 Task: Find connections with filter location Vancouver with filter topic #Healthwith filter profile language Potuguese with filter current company Himalaya Wellness Company with filter school Raghu Engineering College with filter industry Wholesale Chemical and Allied Products with filter service category Event Photography with filter keywords title Barista
Action: Mouse moved to (533, 191)
Screenshot: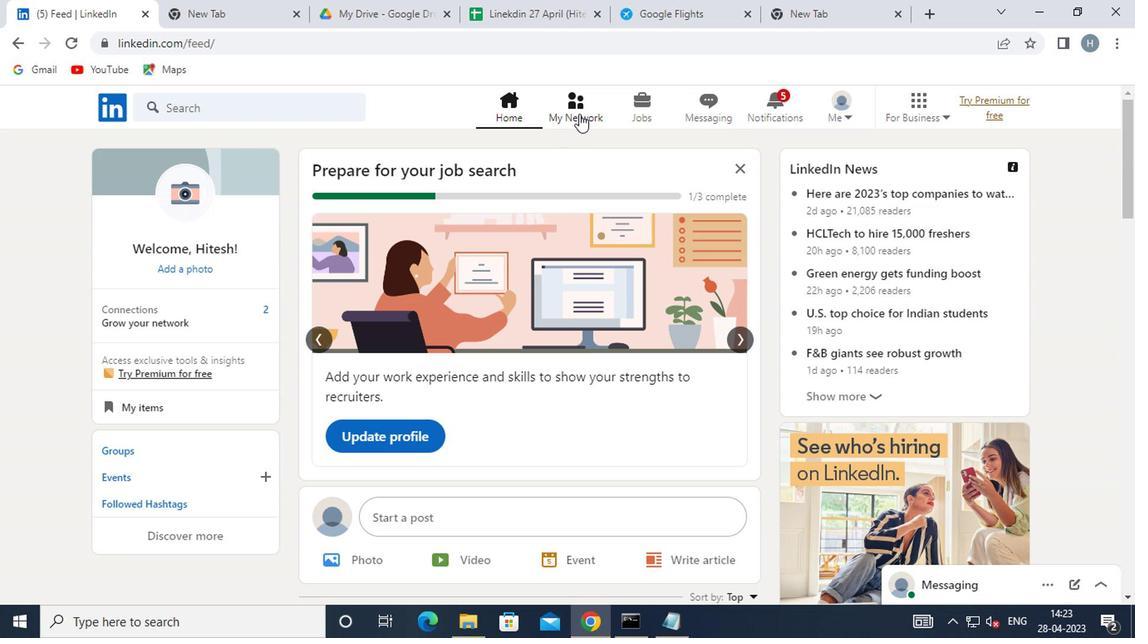 
Action: Mouse pressed left at (533, 191)
Screenshot: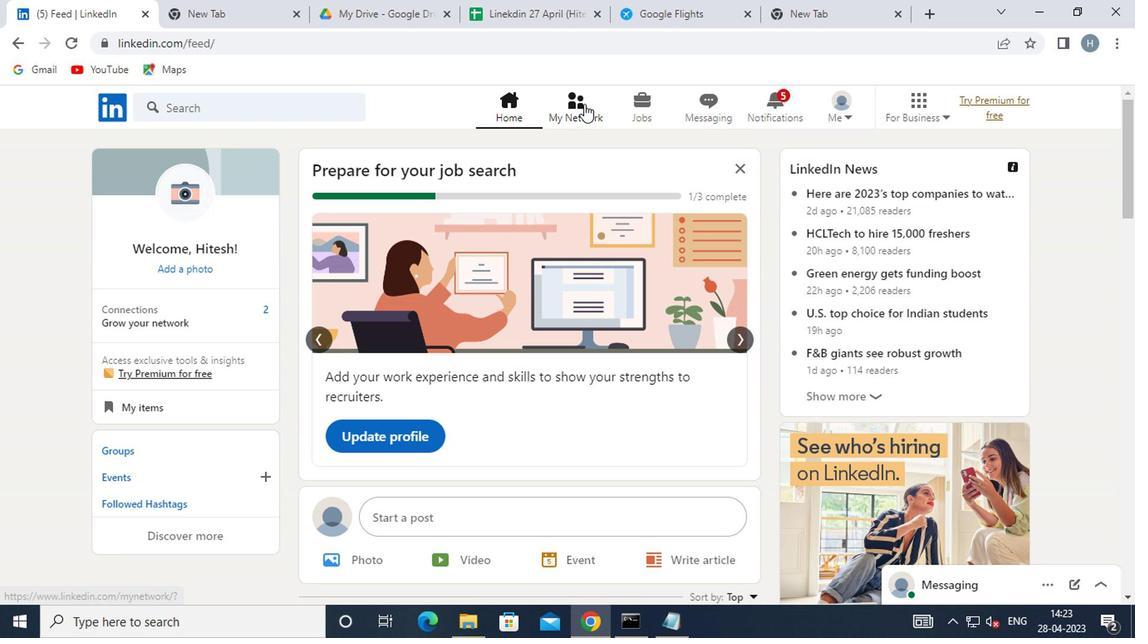 
Action: Mouse moved to (315, 257)
Screenshot: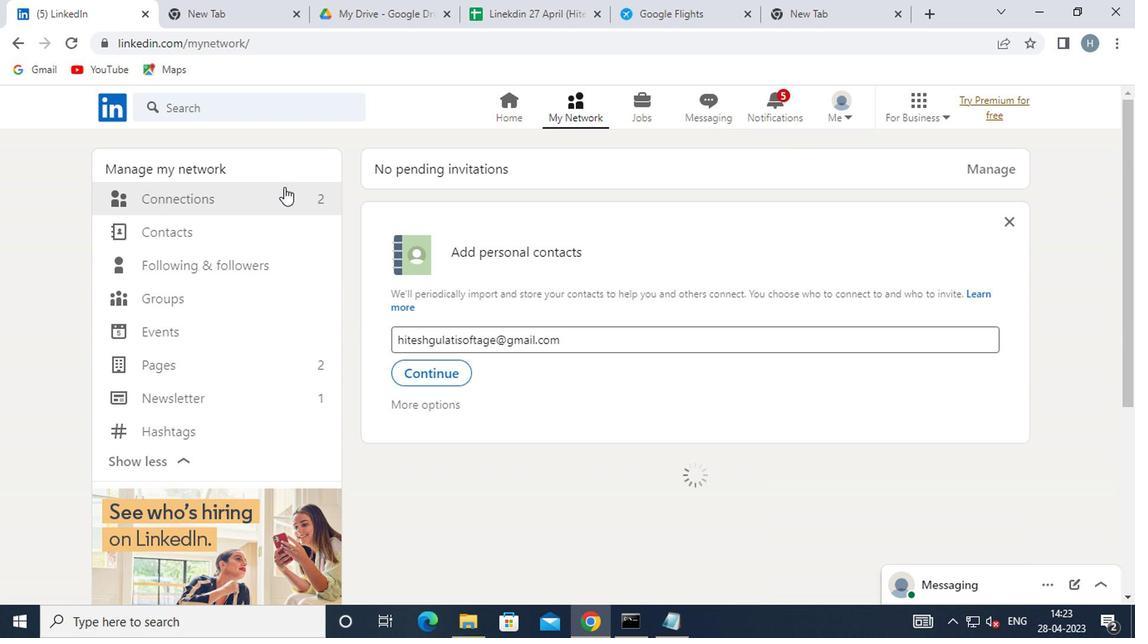 
Action: Mouse pressed left at (315, 257)
Screenshot: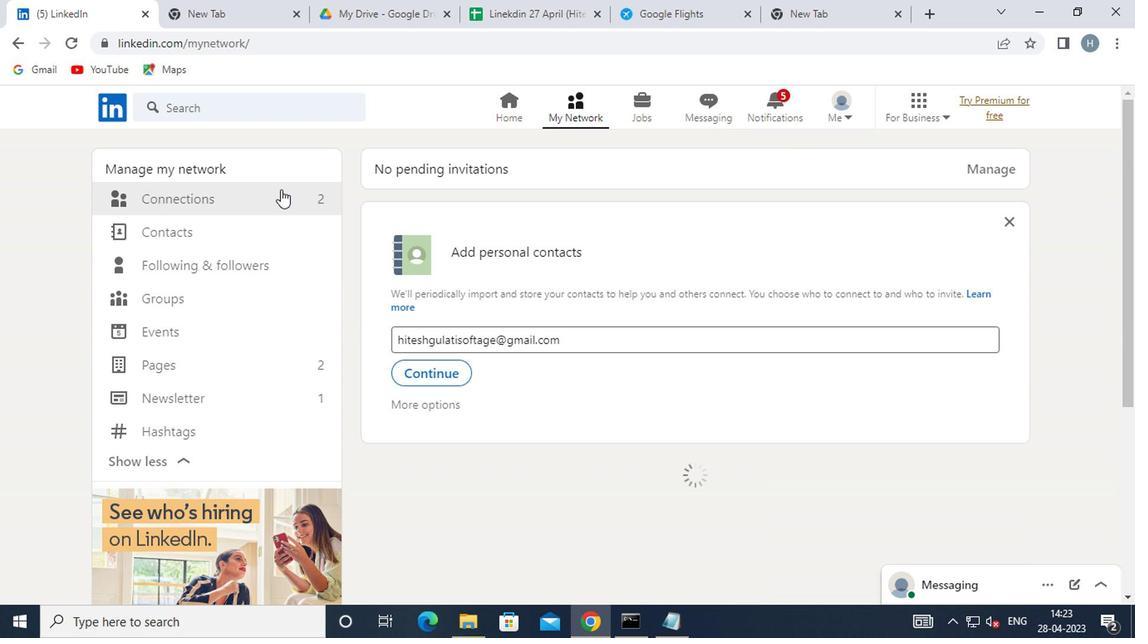 
Action: Mouse moved to (597, 257)
Screenshot: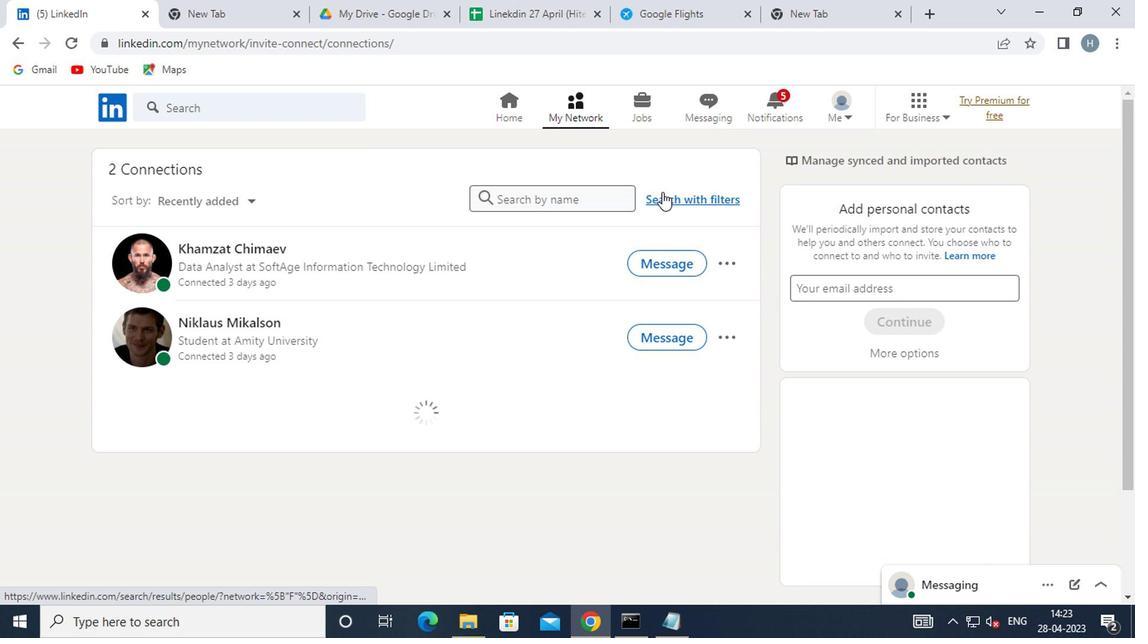 
Action: Mouse pressed left at (597, 257)
Screenshot: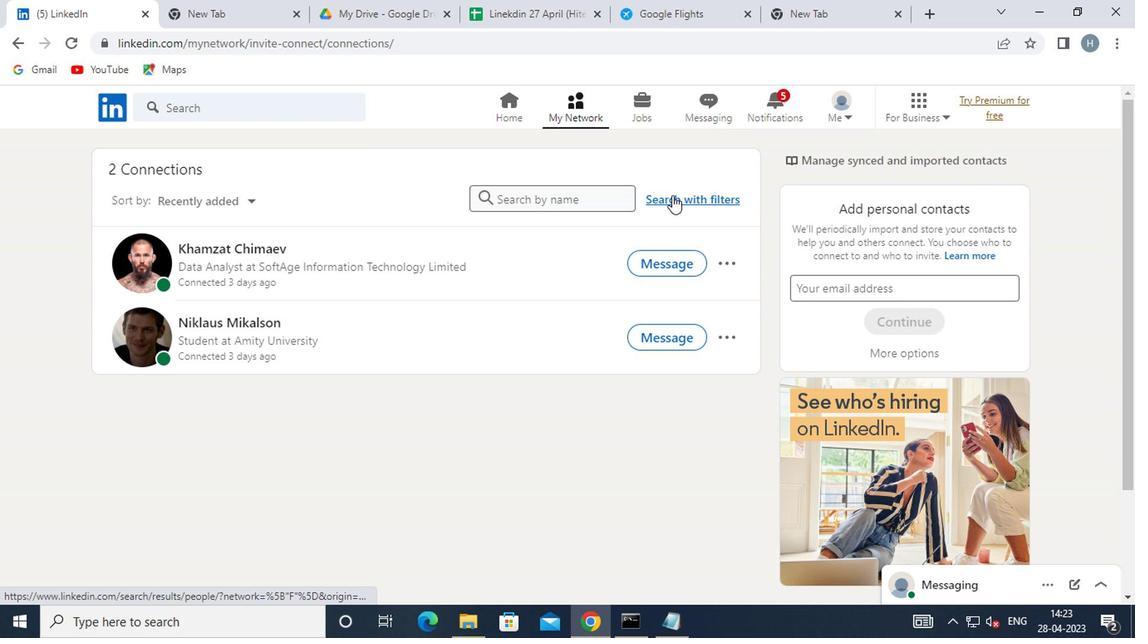 
Action: Mouse moved to (558, 223)
Screenshot: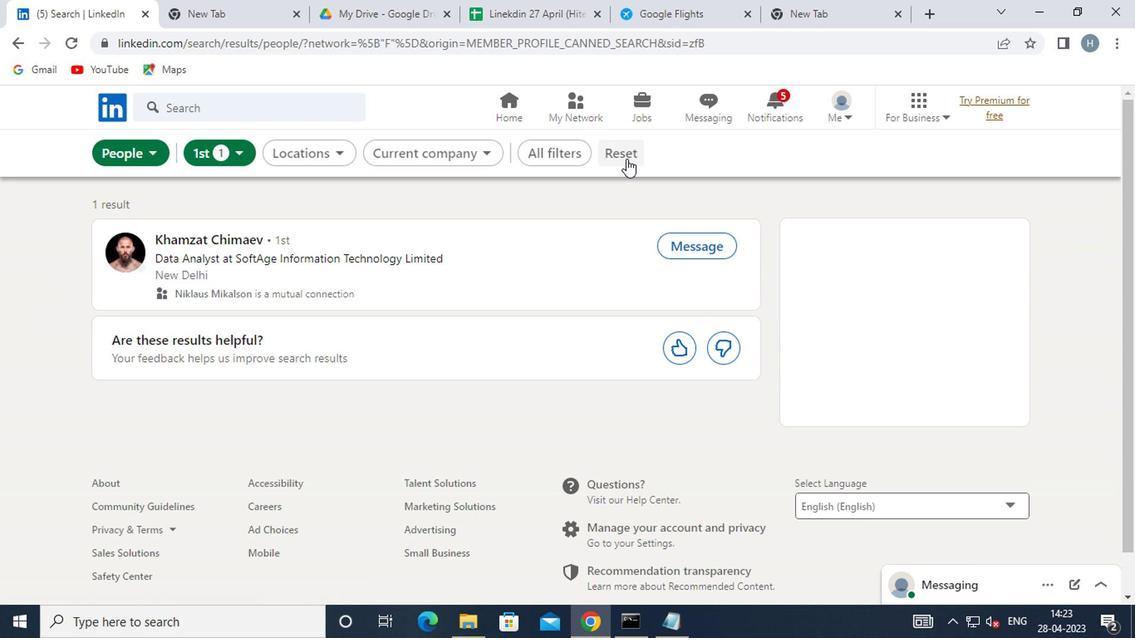 
Action: Mouse pressed left at (558, 223)
Screenshot: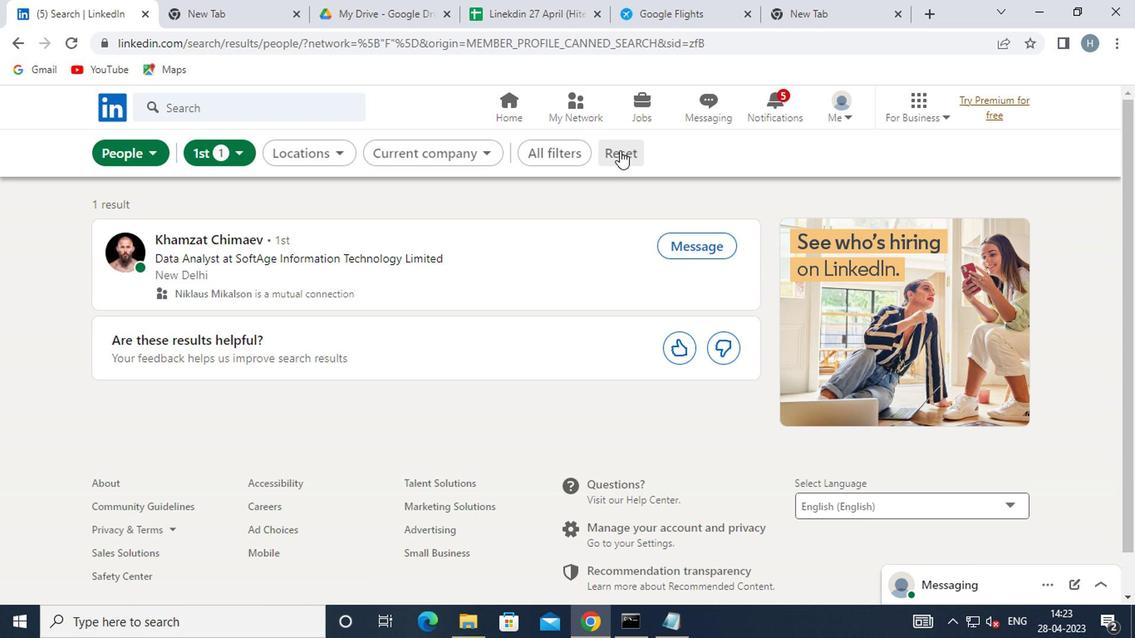 
Action: Mouse moved to (540, 226)
Screenshot: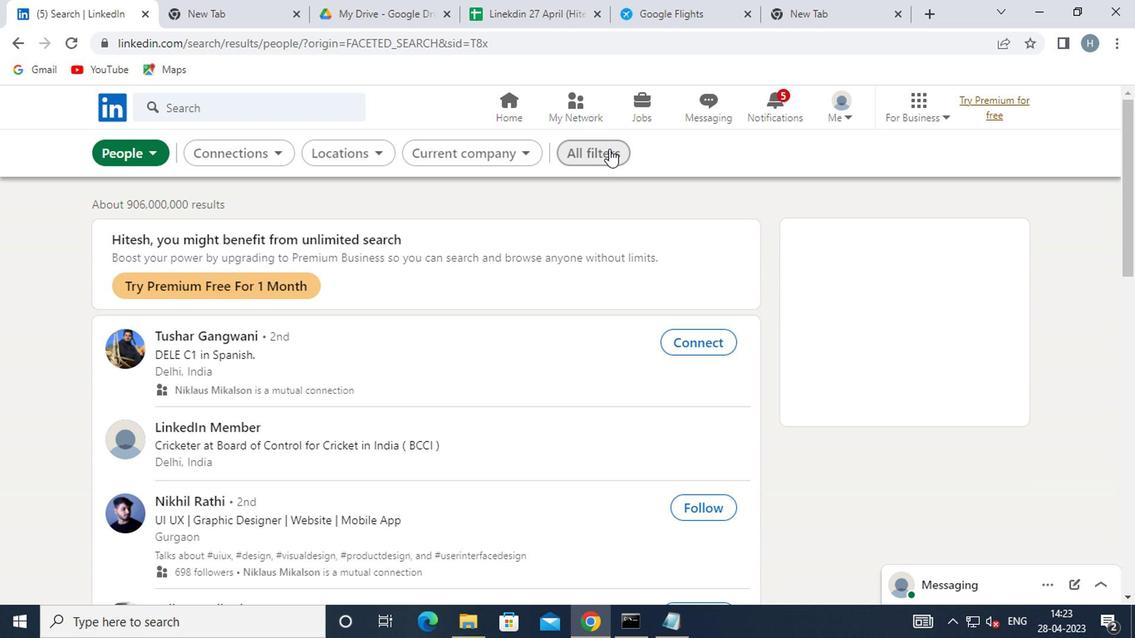 
Action: Mouse pressed left at (540, 226)
Screenshot: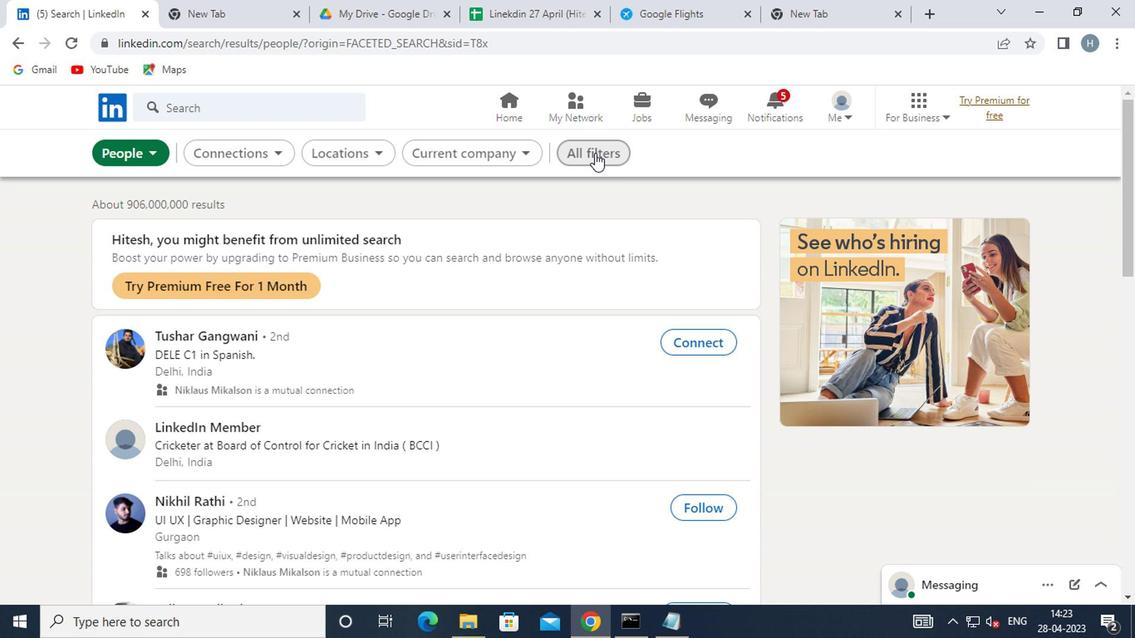 
Action: Mouse moved to (683, 328)
Screenshot: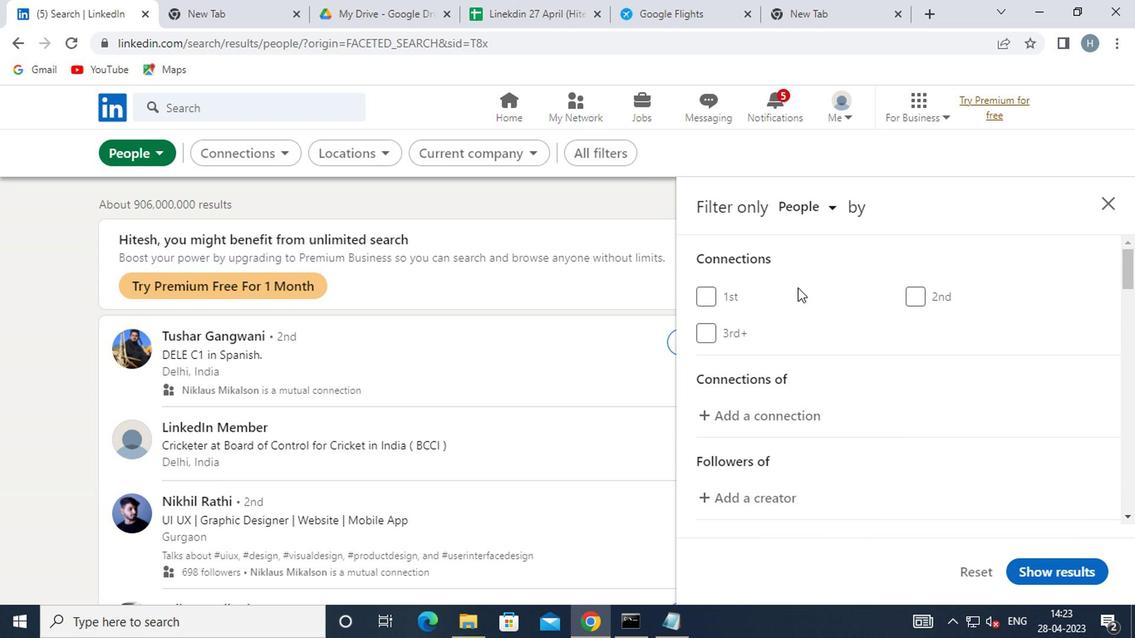 
Action: Mouse scrolled (683, 328) with delta (0, 0)
Screenshot: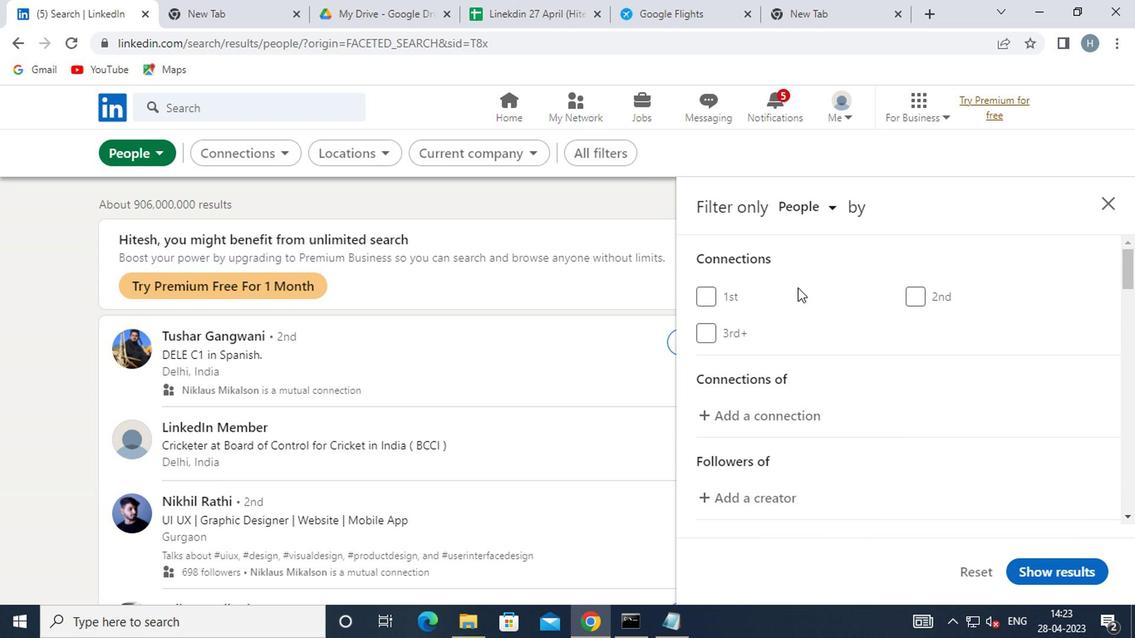 
Action: Mouse moved to (683, 329)
Screenshot: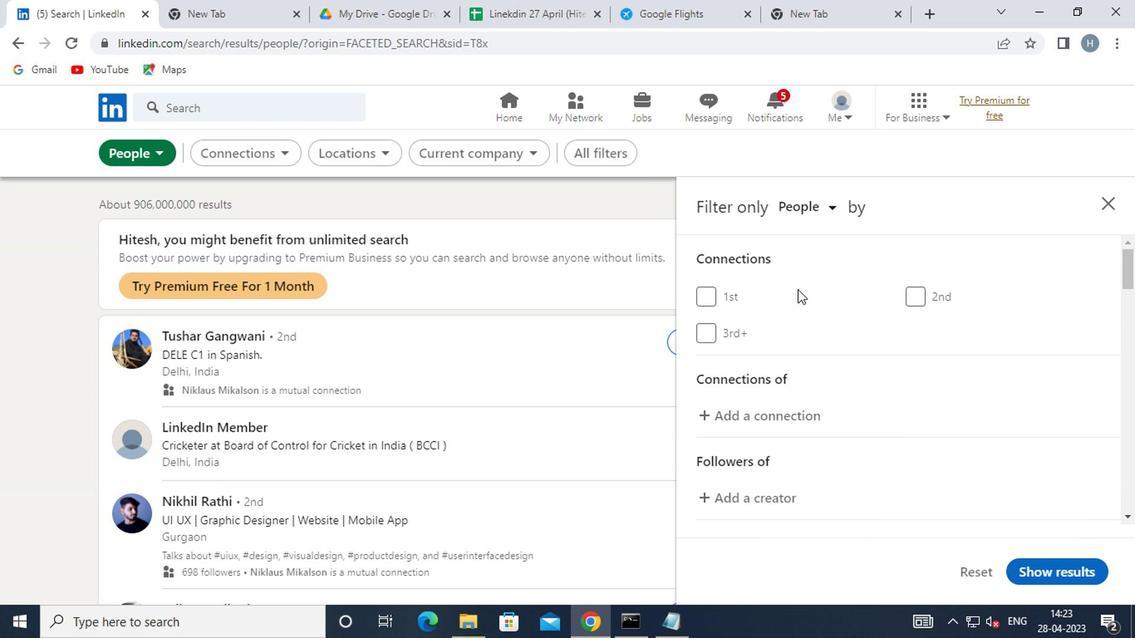 
Action: Mouse scrolled (683, 328) with delta (0, 0)
Screenshot: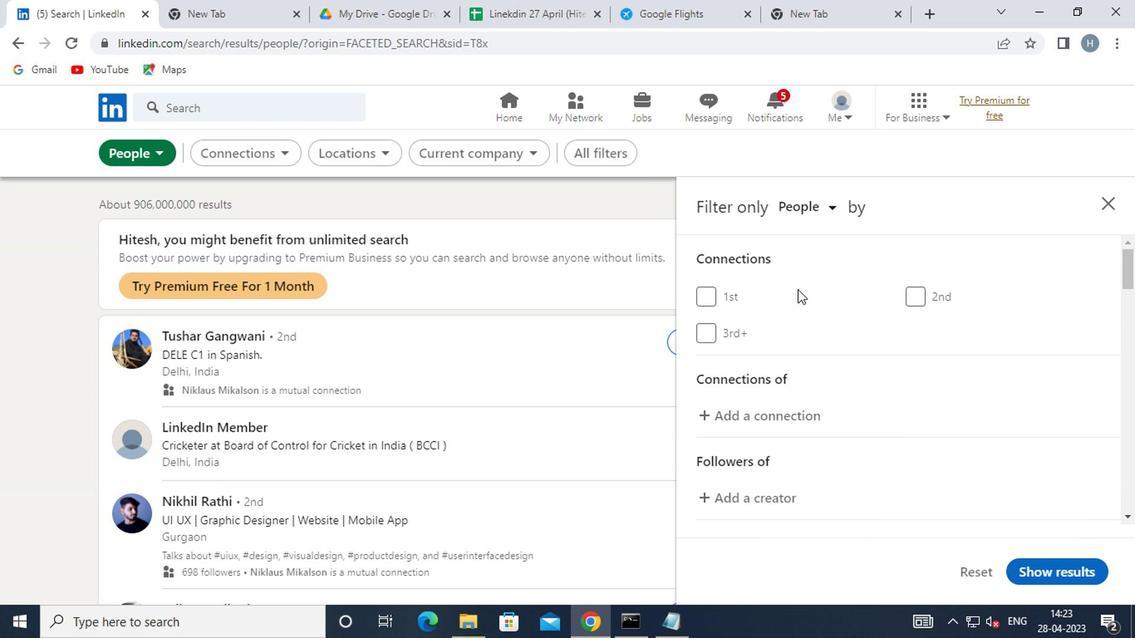 
Action: Mouse scrolled (683, 328) with delta (0, 0)
Screenshot: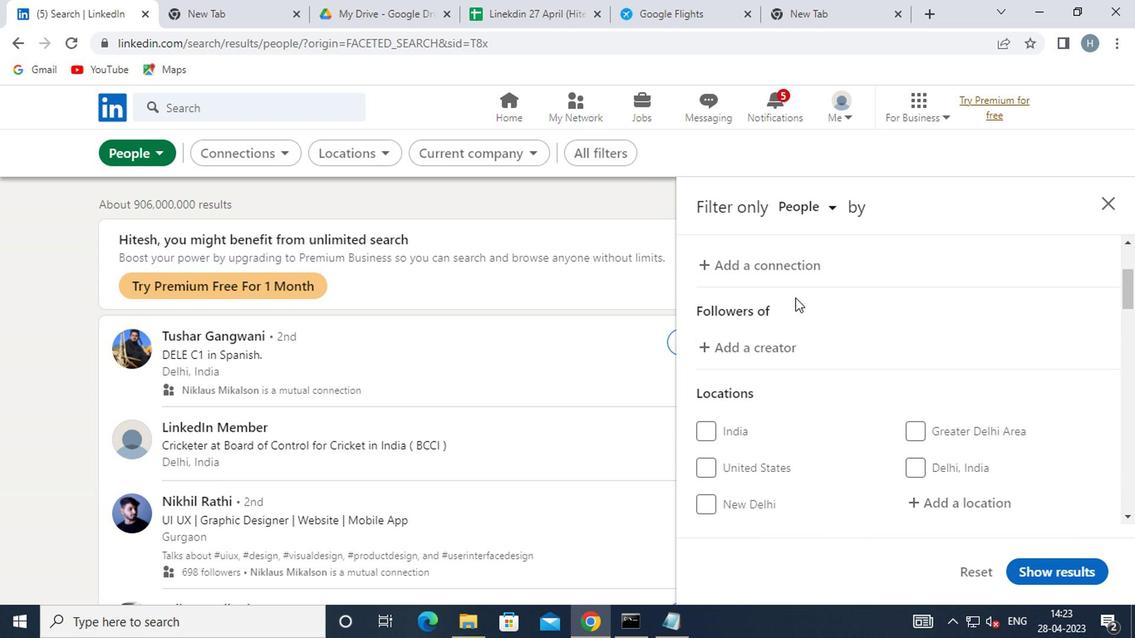 
Action: Mouse scrolled (683, 328) with delta (0, 0)
Screenshot: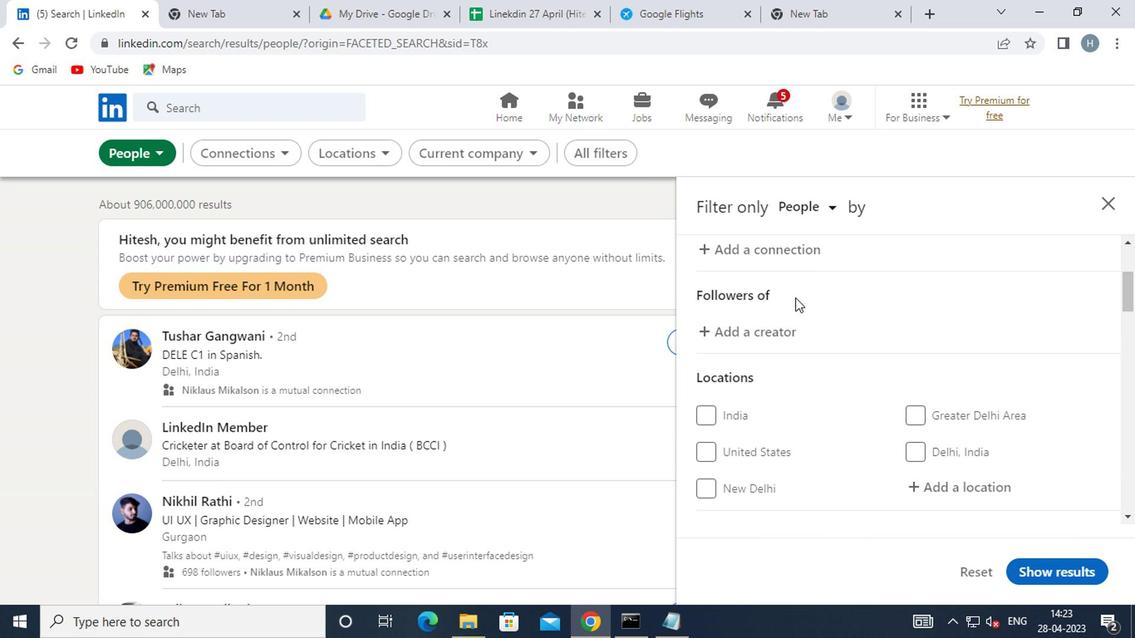 
Action: Mouse moved to (798, 342)
Screenshot: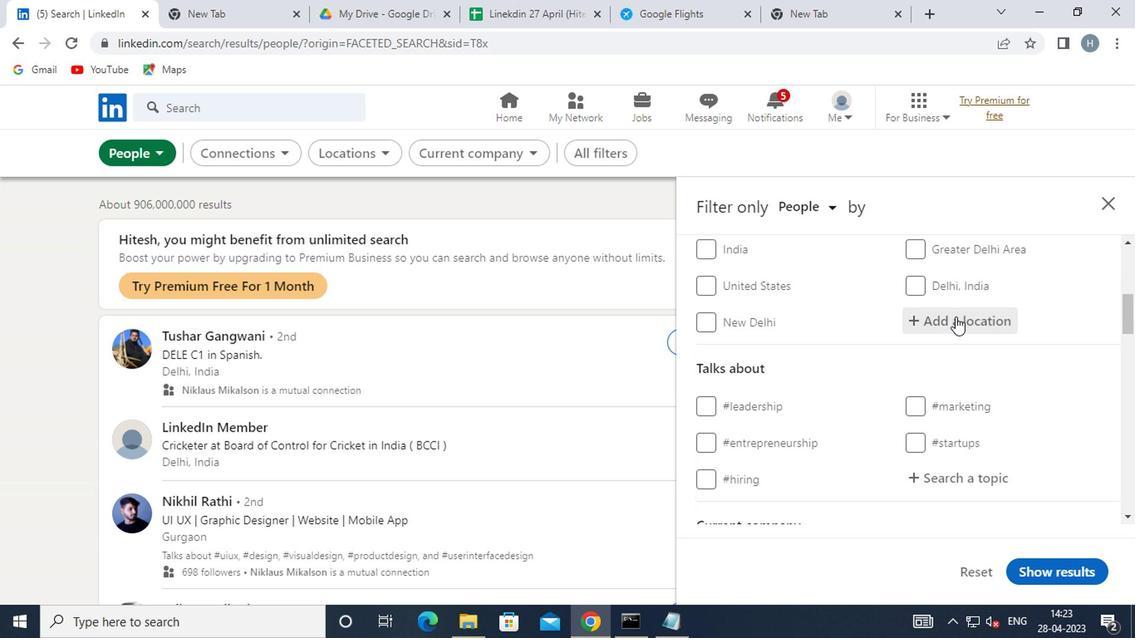 
Action: Mouse pressed left at (798, 342)
Screenshot: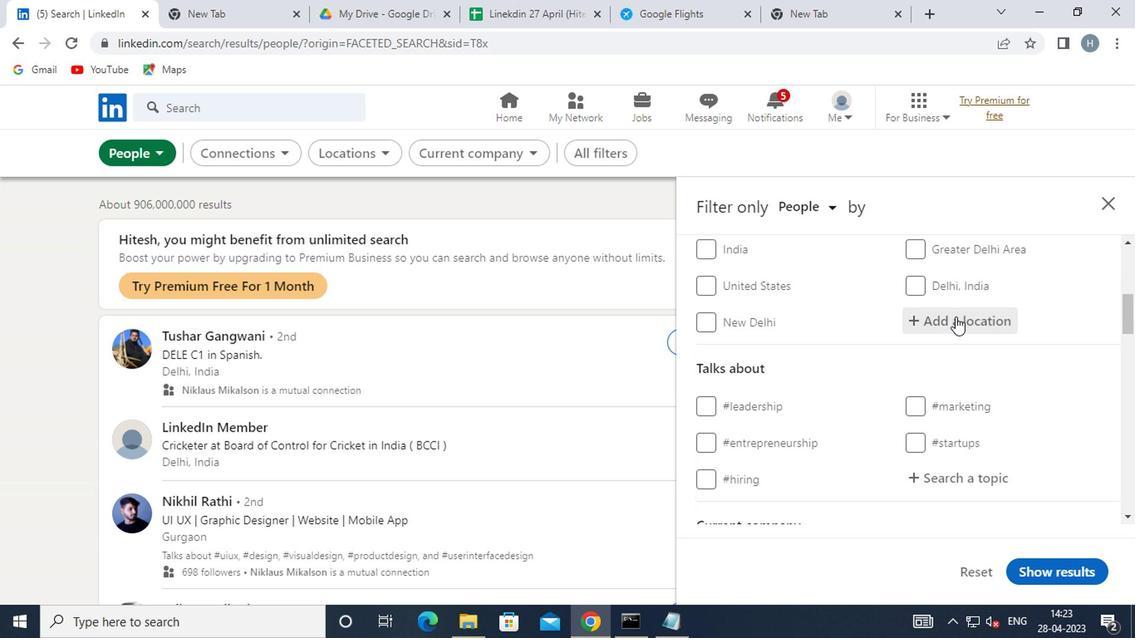 
Action: Mouse moved to (798, 338)
Screenshot: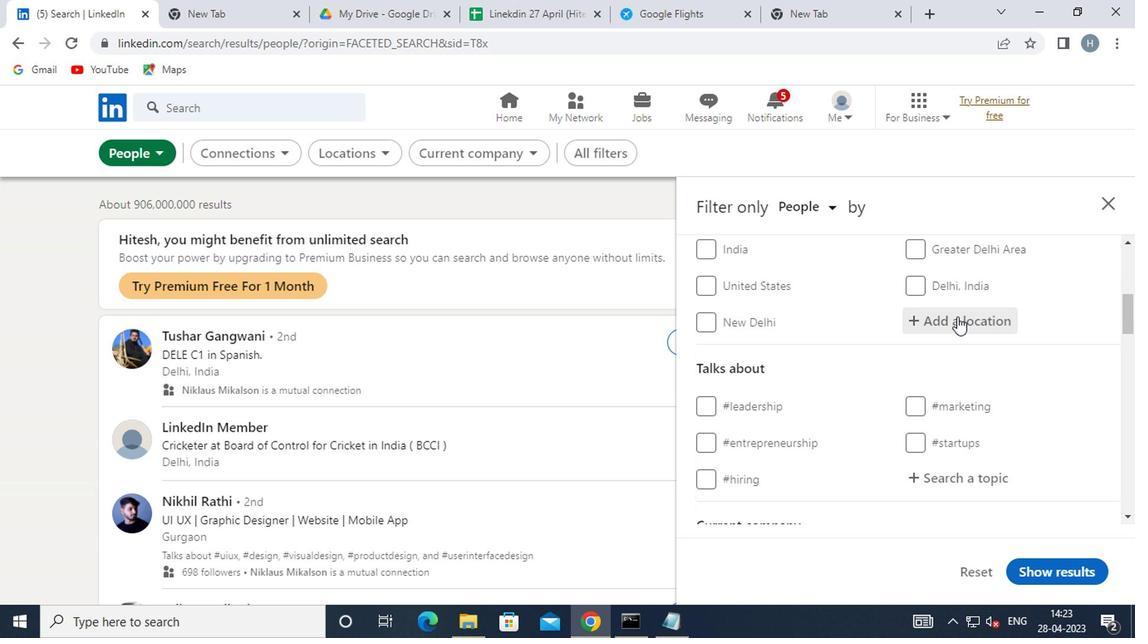 
Action: Key pressed <Key.shift>VANCOUVER
Screenshot: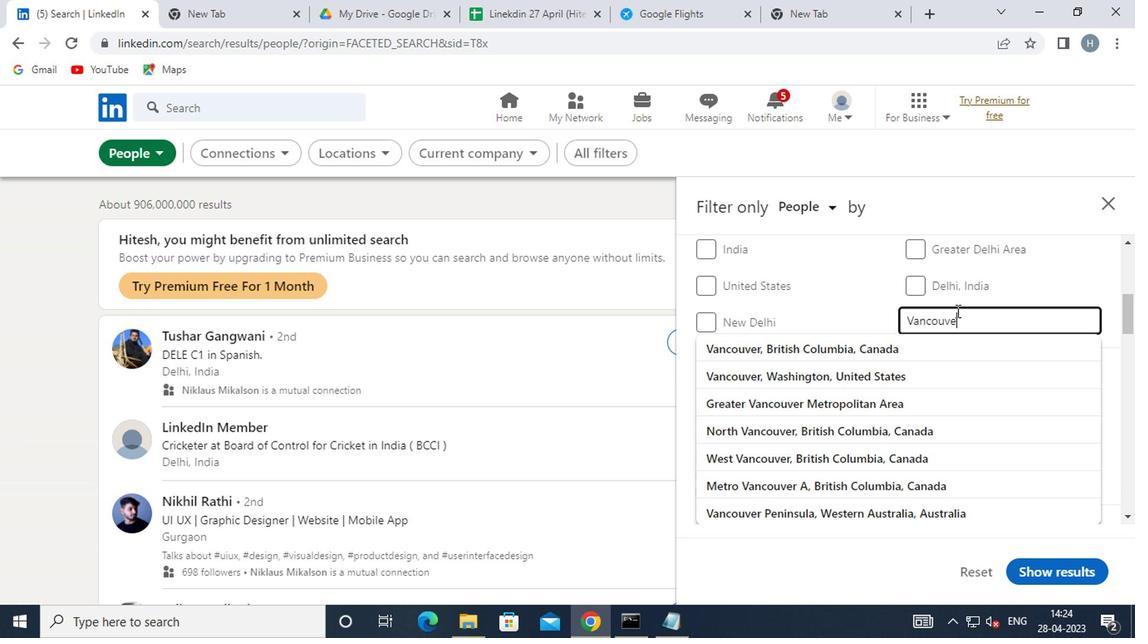 
Action: Mouse moved to (842, 335)
Screenshot: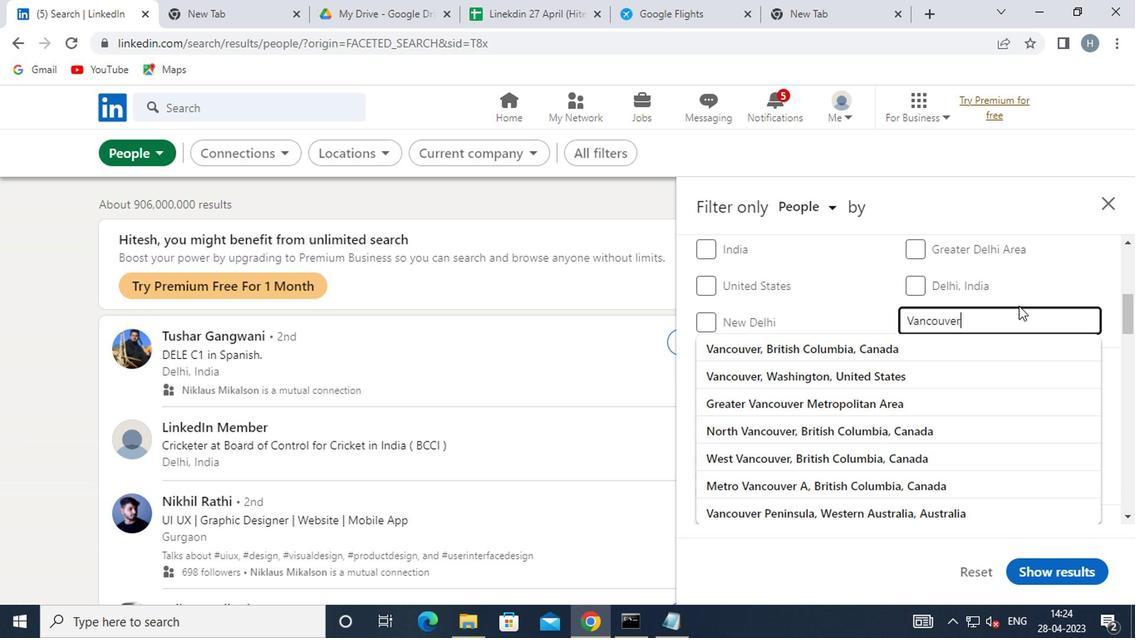 
Action: Key pressed <Key.enter>
Screenshot: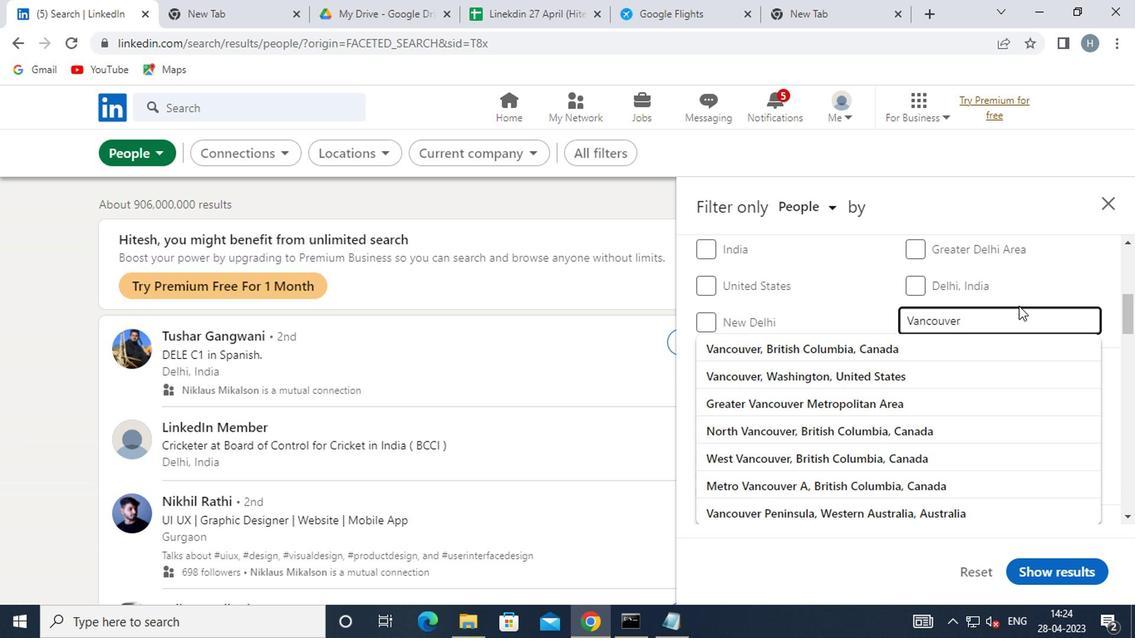 
Action: Mouse moved to (822, 374)
Screenshot: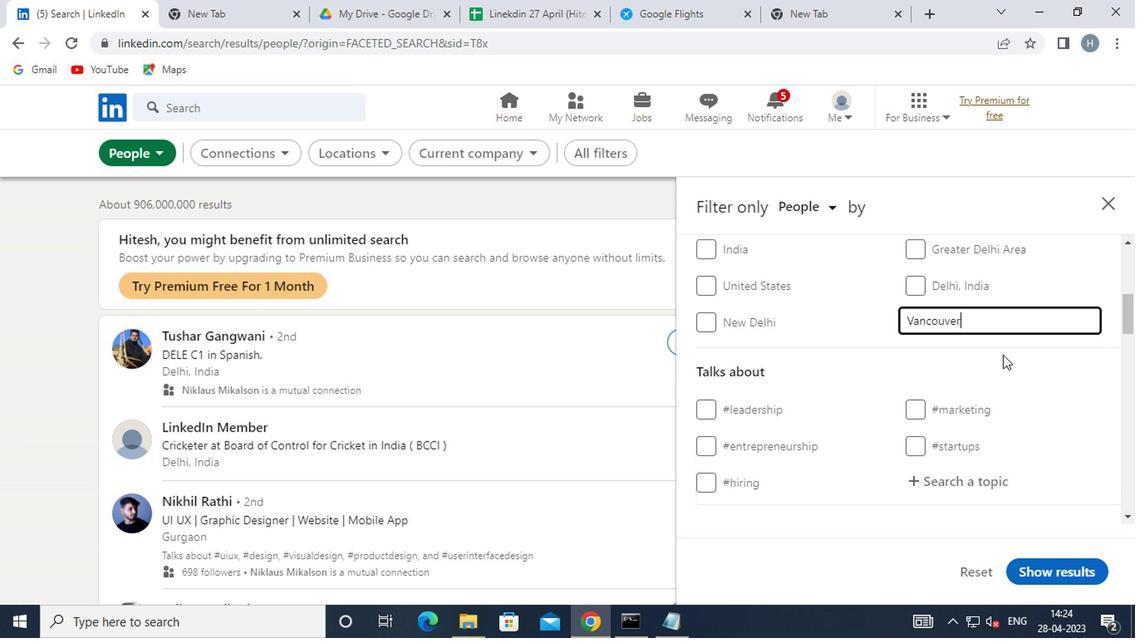 
Action: Mouse scrolled (822, 374) with delta (0, 0)
Screenshot: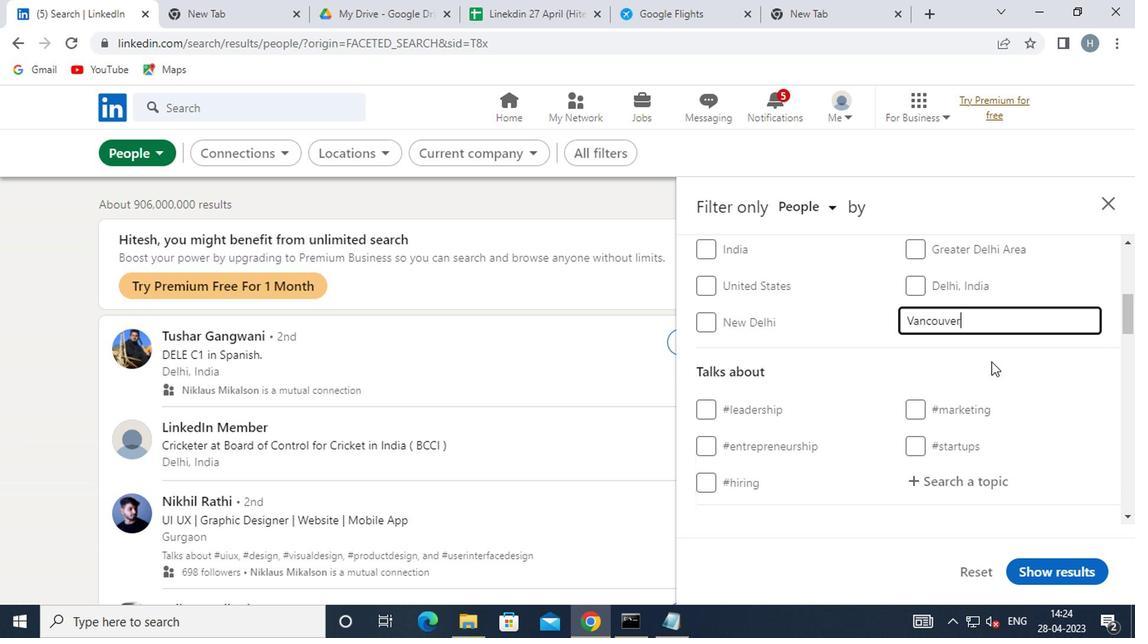 
Action: Mouse moved to (810, 399)
Screenshot: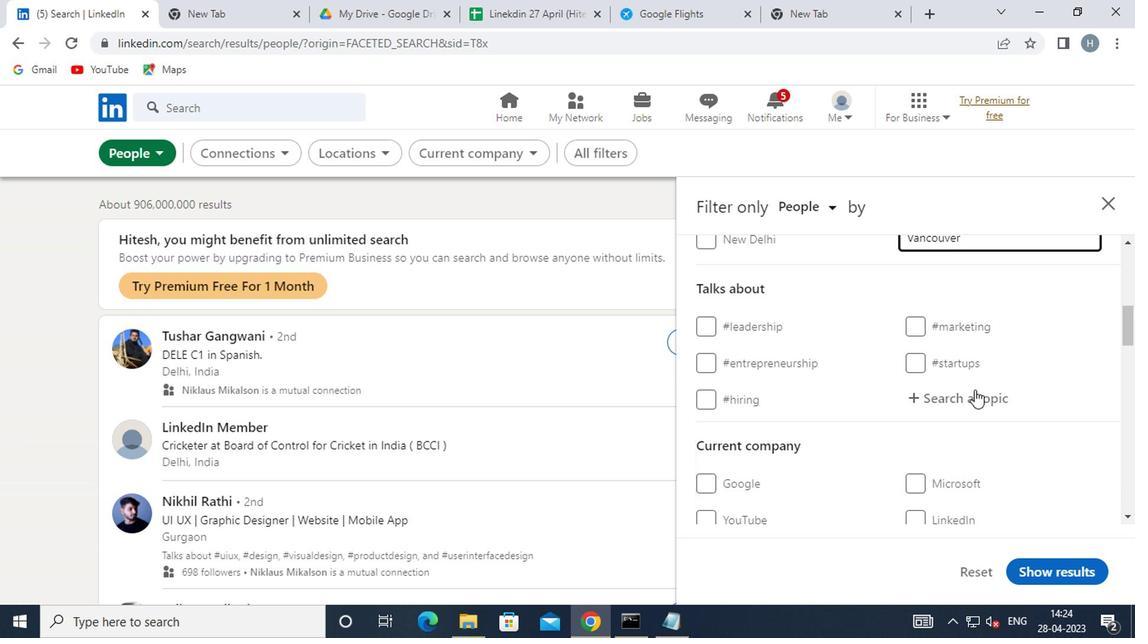 
Action: Mouse pressed left at (810, 399)
Screenshot: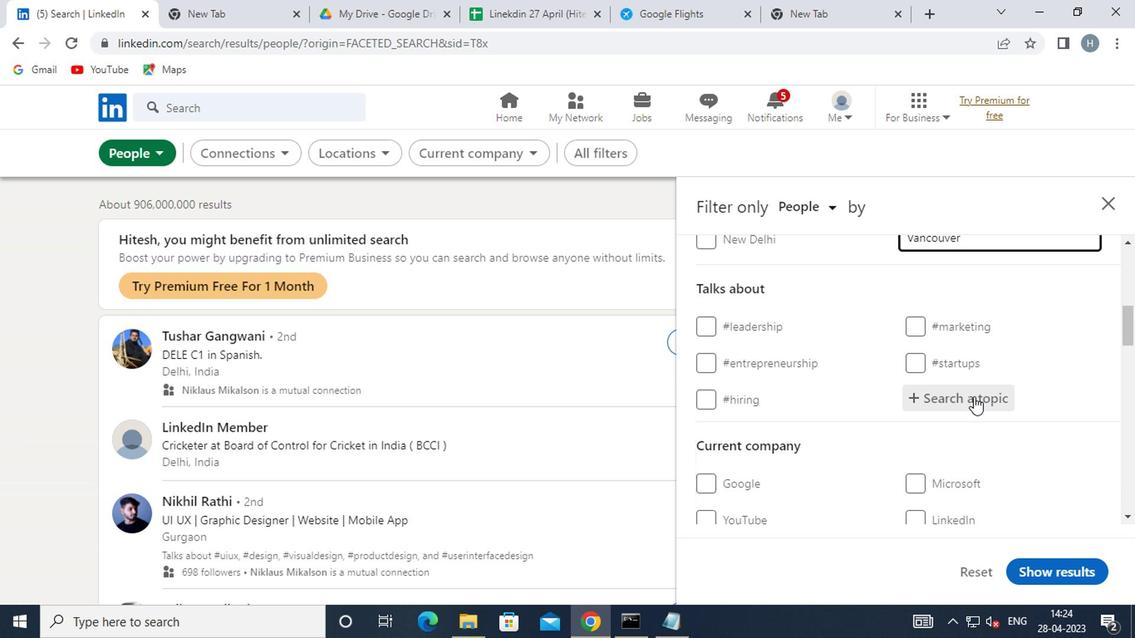 
Action: Mouse moved to (805, 395)
Screenshot: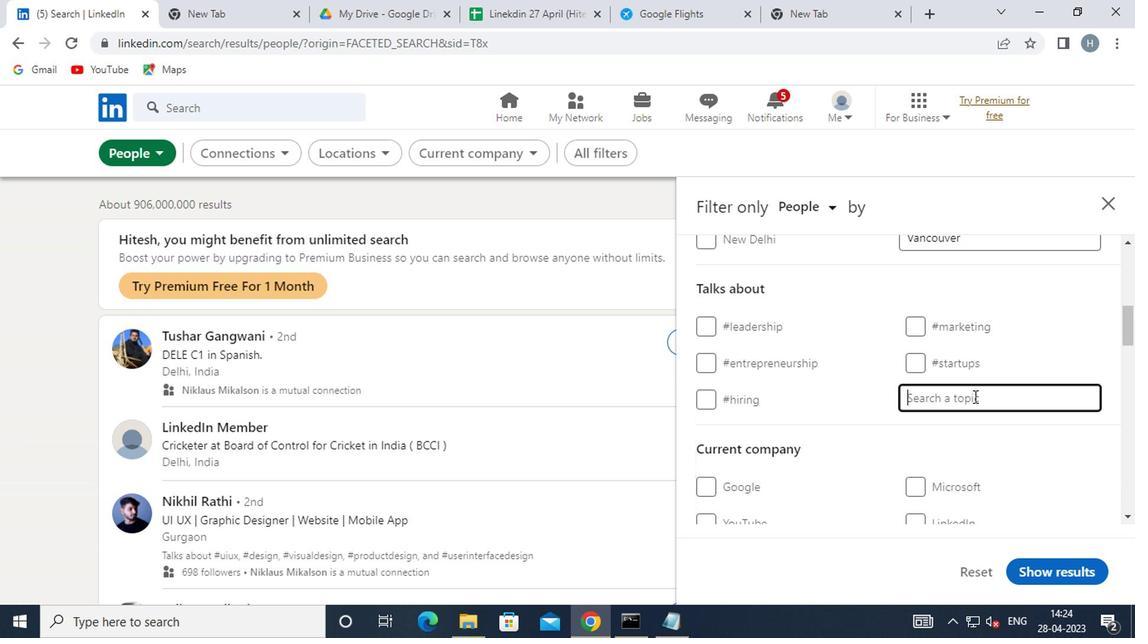
Action: Key pressed <Key.shift>HEAL
Screenshot: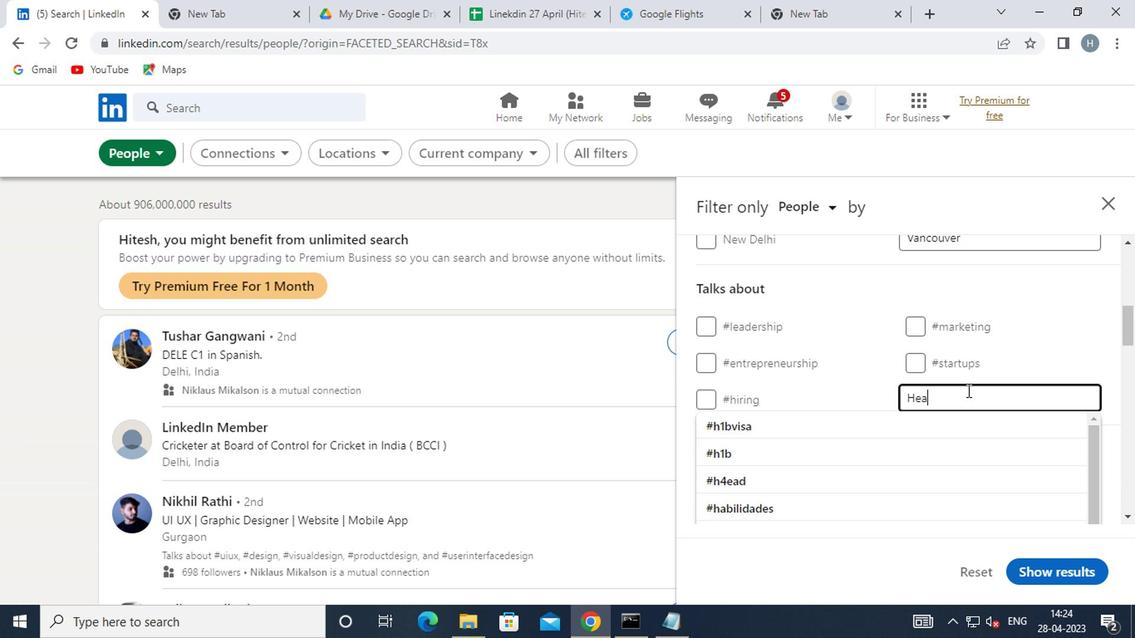 
Action: Mouse moved to (746, 426)
Screenshot: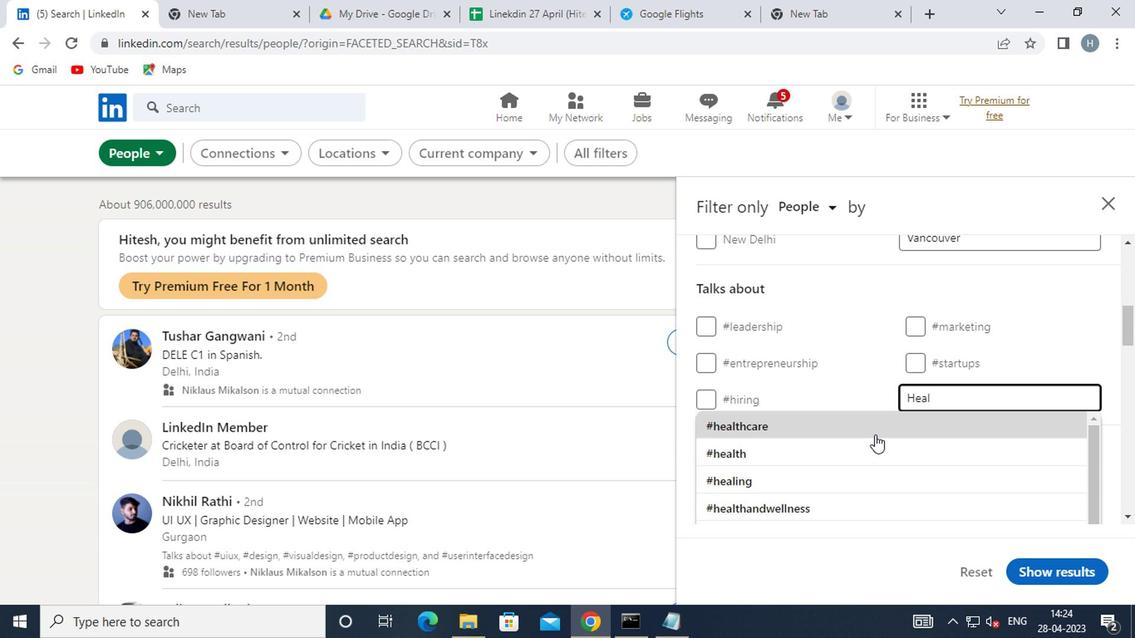
Action: Key pressed TH
Screenshot: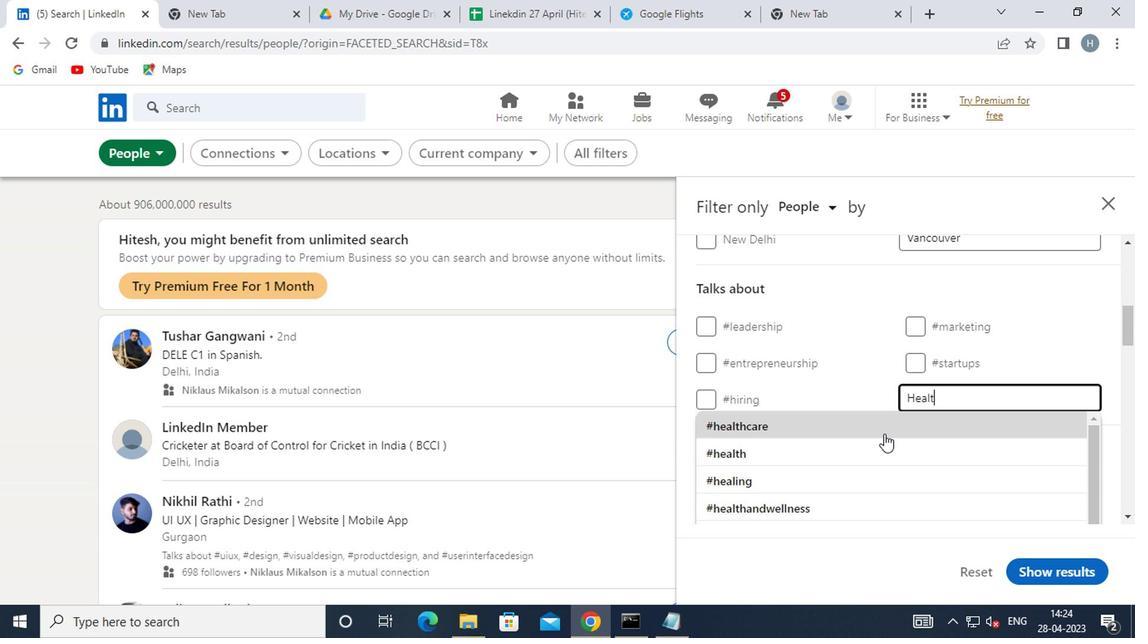 
Action: Mouse moved to (731, 435)
Screenshot: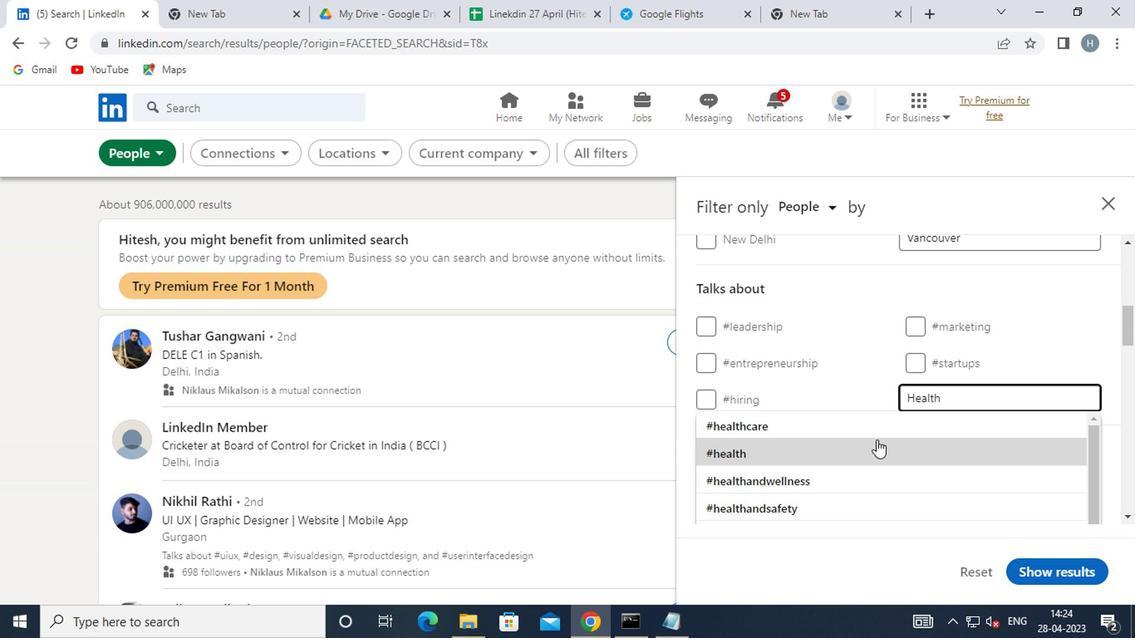 
Action: Mouse pressed left at (731, 435)
Screenshot: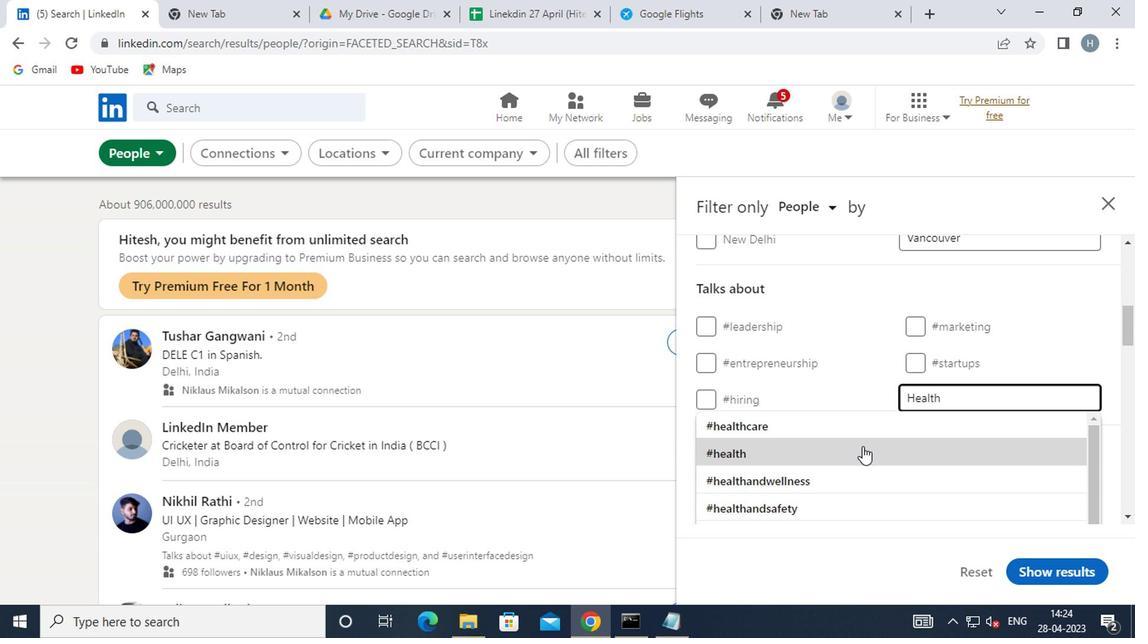 
Action: Mouse moved to (750, 406)
Screenshot: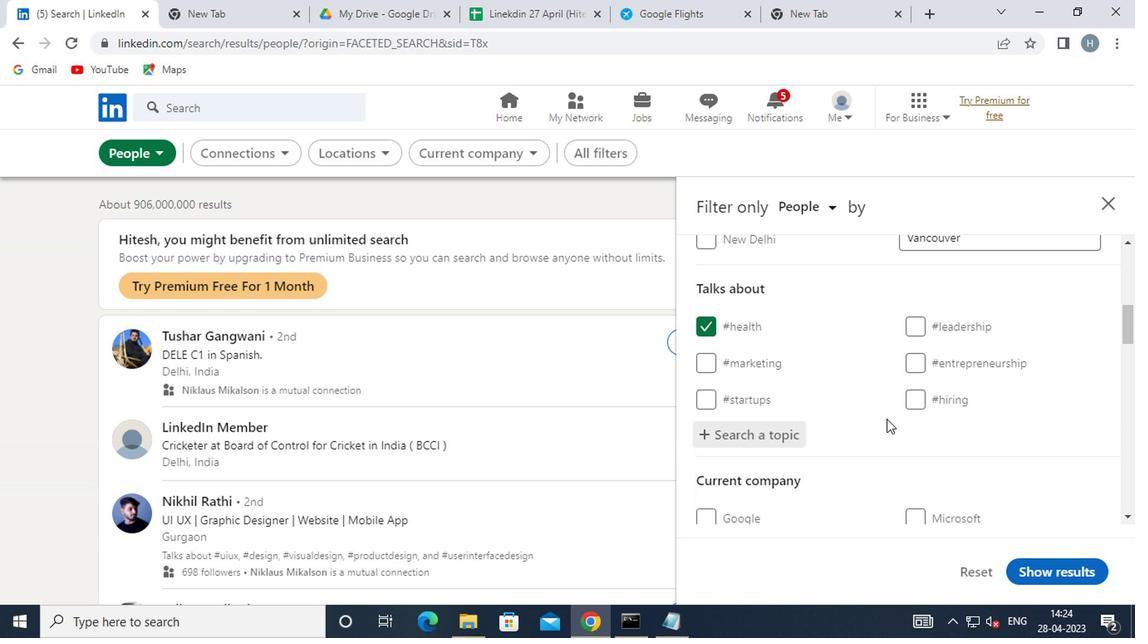 
Action: Mouse scrolled (750, 405) with delta (0, 0)
Screenshot: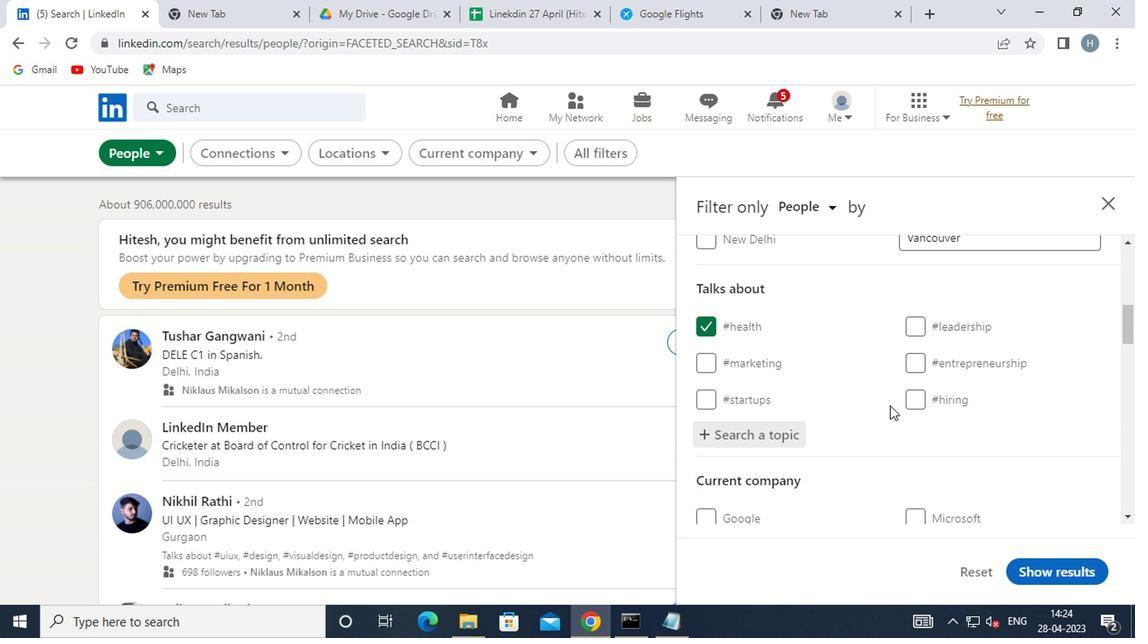 
Action: Mouse moved to (770, 401)
Screenshot: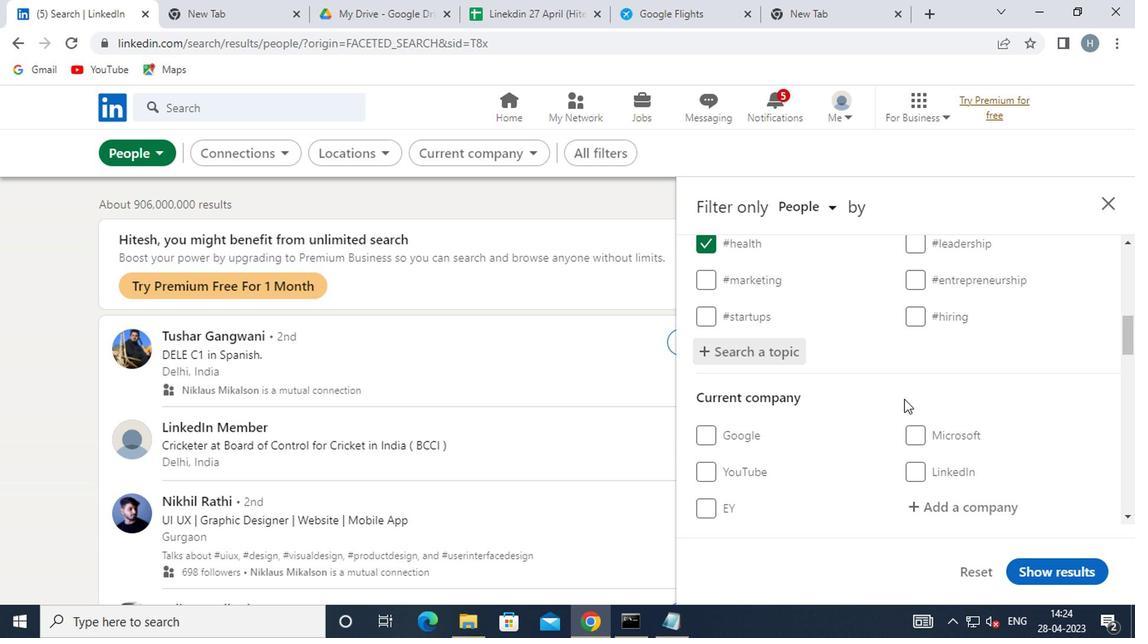 
Action: Mouse scrolled (770, 400) with delta (0, 0)
Screenshot: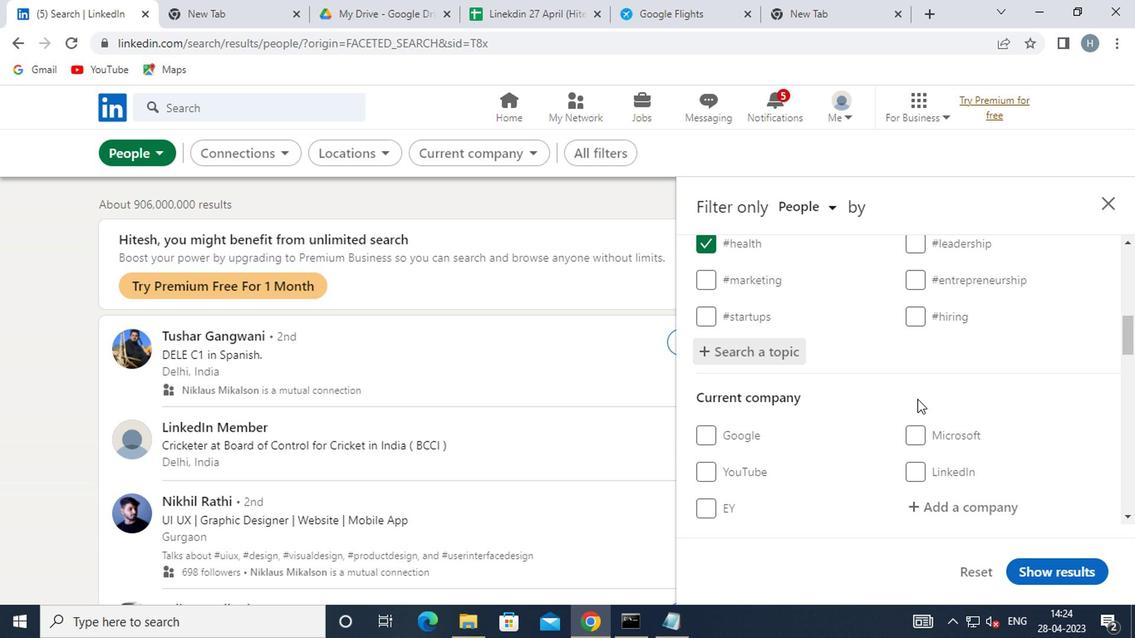 
Action: Mouse moved to (792, 400)
Screenshot: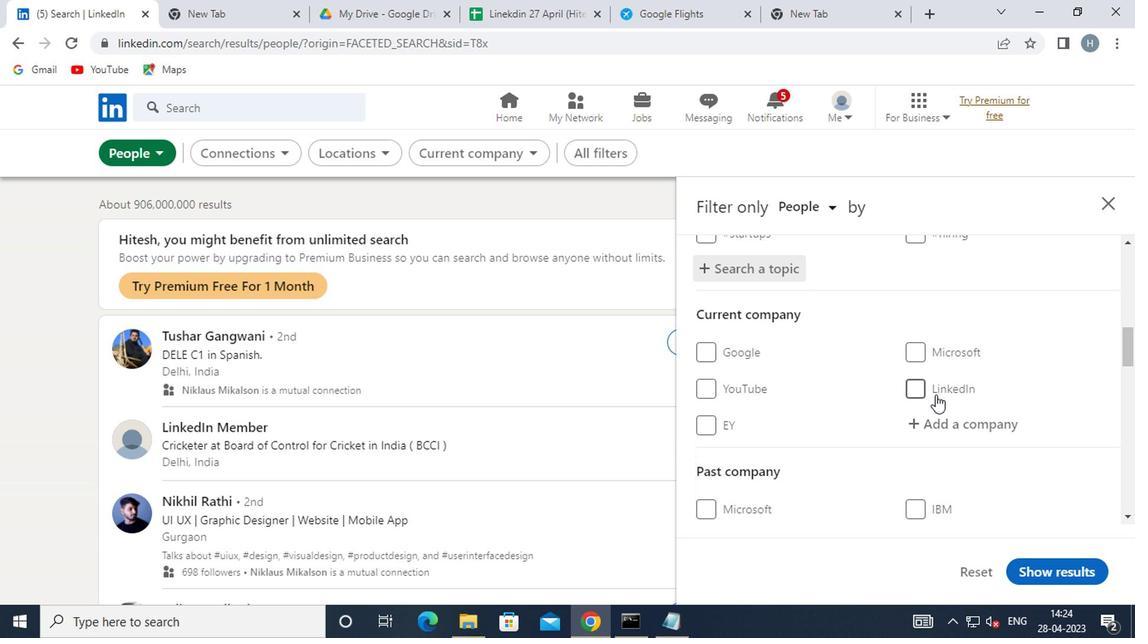 
Action: Mouse scrolled (792, 399) with delta (0, 0)
Screenshot: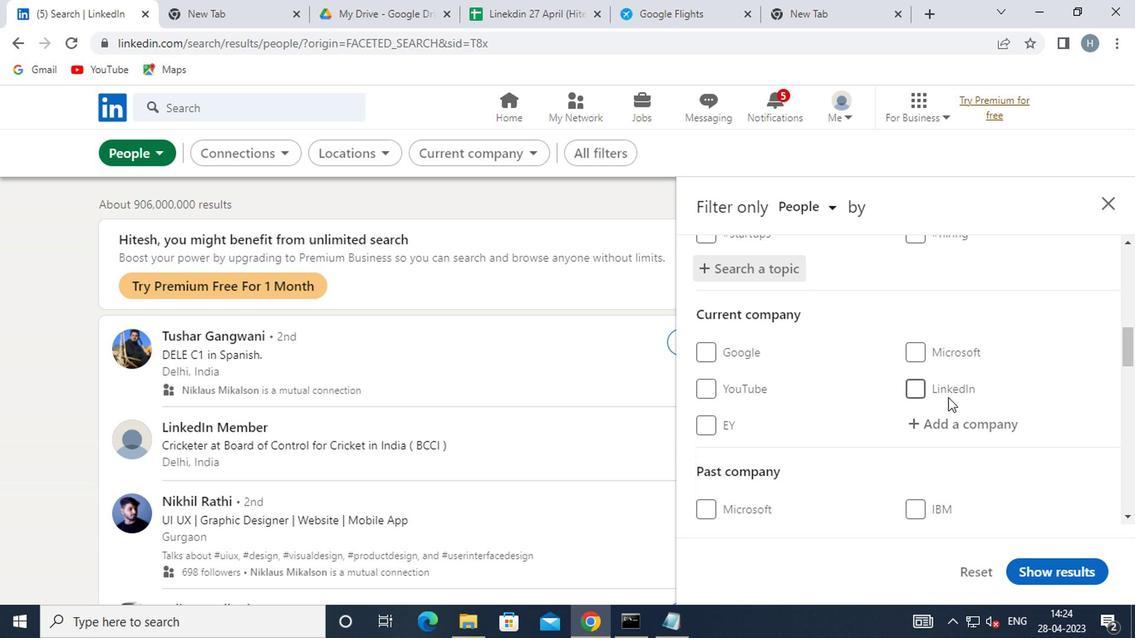 
Action: Mouse moved to (789, 401)
Screenshot: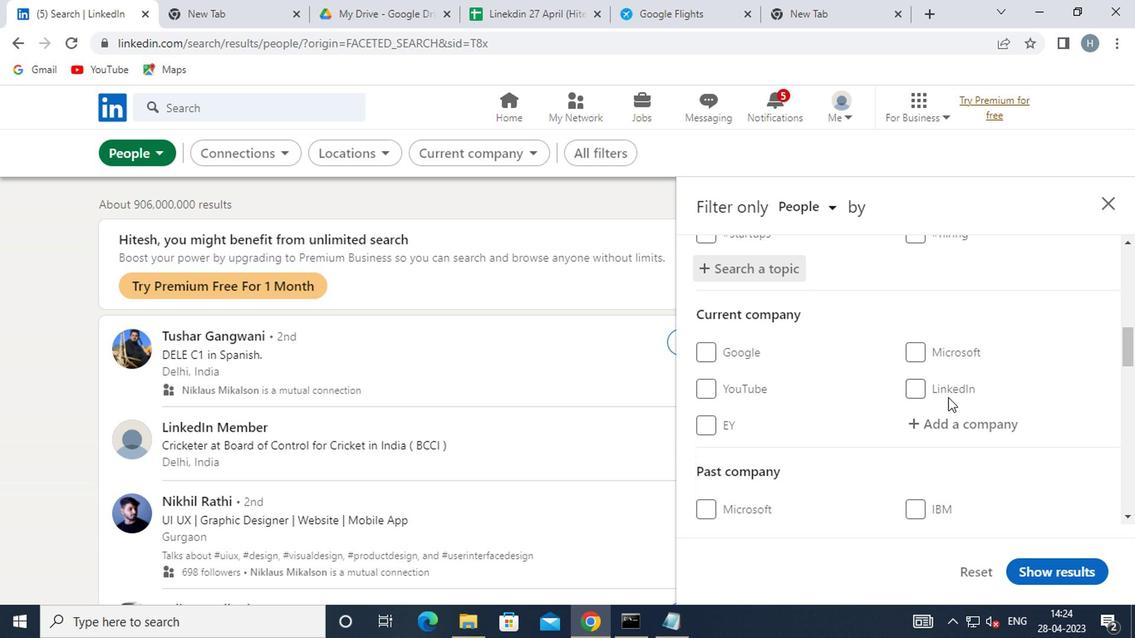 
Action: Mouse scrolled (789, 401) with delta (0, 0)
Screenshot: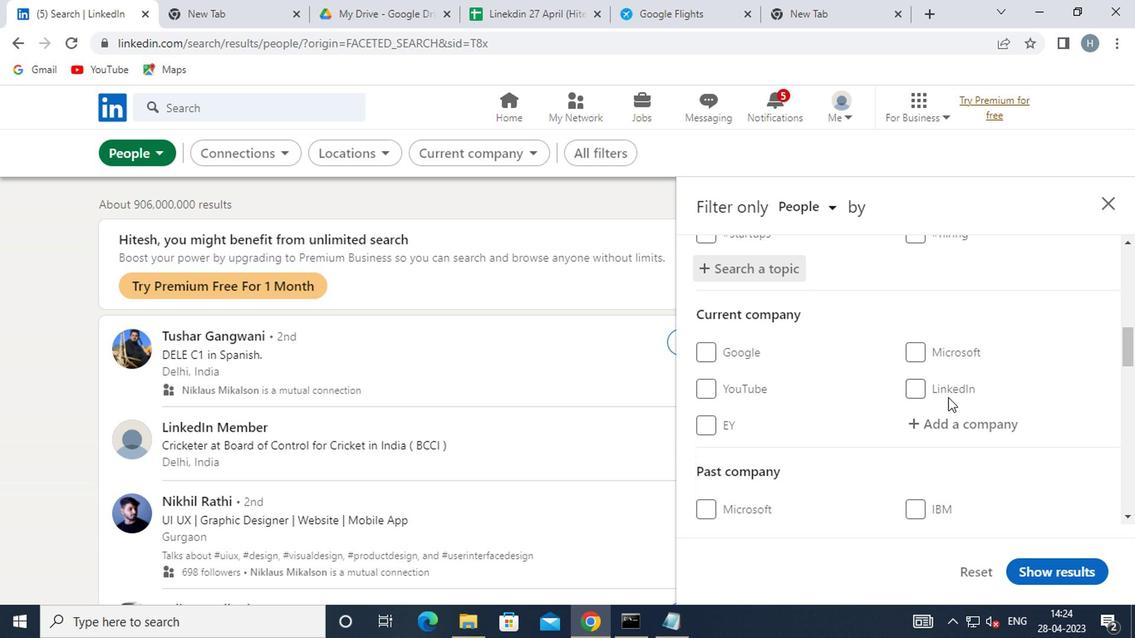 
Action: Mouse moved to (782, 401)
Screenshot: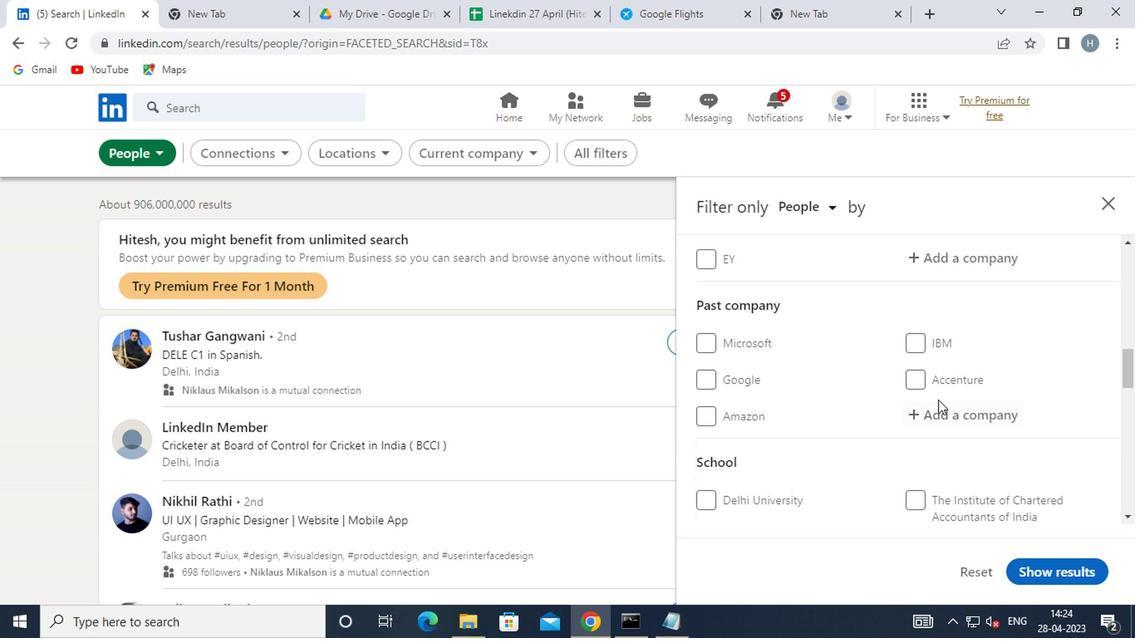 
Action: Mouse scrolled (782, 401) with delta (0, 0)
Screenshot: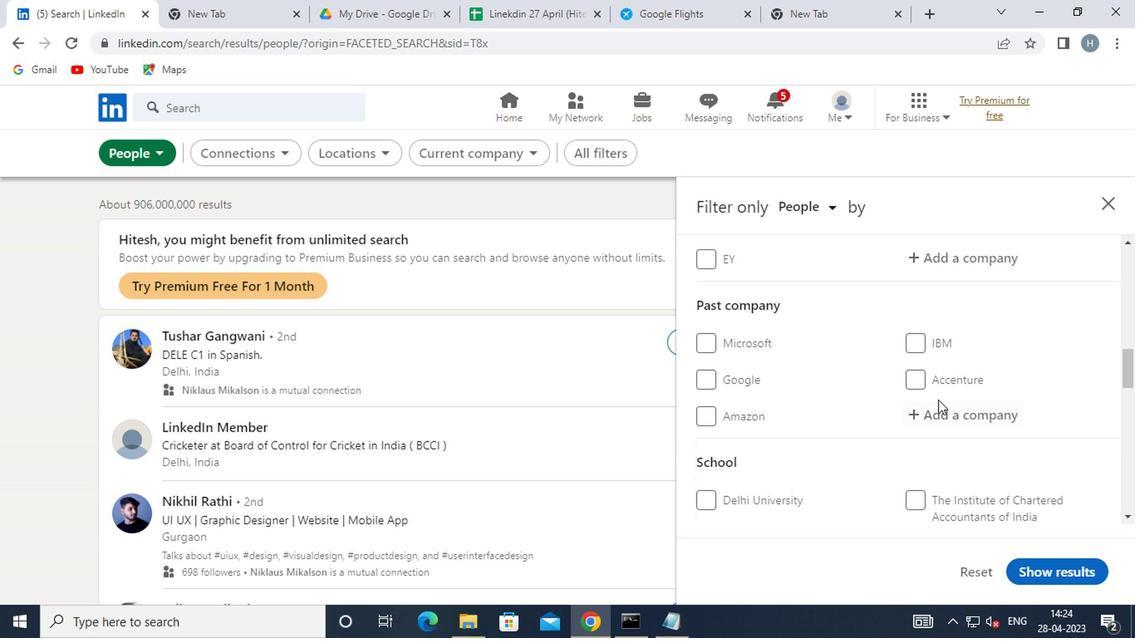 
Action: Mouse moved to (785, 400)
Screenshot: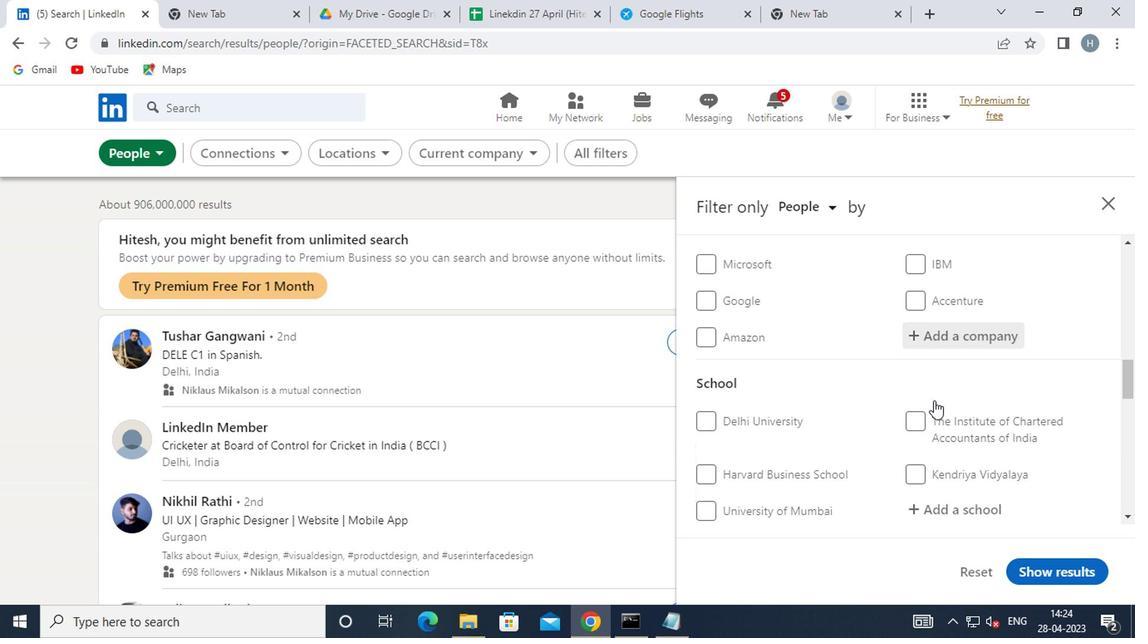 
Action: Mouse scrolled (785, 399) with delta (0, 0)
Screenshot: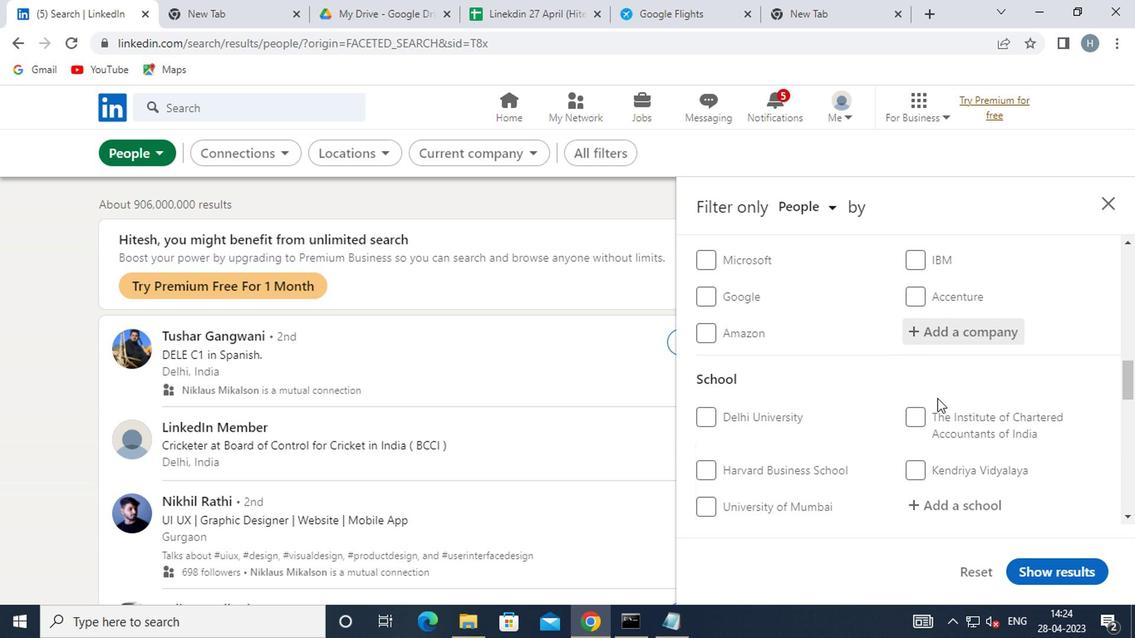 
Action: Mouse scrolled (785, 399) with delta (0, 0)
Screenshot: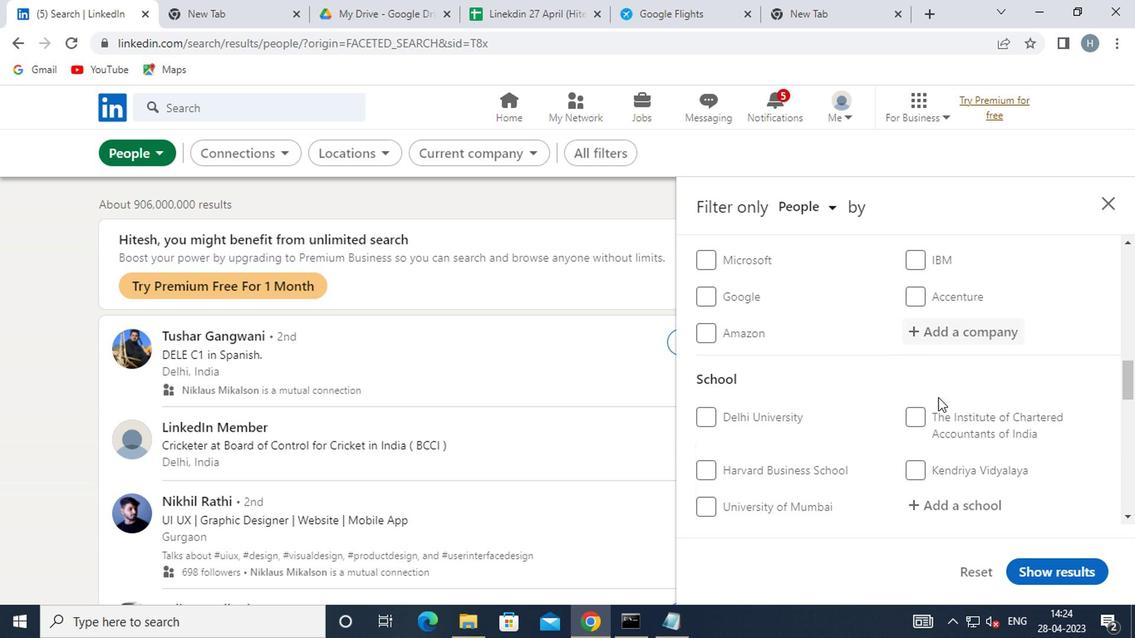 
Action: Mouse scrolled (785, 399) with delta (0, 0)
Screenshot: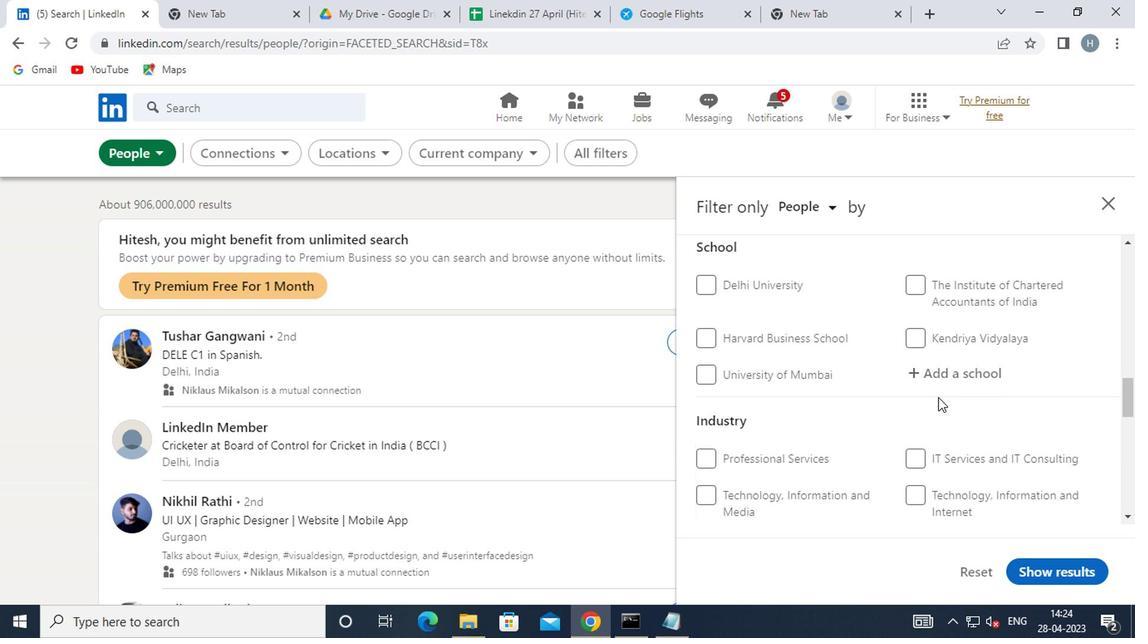 
Action: Mouse scrolled (785, 399) with delta (0, 0)
Screenshot: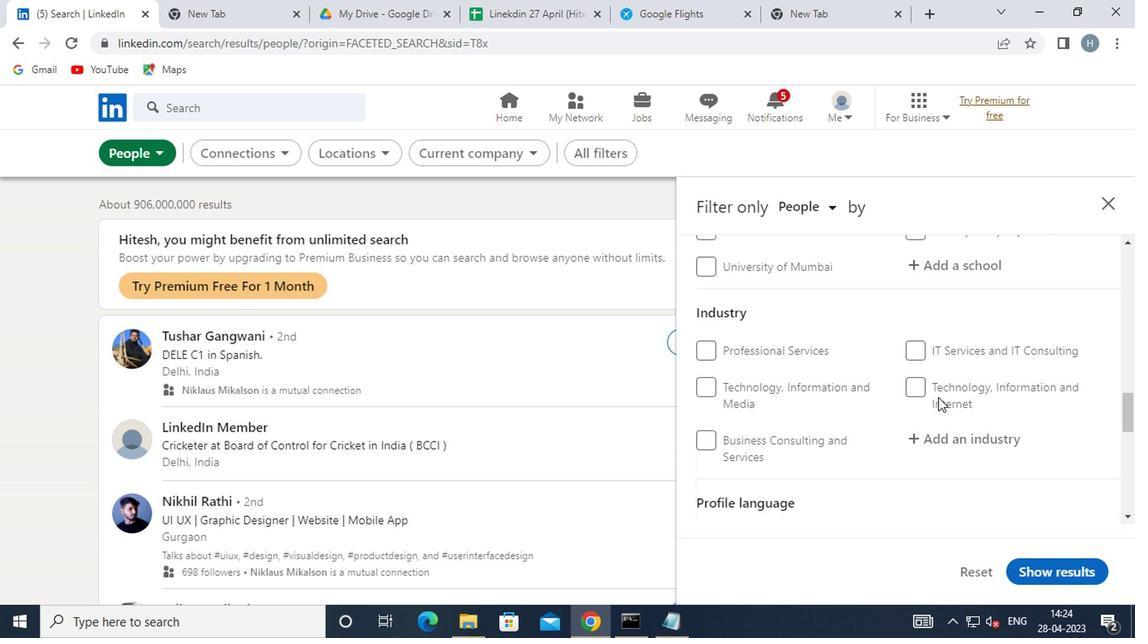 
Action: Mouse scrolled (785, 399) with delta (0, 0)
Screenshot: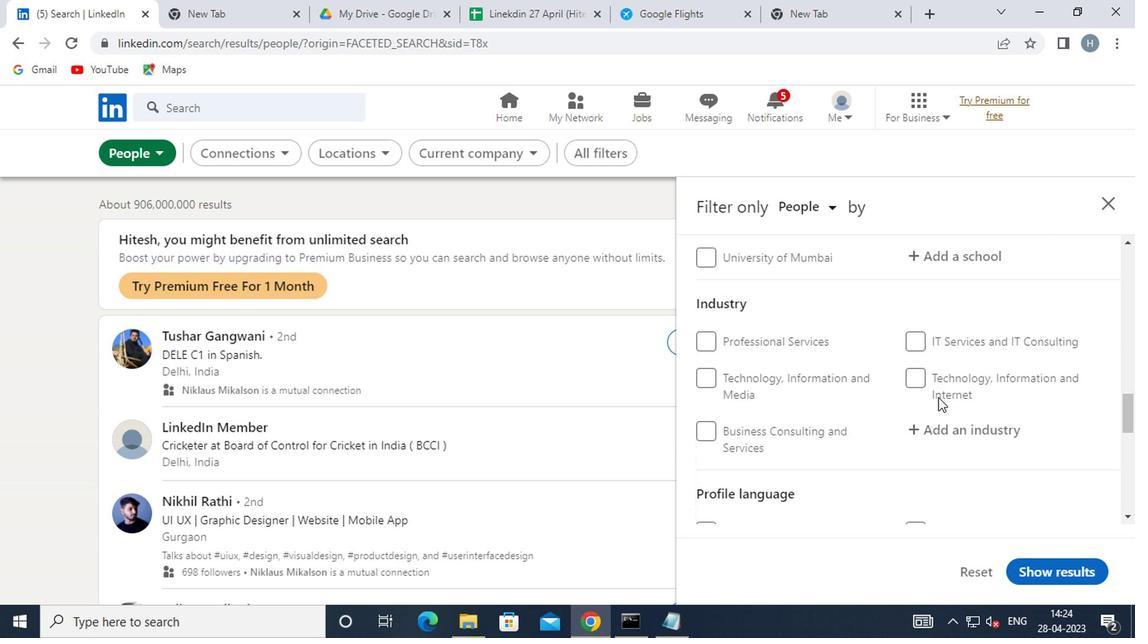 
Action: Mouse pressed left at (785, 400)
Screenshot: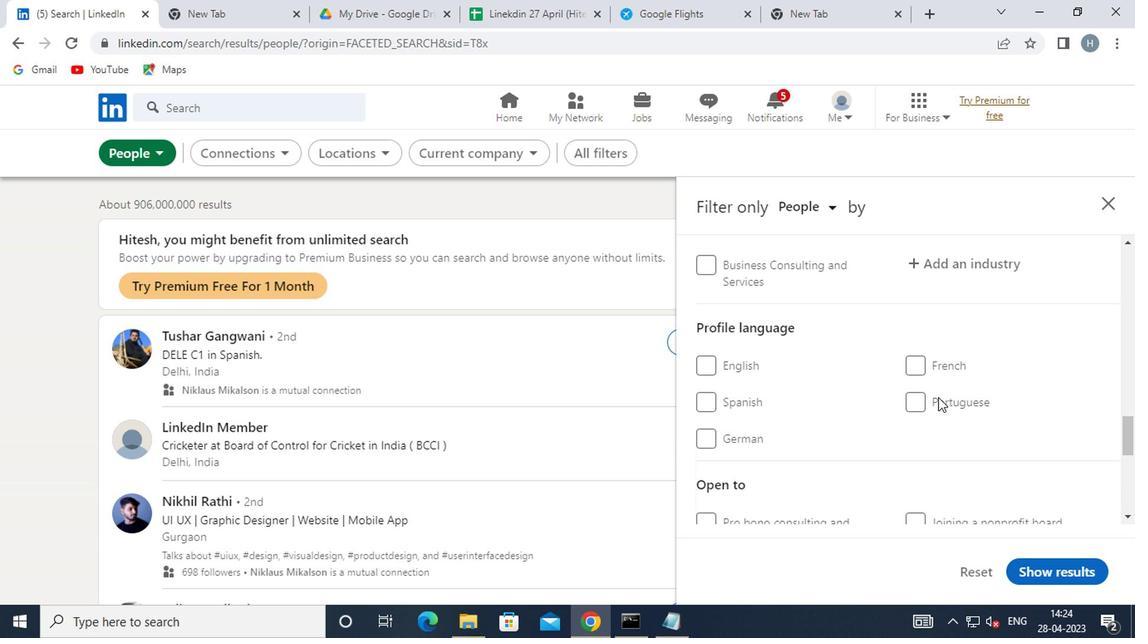 
Action: Mouse moved to (801, 391)
Screenshot: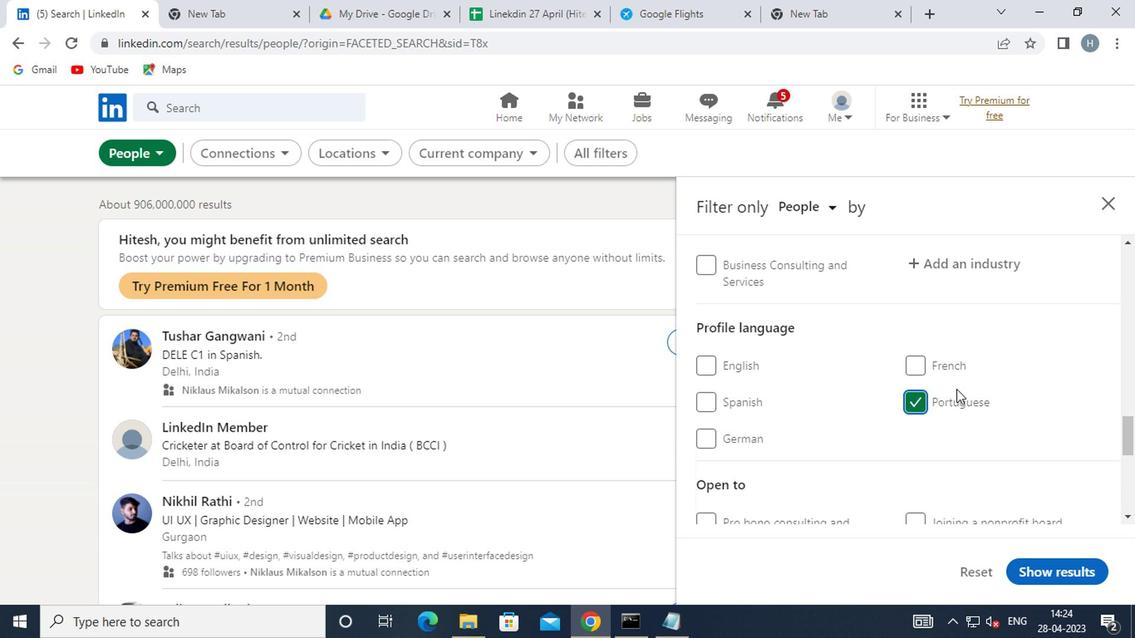
Action: Mouse scrolled (801, 391) with delta (0, 0)
Screenshot: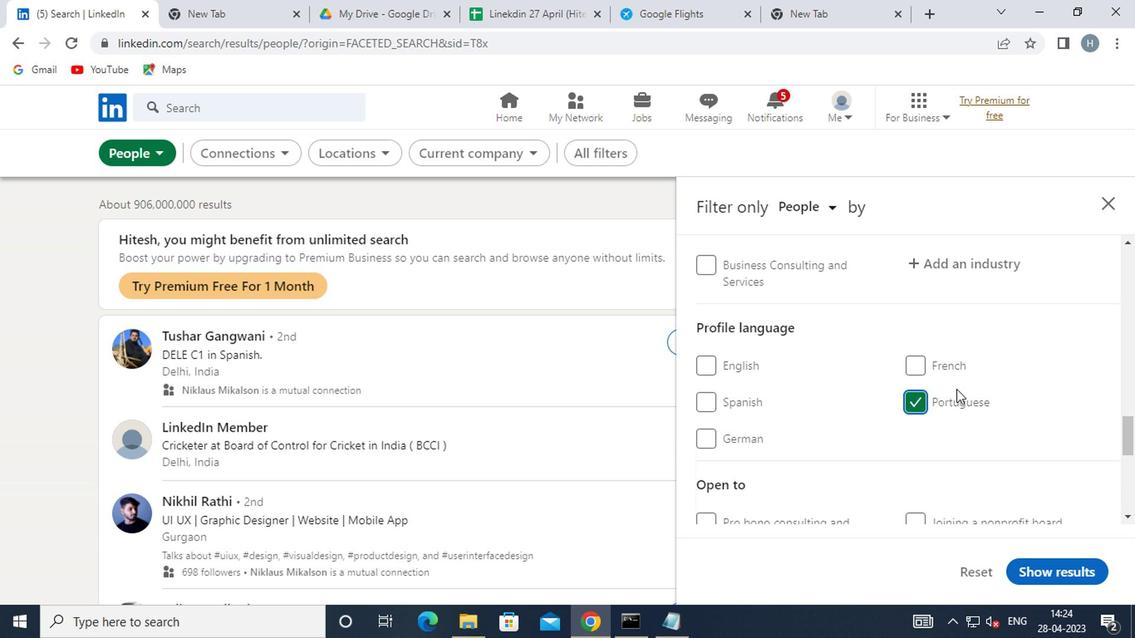 
Action: Mouse scrolled (801, 391) with delta (0, 0)
Screenshot: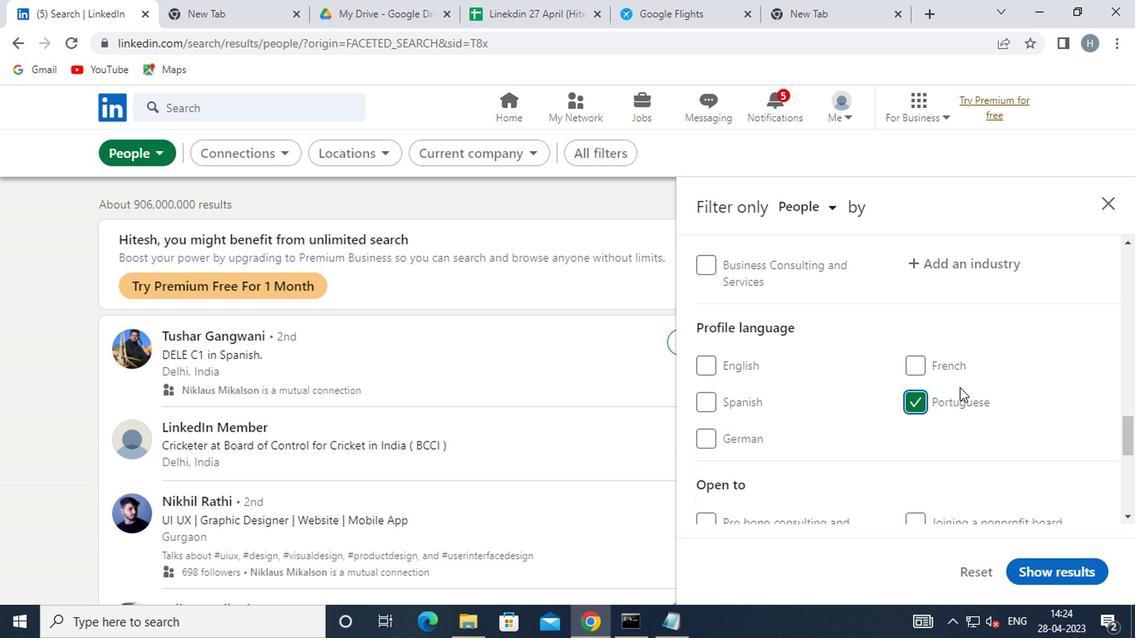 
Action: Mouse scrolled (801, 391) with delta (0, 0)
Screenshot: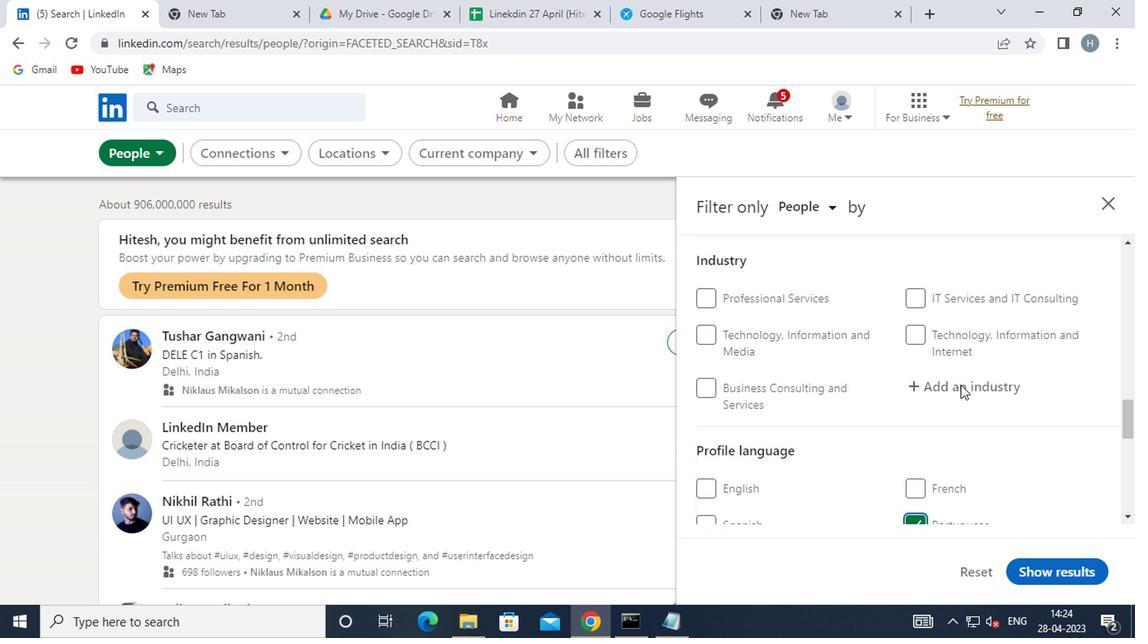 
Action: Mouse scrolled (801, 391) with delta (0, 0)
Screenshot: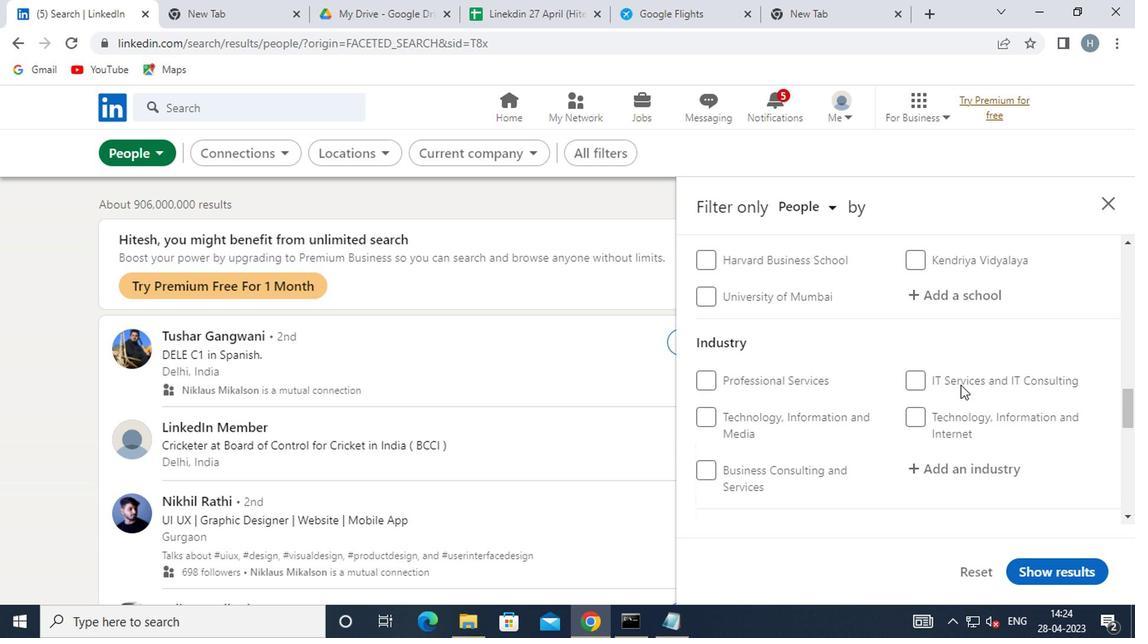 
Action: Mouse scrolled (801, 391) with delta (0, 0)
Screenshot: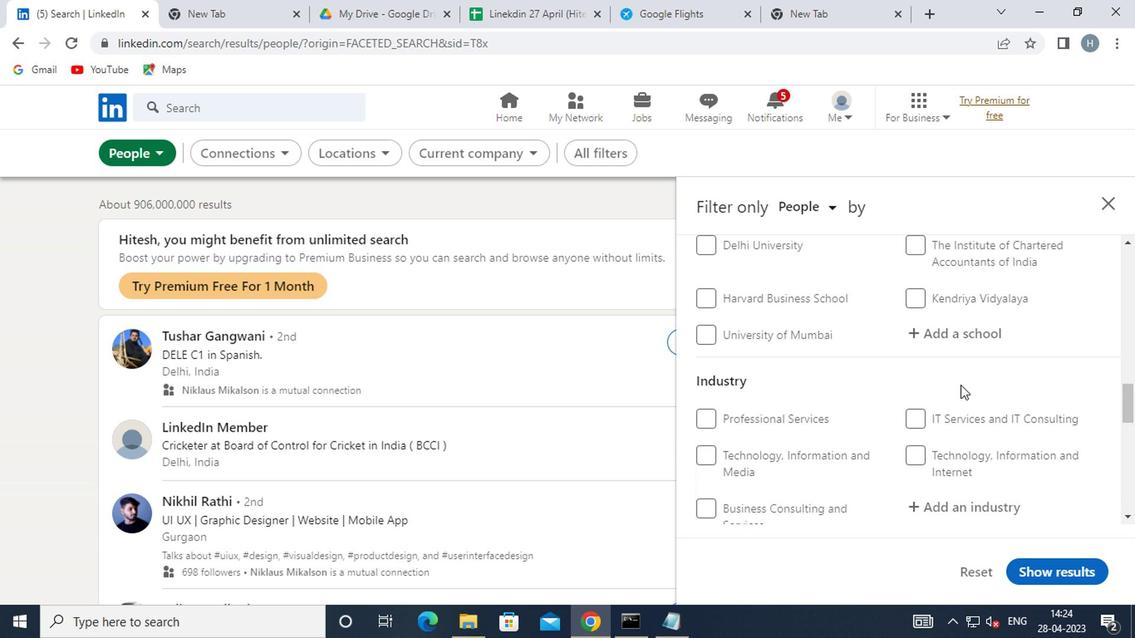 
Action: Mouse scrolled (801, 391) with delta (0, 0)
Screenshot: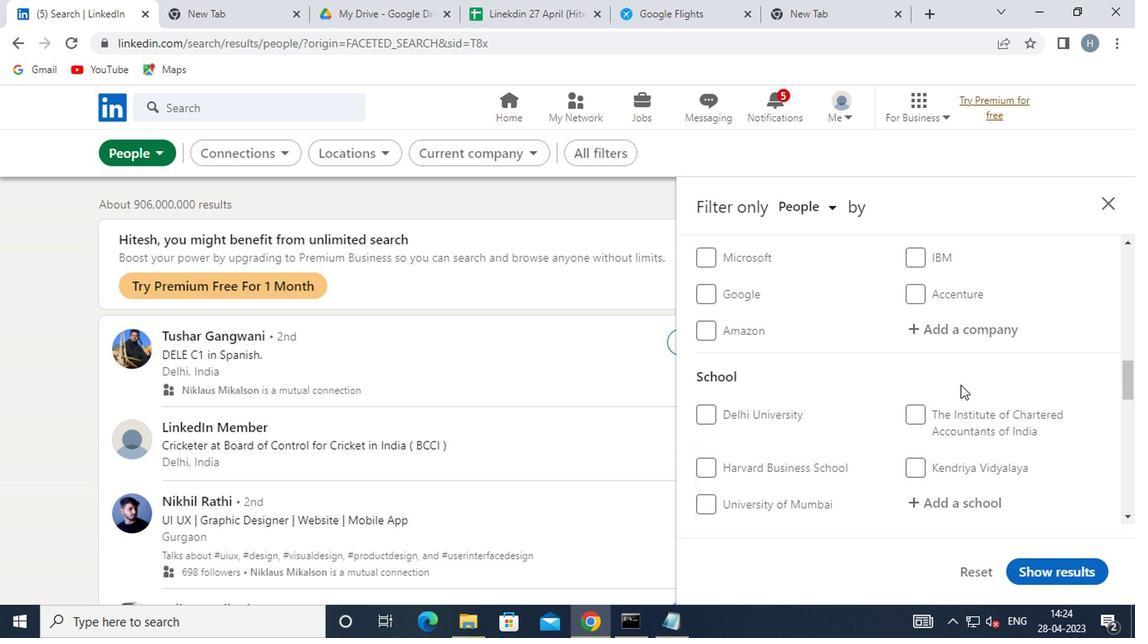 
Action: Mouse scrolled (801, 391) with delta (0, 0)
Screenshot: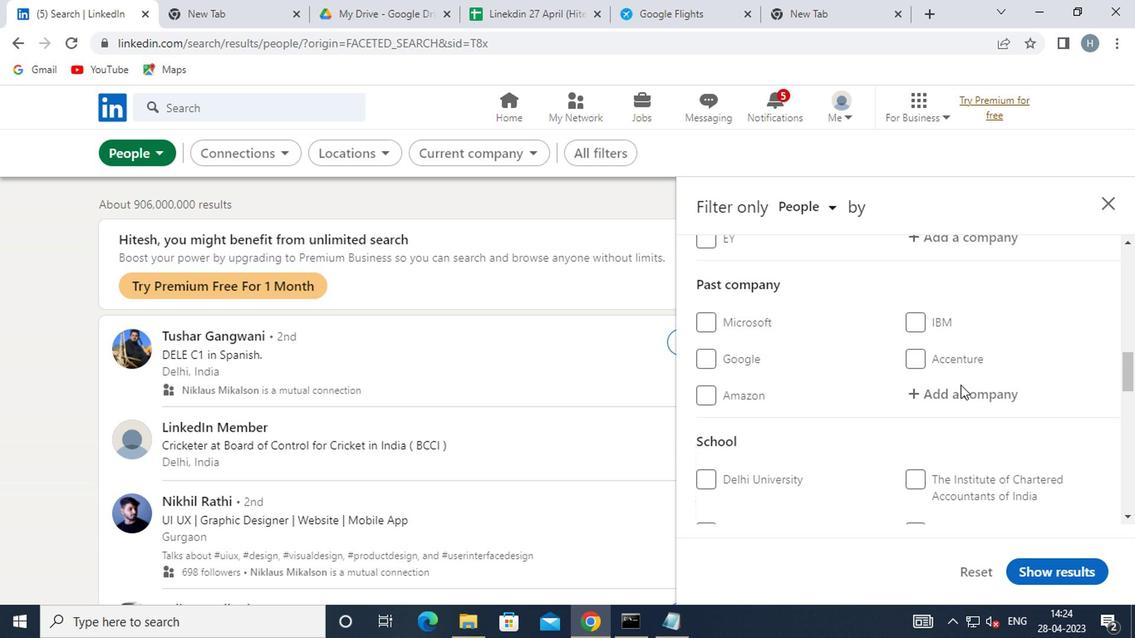 
Action: Mouse scrolled (801, 391) with delta (0, 0)
Screenshot: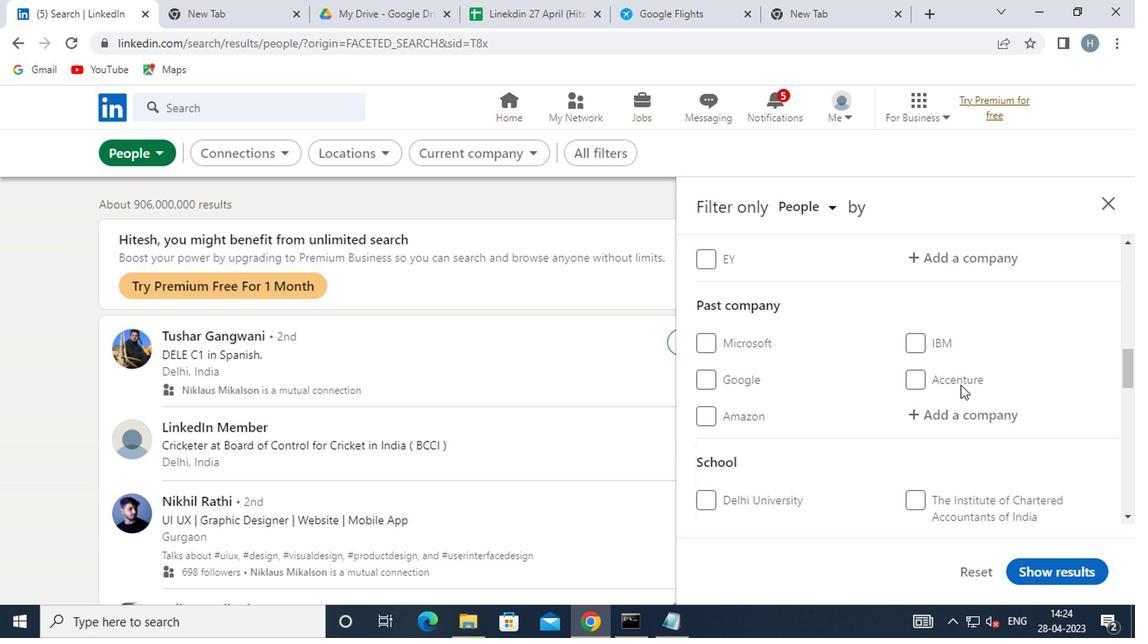 
Action: Mouse moved to (803, 417)
Screenshot: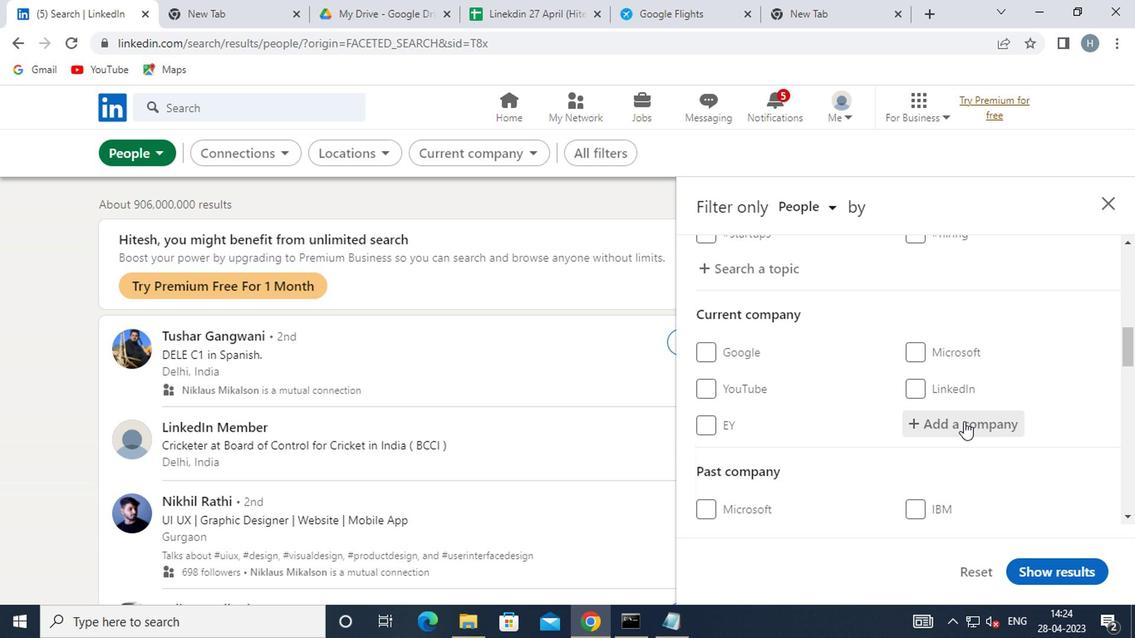 
Action: Mouse pressed left at (803, 417)
Screenshot: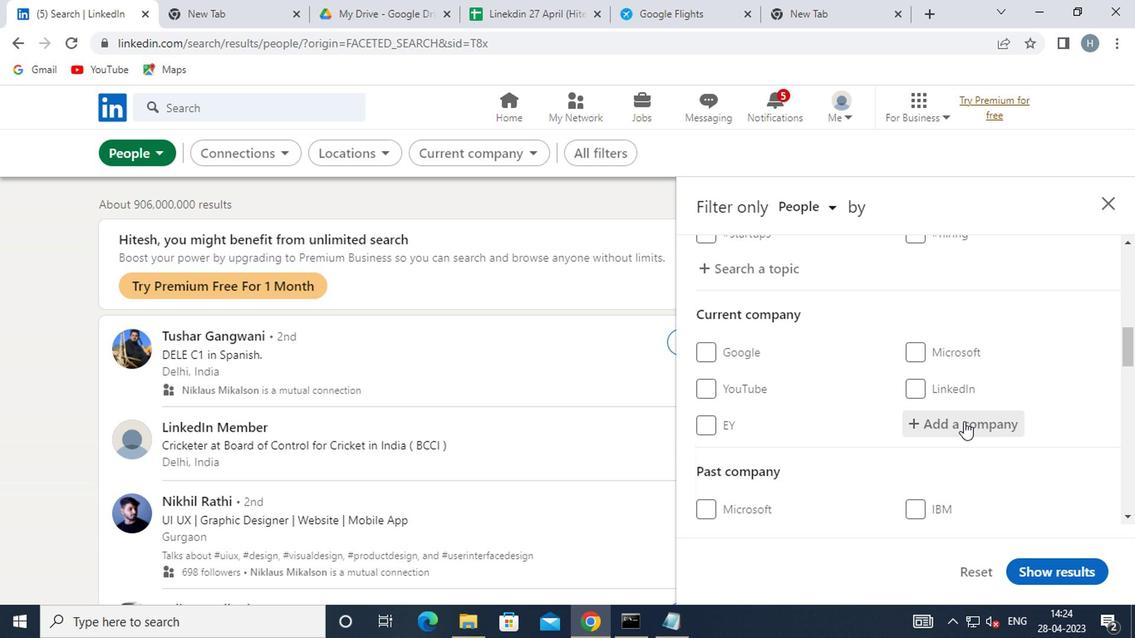 
Action: Key pressed <Key.shift>HIMAL
Screenshot: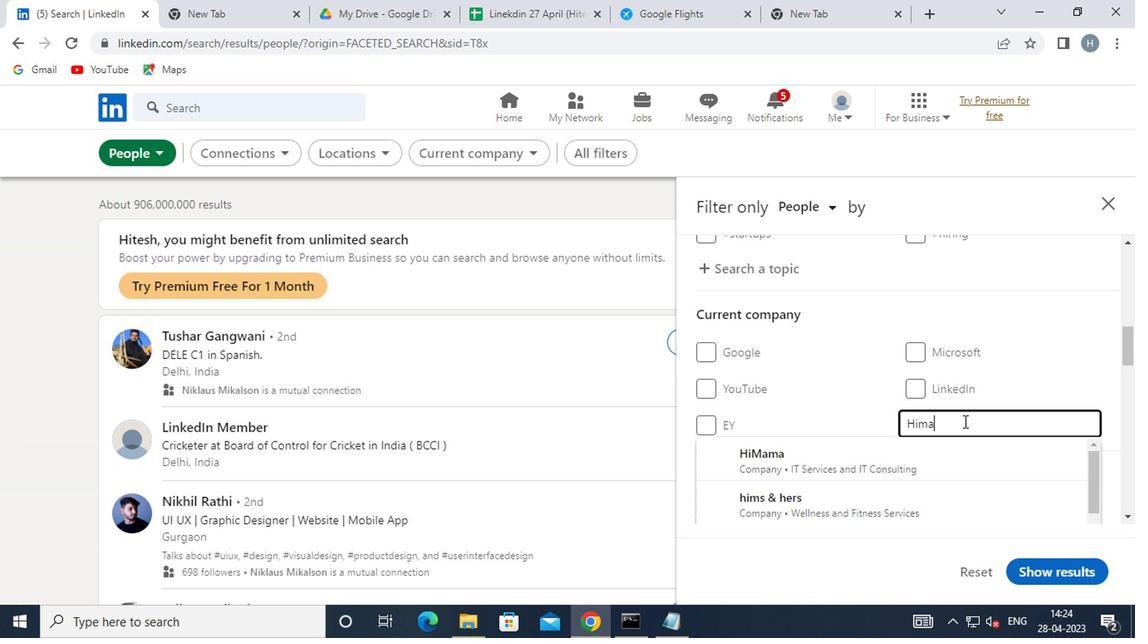 
Action: Mouse moved to (803, 419)
Screenshot: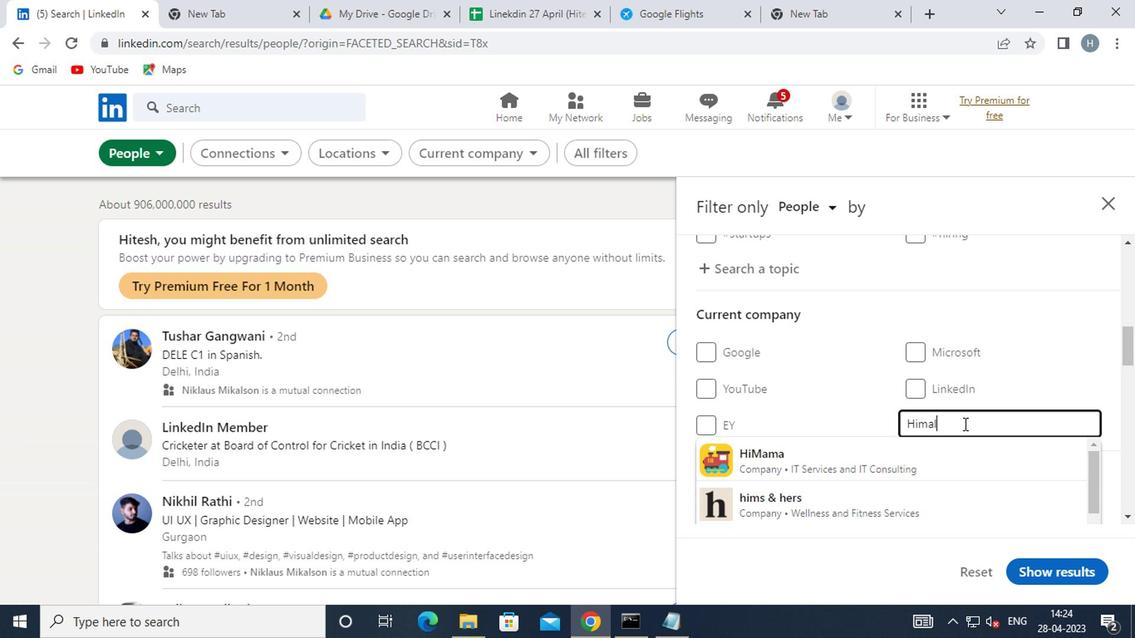 
Action: Key pressed AYA<Key.space>
Screenshot: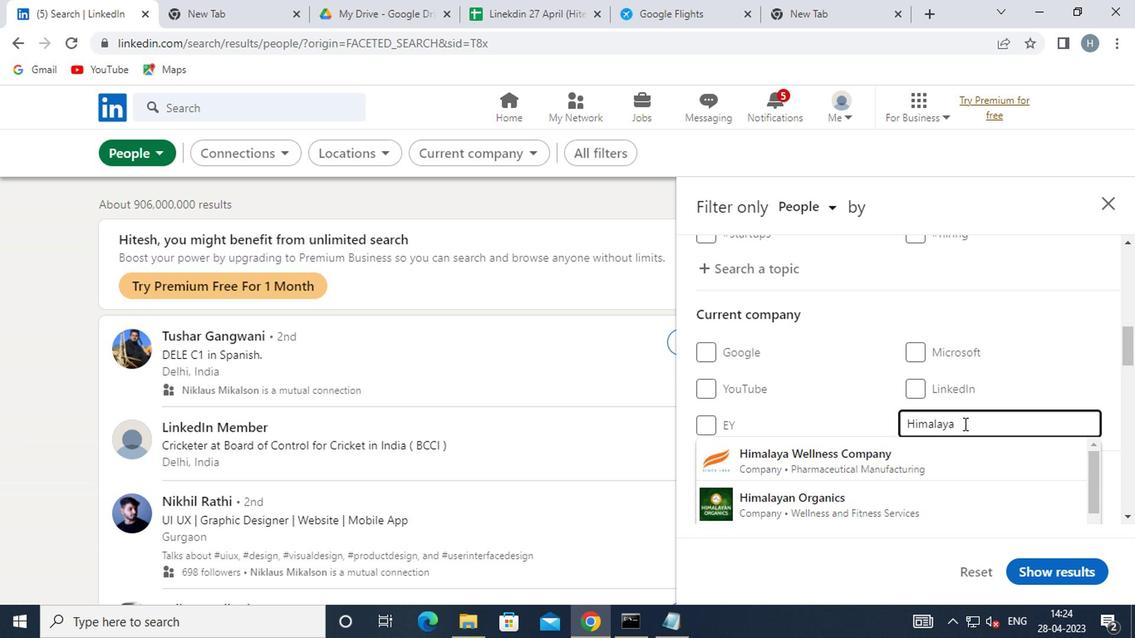 
Action: Mouse moved to (746, 445)
Screenshot: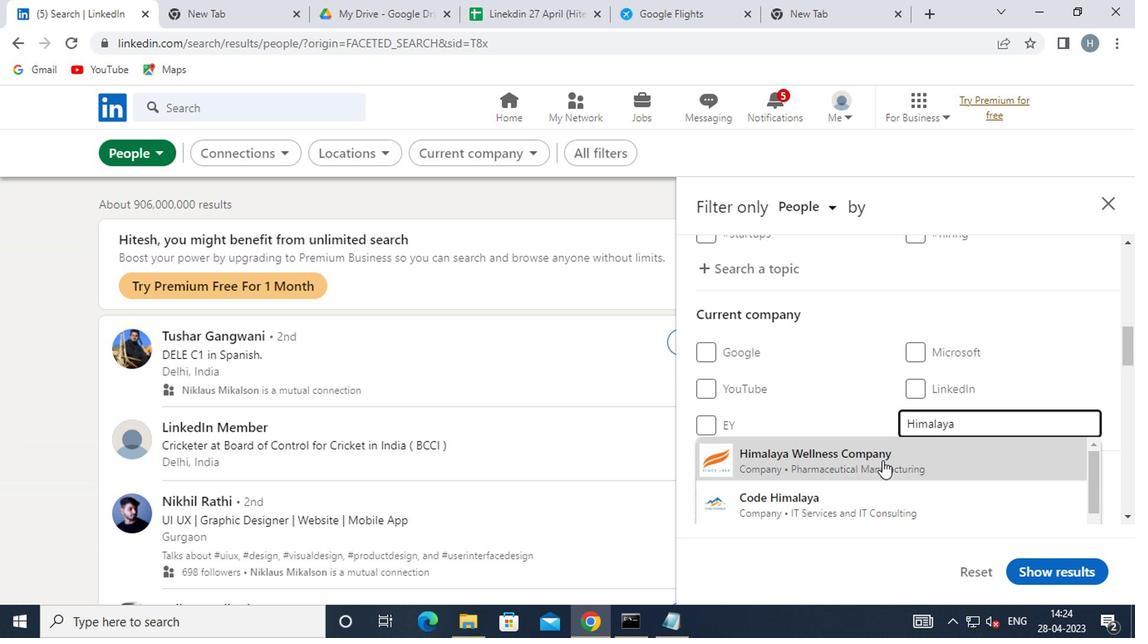 
Action: Mouse pressed left at (746, 445)
Screenshot: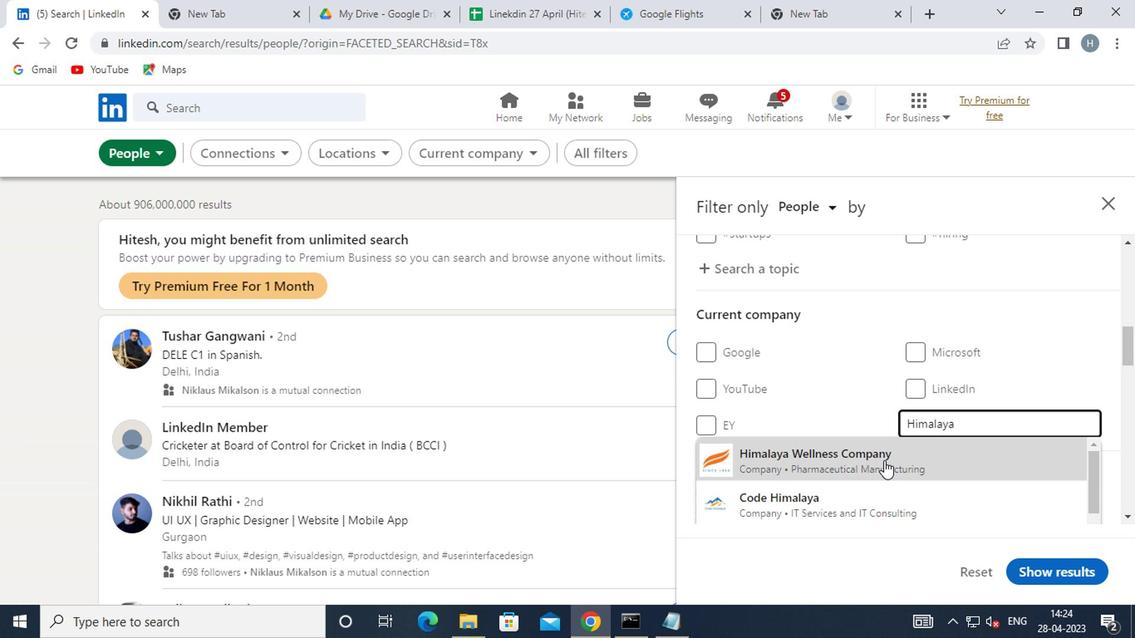 
Action: Mouse moved to (722, 413)
Screenshot: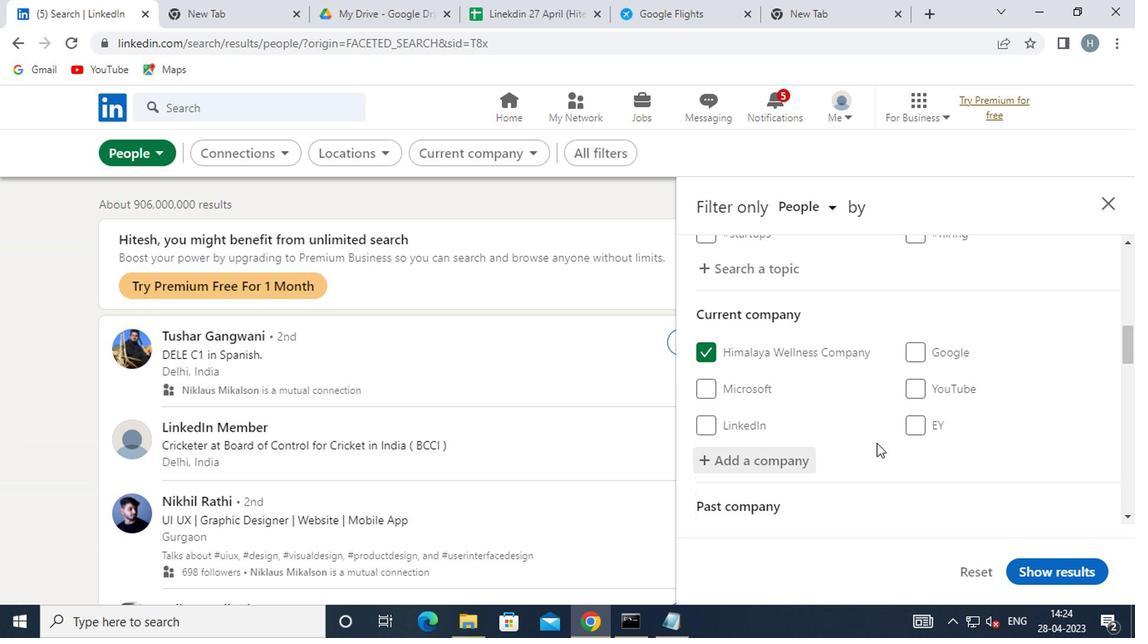 
Action: Mouse scrolled (722, 413) with delta (0, 0)
Screenshot: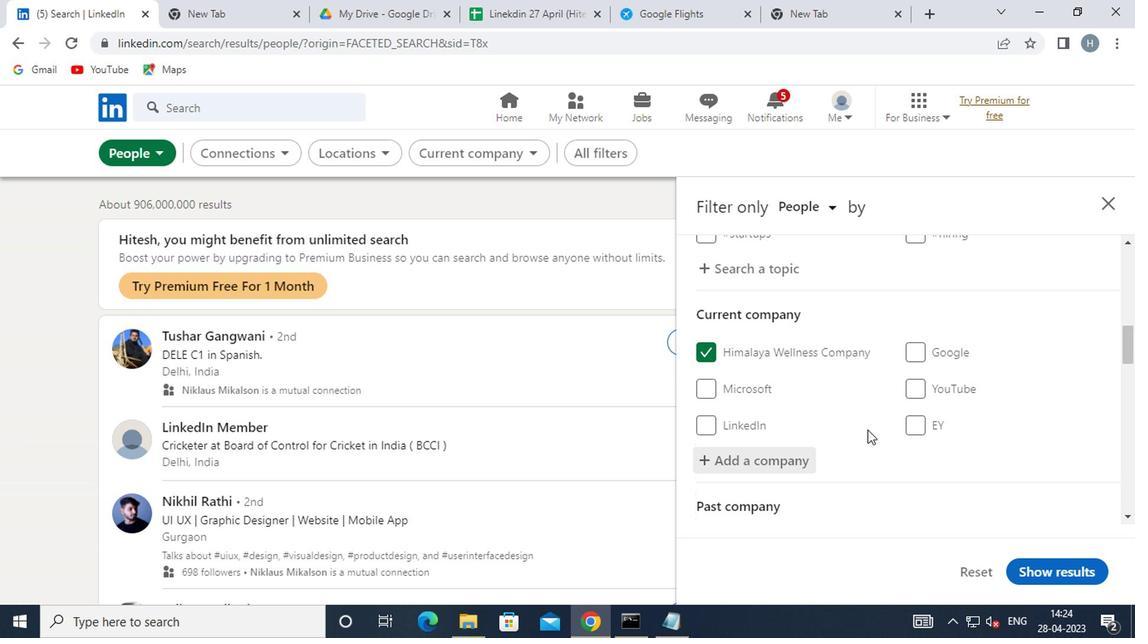 
Action: Mouse moved to (722, 413)
Screenshot: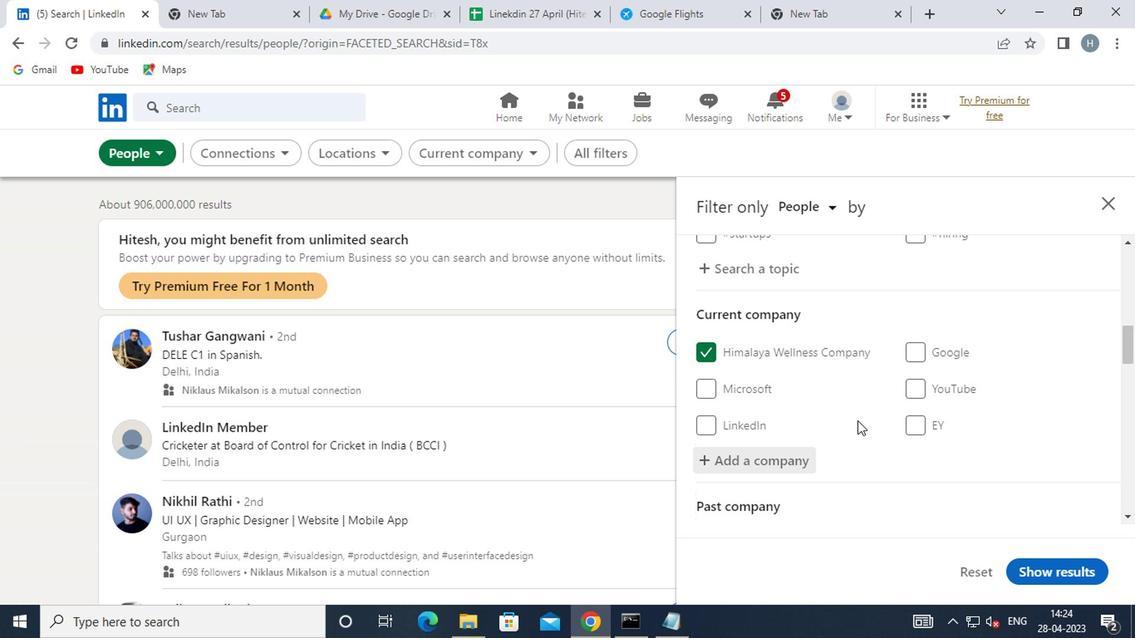 
Action: Mouse scrolled (722, 413) with delta (0, 0)
Screenshot: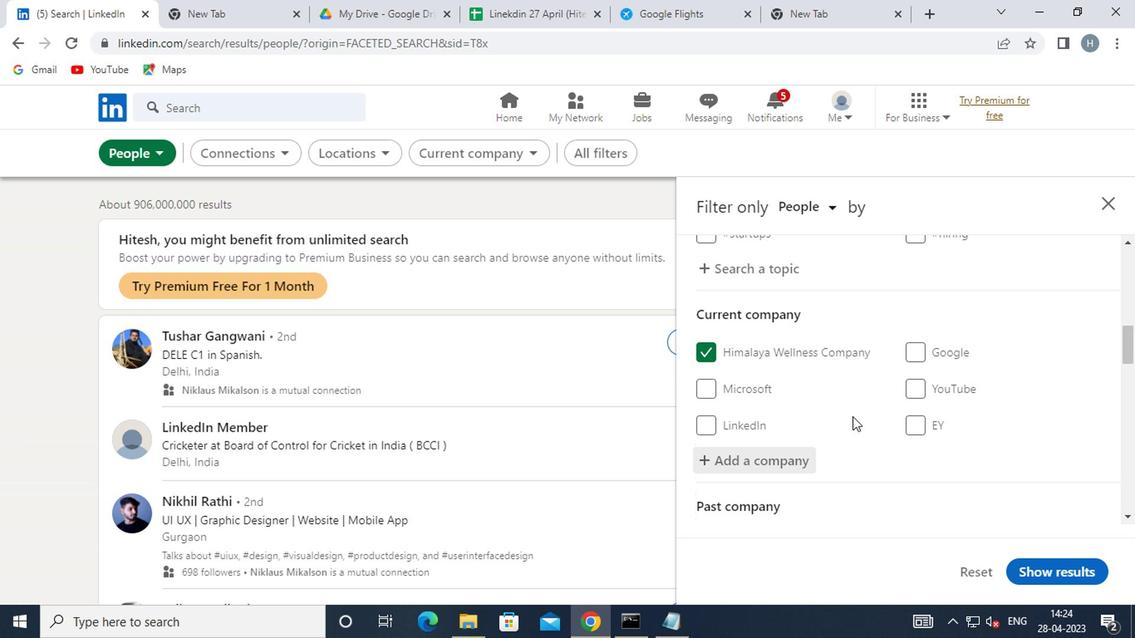 
Action: Mouse scrolled (722, 413) with delta (0, 0)
Screenshot: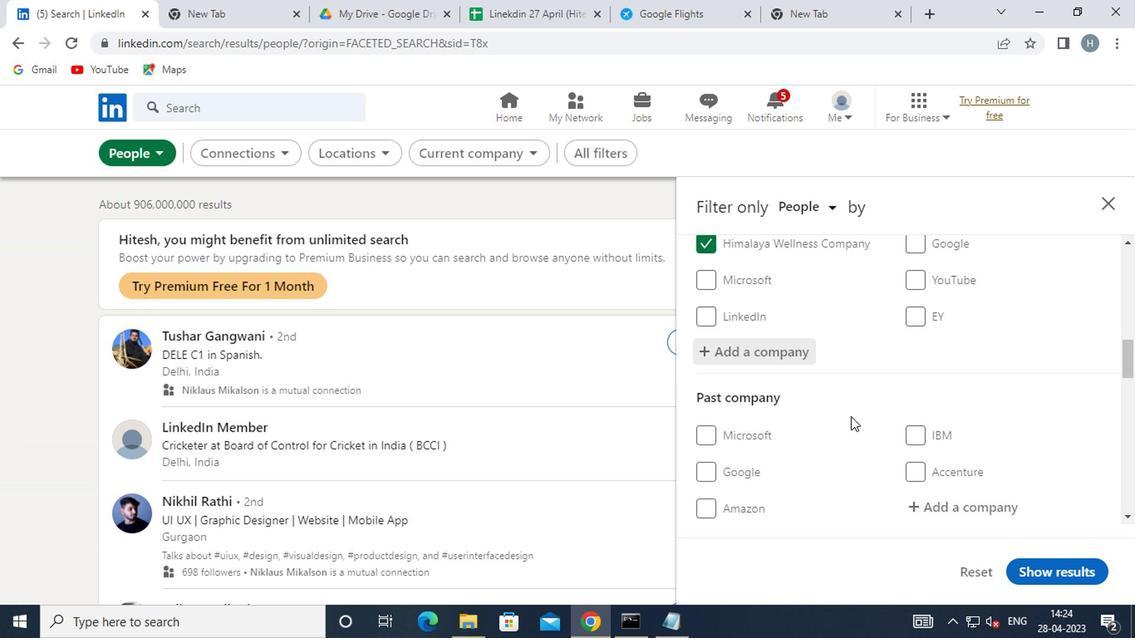 
Action: Mouse moved to (731, 410)
Screenshot: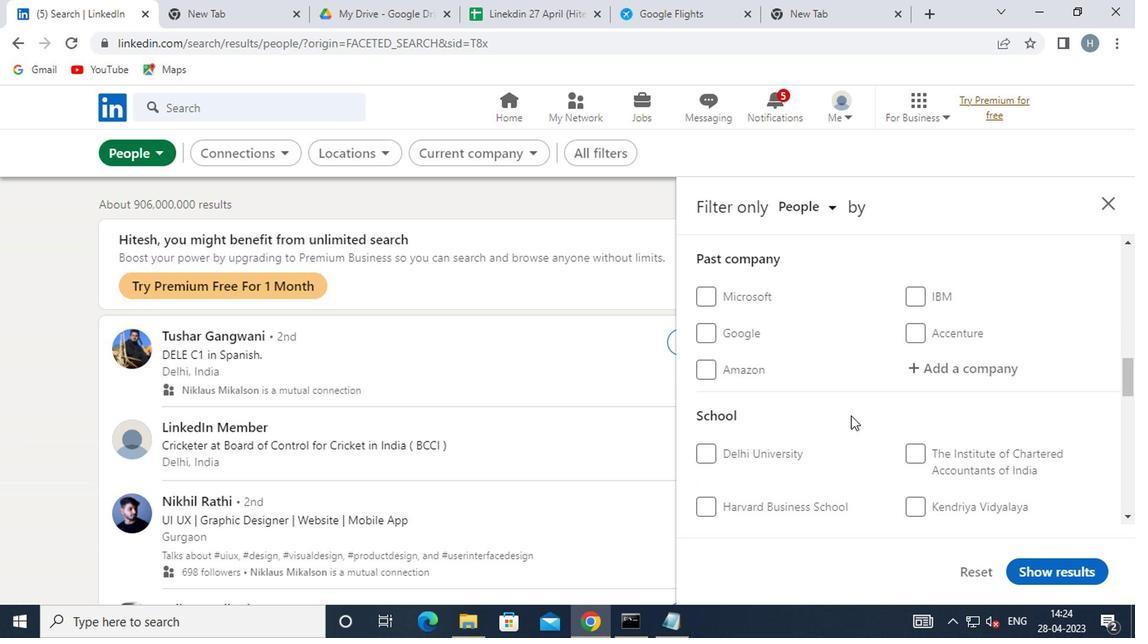 
Action: Mouse scrolled (731, 410) with delta (0, 0)
Screenshot: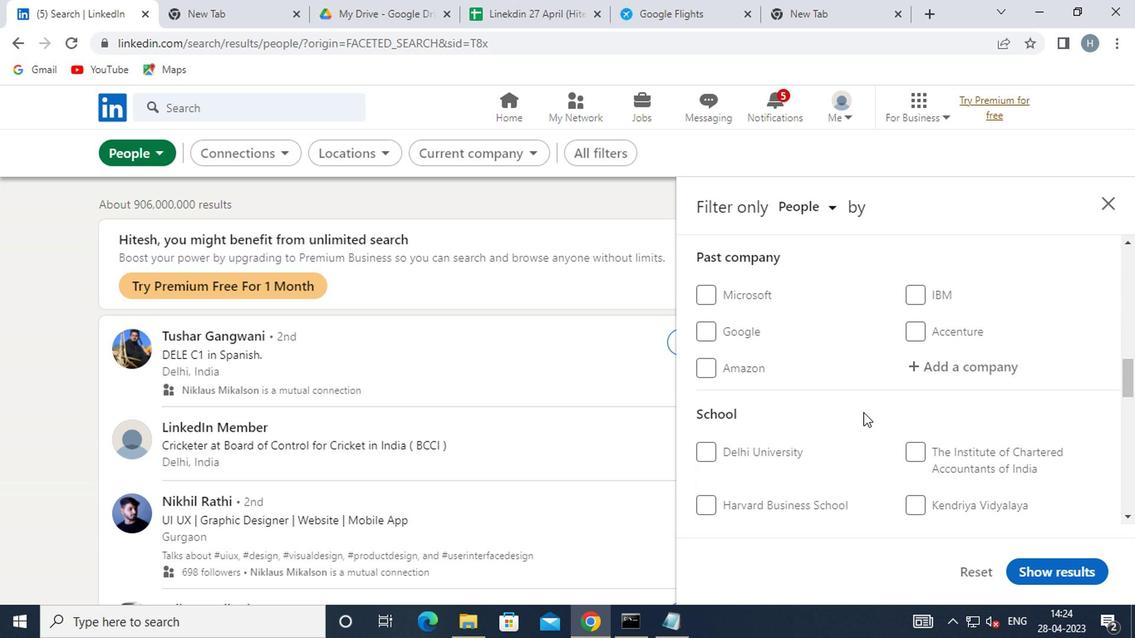 
Action: Mouse moved to (792, 440)
Screenshot: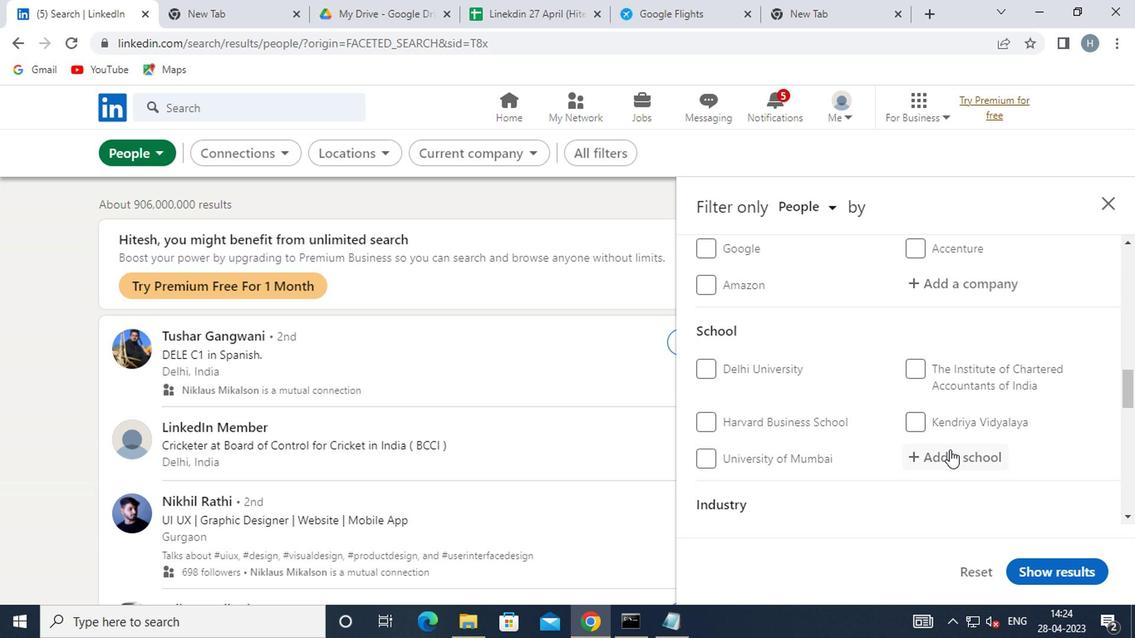 
Action: Mouse pressed left at (792, 440)
Screenshot: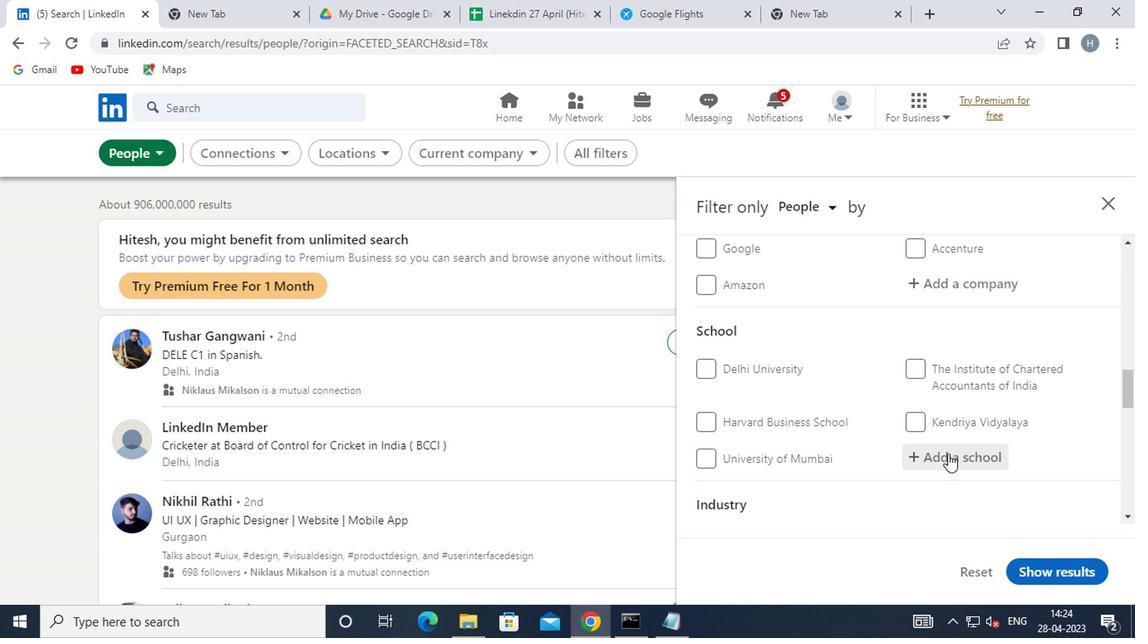 
Action: Key pressed <Key.shift>
Screenshot: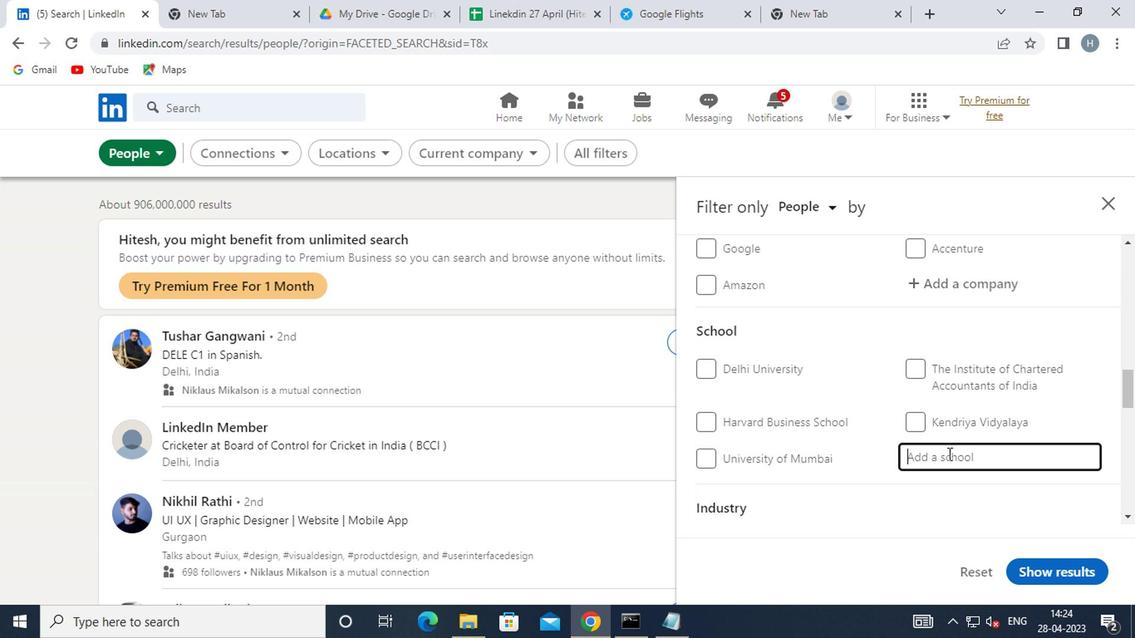 
Action: Mouse moved to (790, 440)
Screenshot: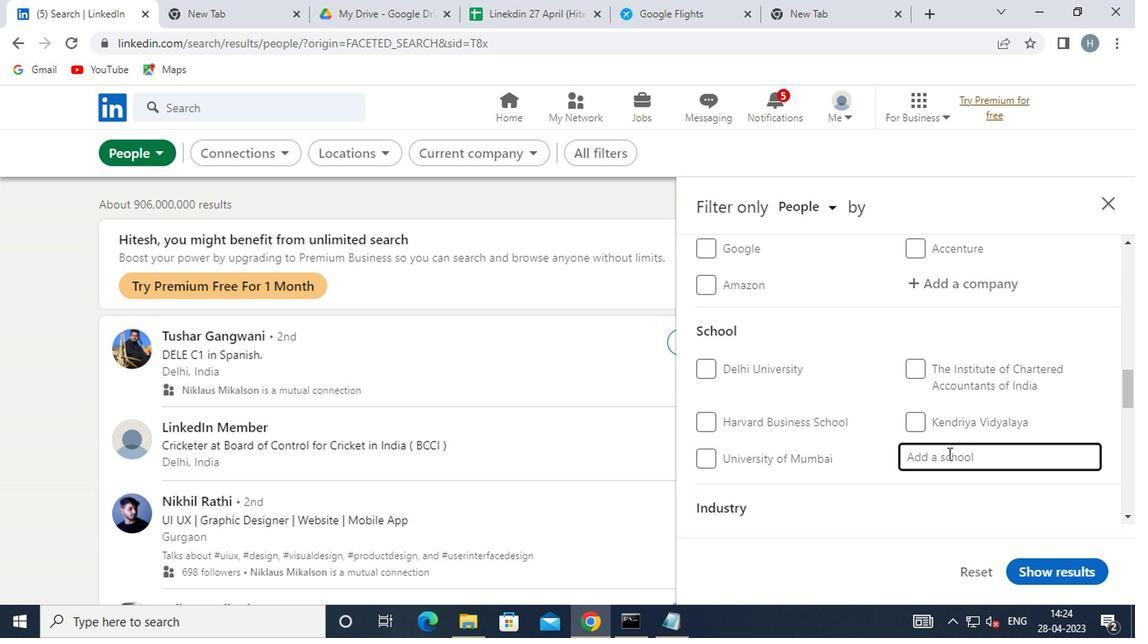 
Action: Key pressed R
Screenshot: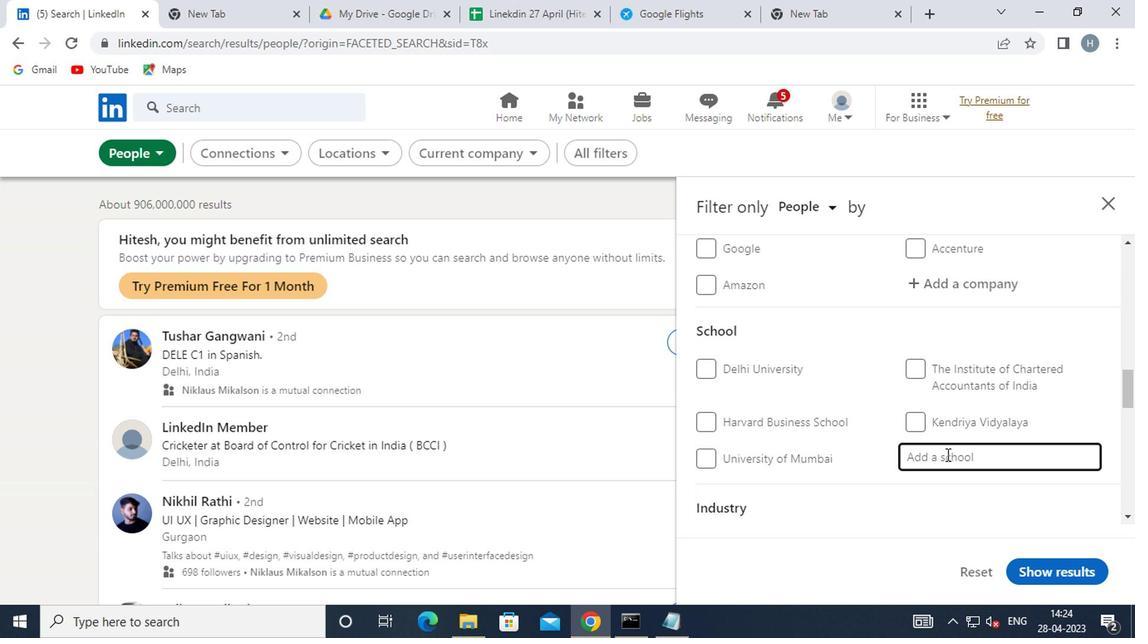 
Action: Mouse moved to (788, 439)
Screenshot: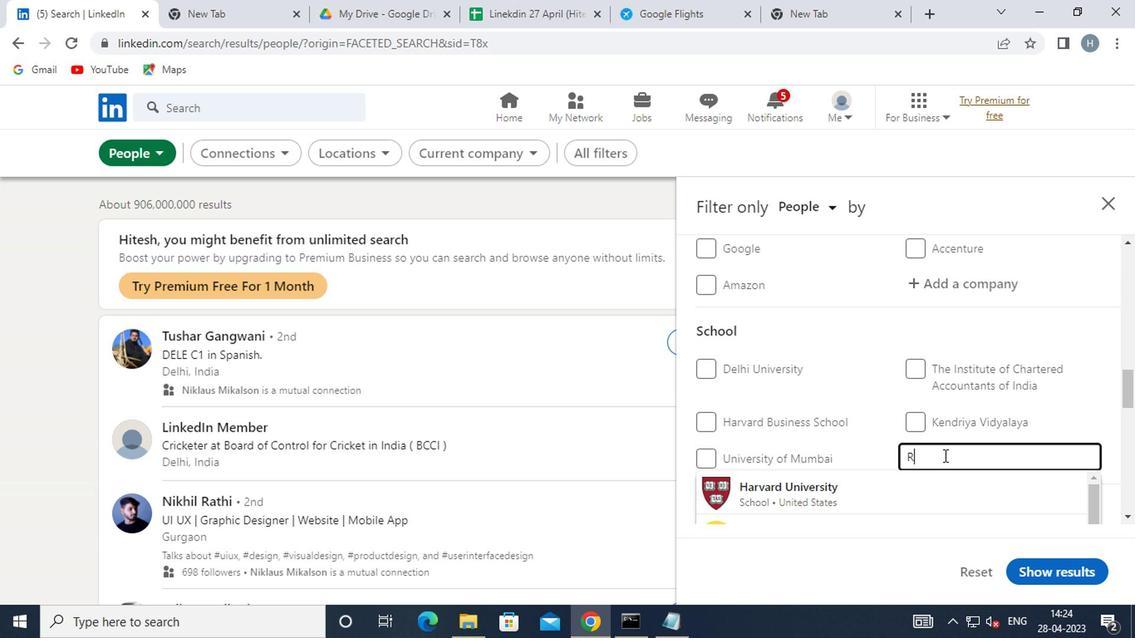 
Action: Key pressed AGHU
Screenshot: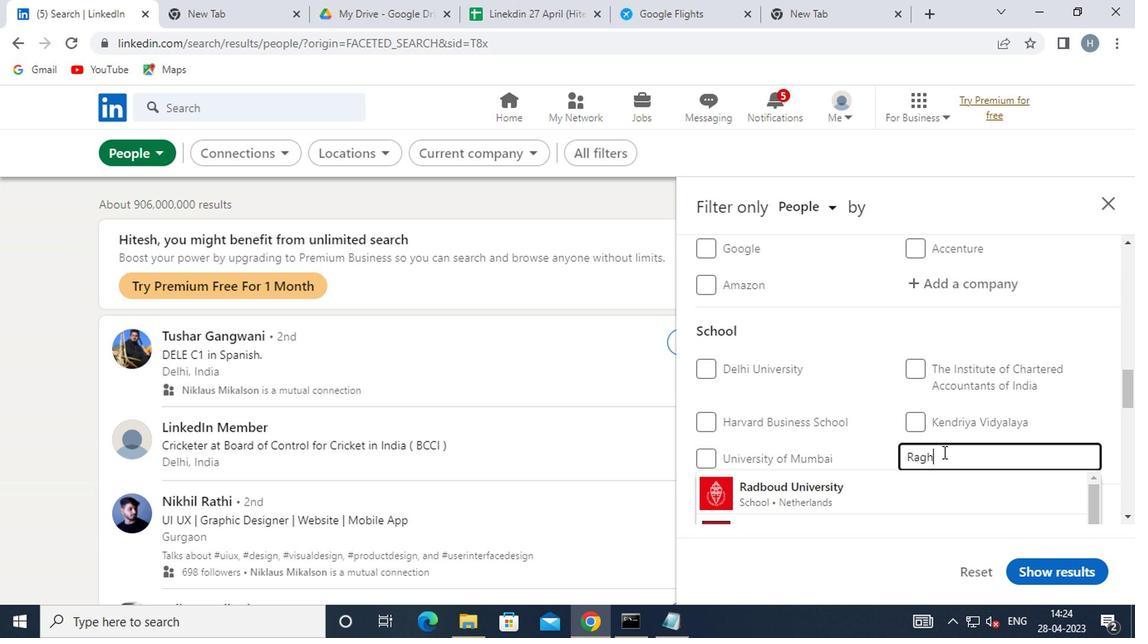 
Action: Mouse moved to (788, 438)
Screenshot: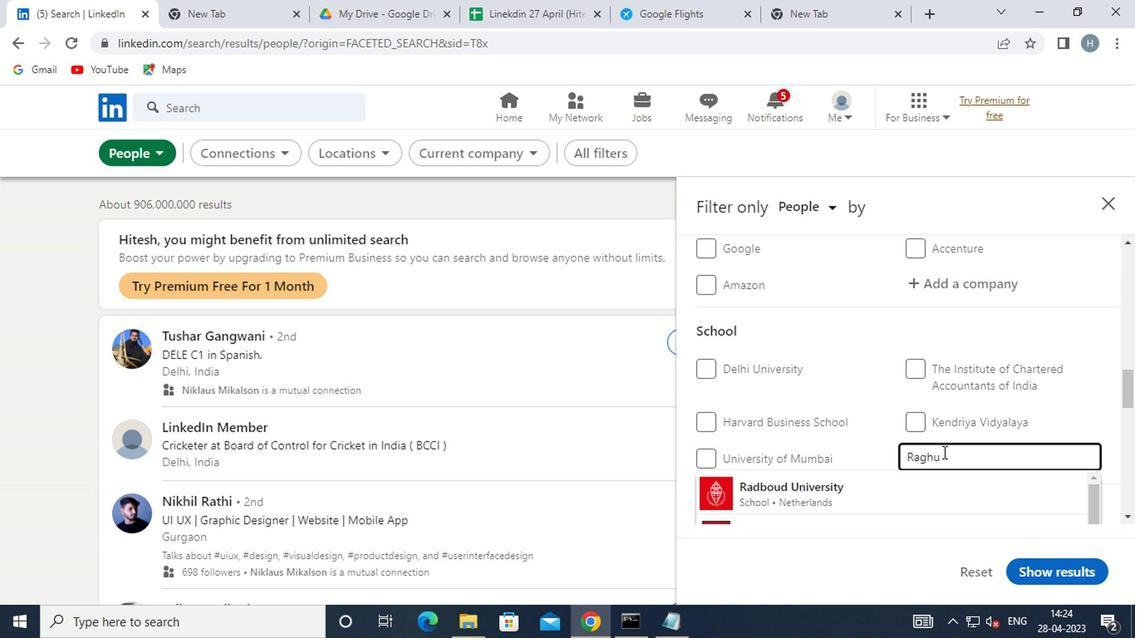 
Action: Key pressed <Key.space>
Screenshot: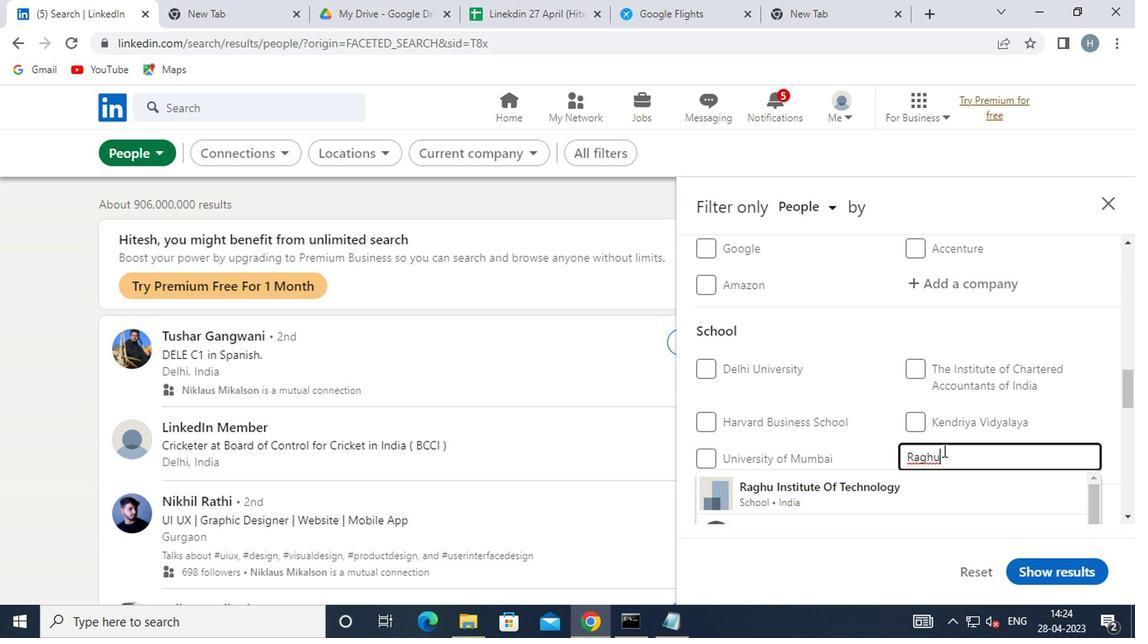 
Action: Mouse moved to (788, 437)
Screenshot: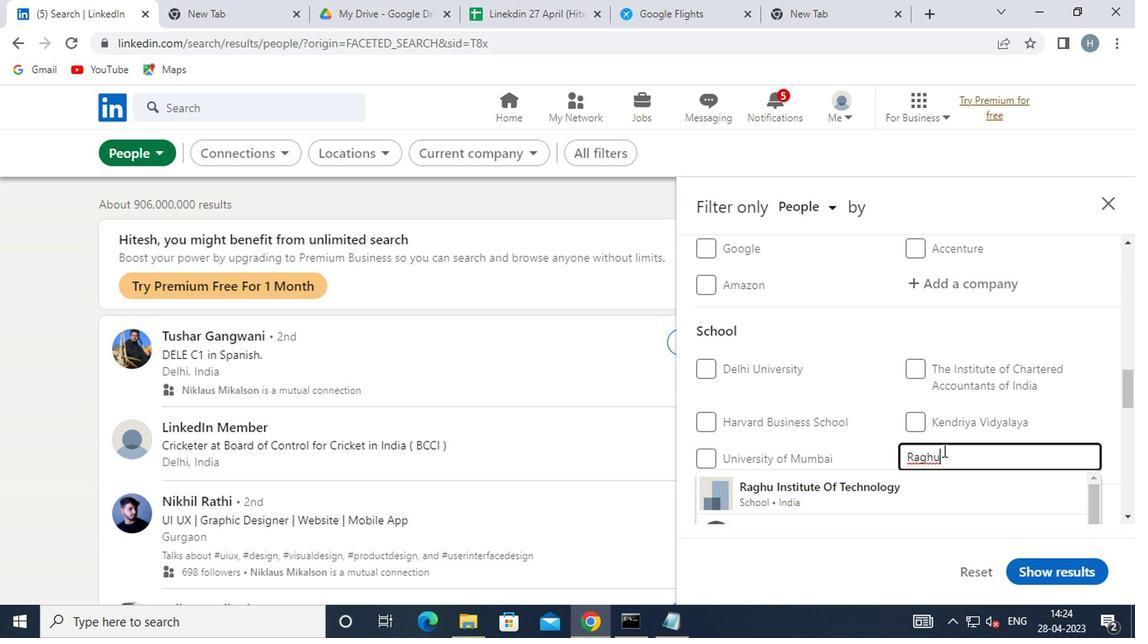 
Action: Key pressed <Key.shift>E
Screenshot: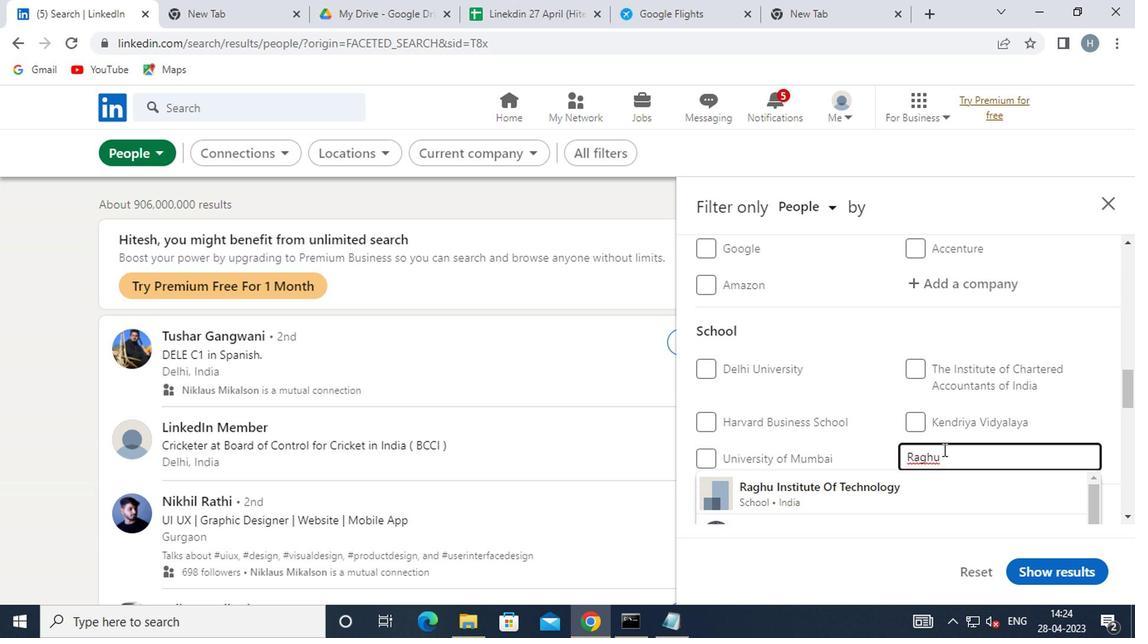 
Action: Mouse moved to (748, 455)
Screenshot: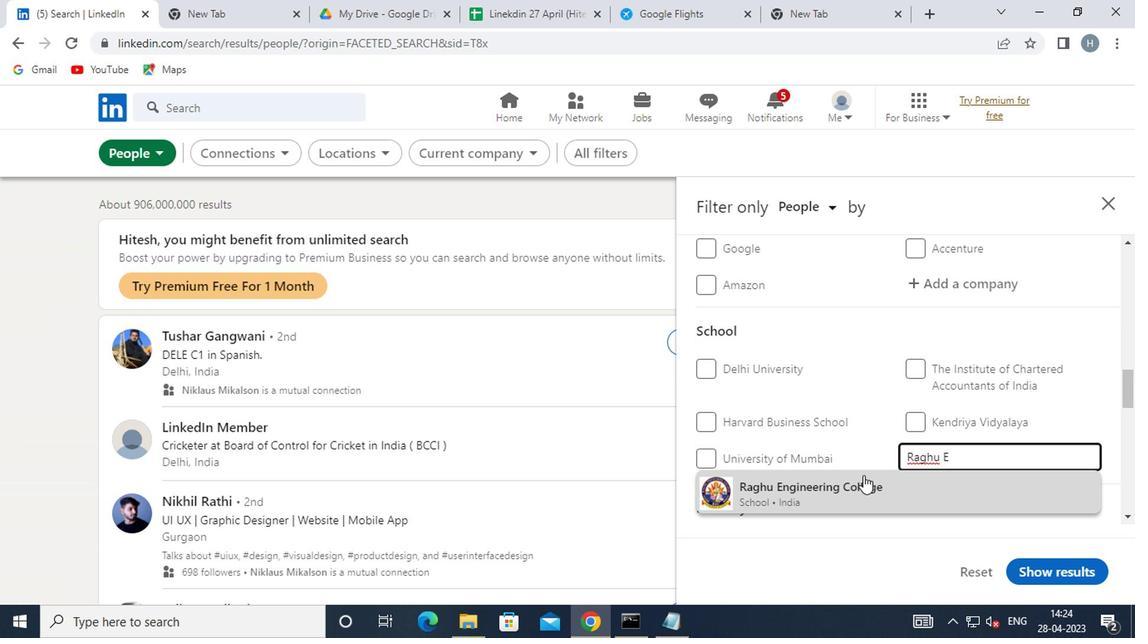
Action: Mouse scrolled (748, 455) with delta (0, 0)
Screenshot: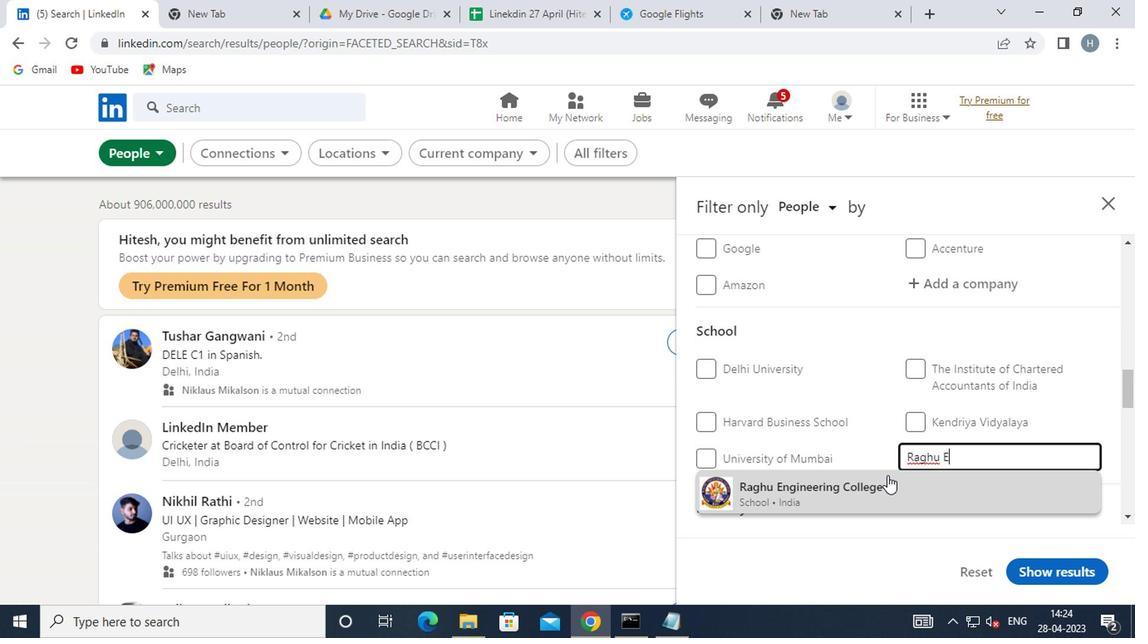 
Action: Mouse moved to (774, 404)
Screenshot: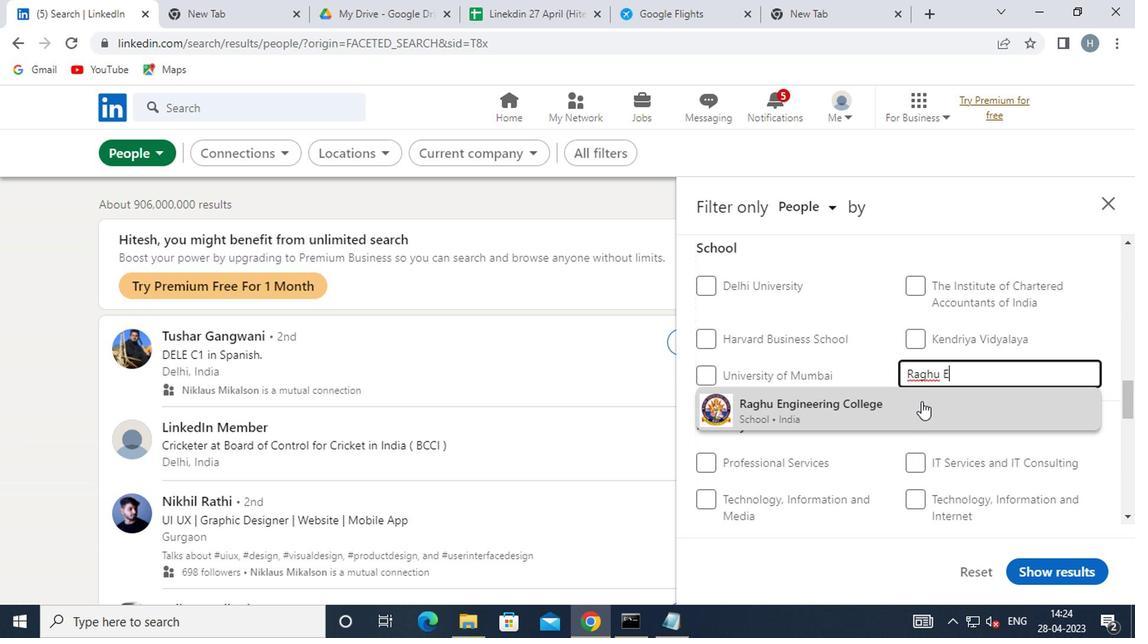 
Action: Mouse pressed left at (774, 404)
Screenshot: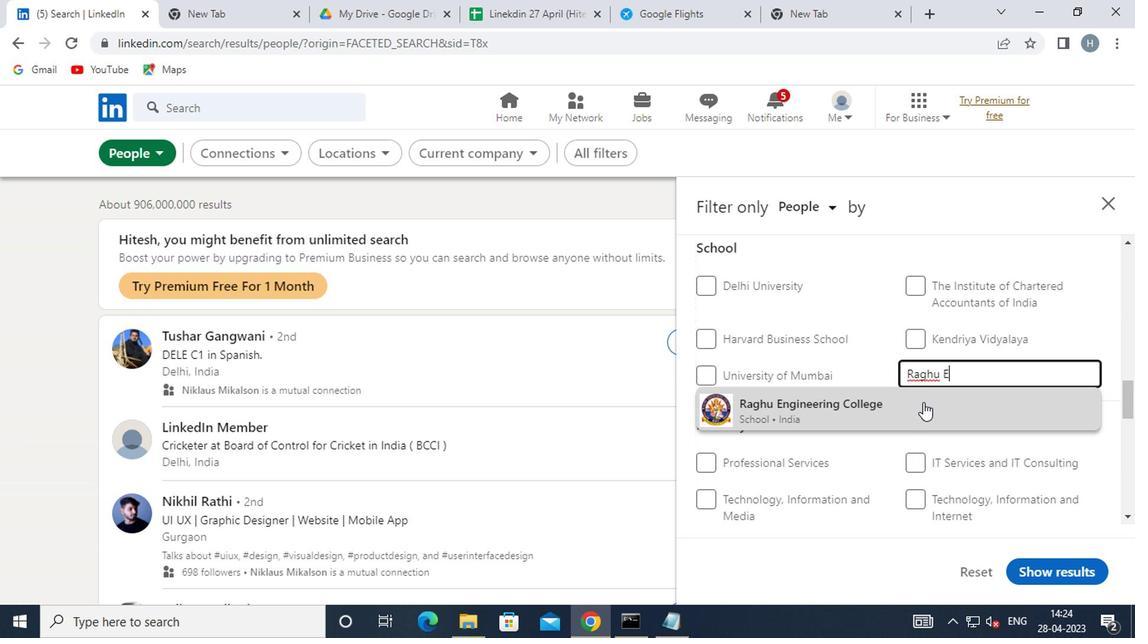 
Action: Mouse moved to (748, 400)
Screenshot: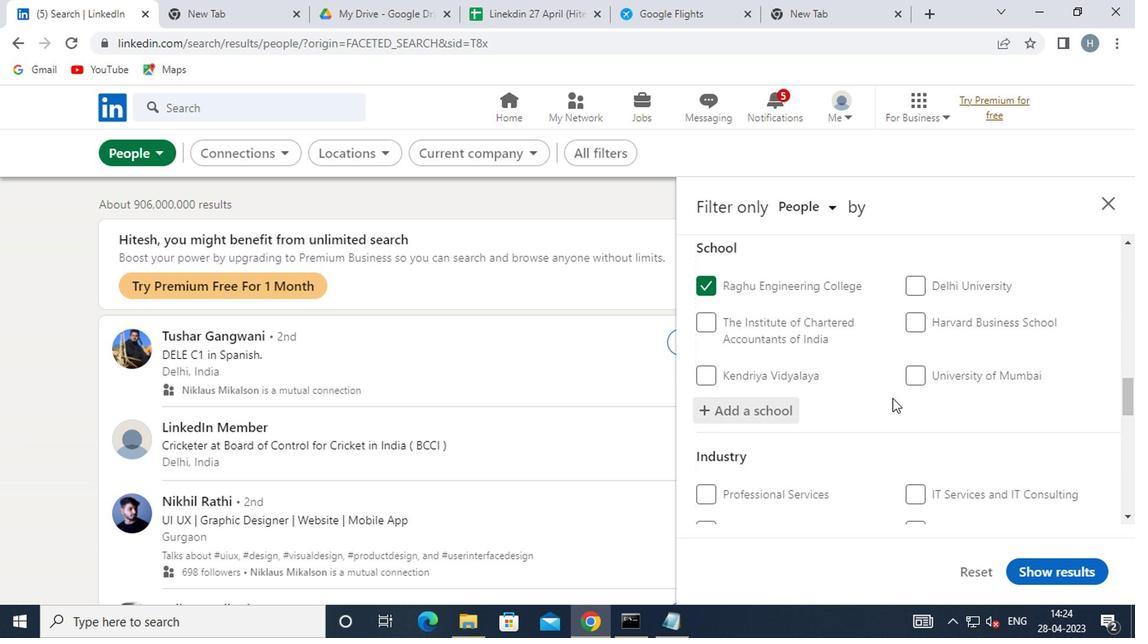 
Action: Mouse scrolled (748, 399) with delta (0, 0)
Screenshot: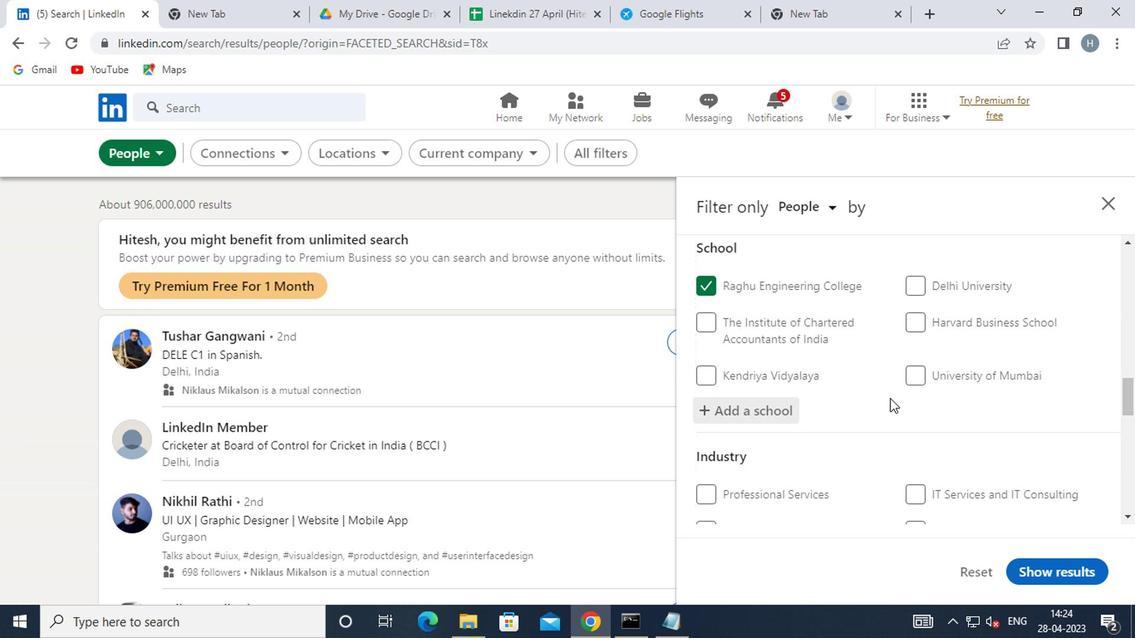 
Action: Mouse moved to (748, 400)
Screenshot: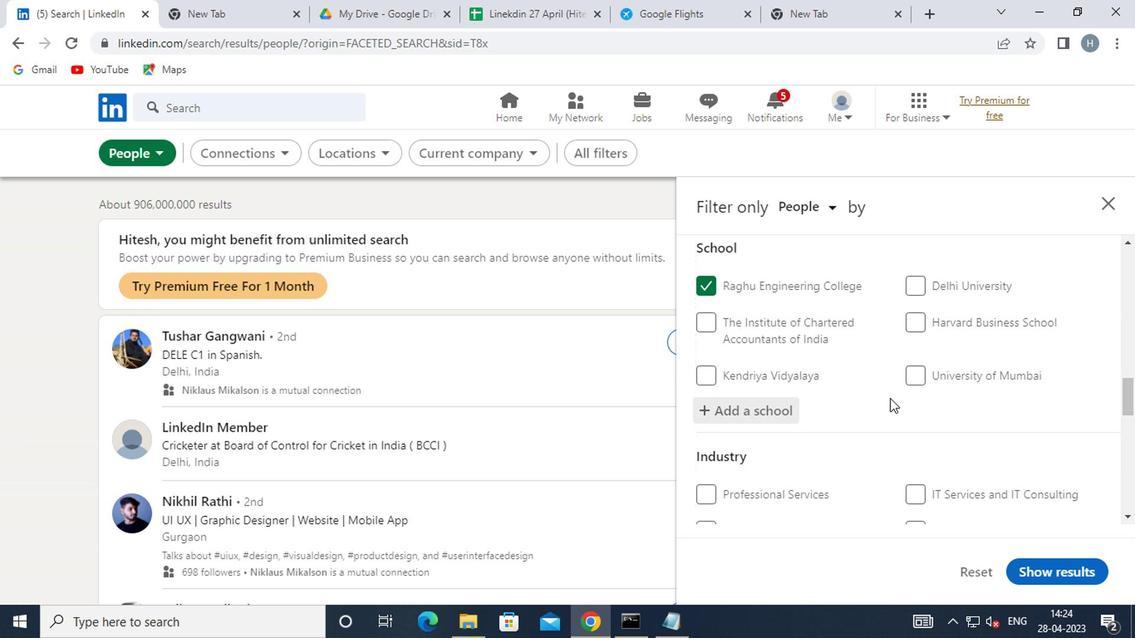 
Action: Mouse scrolled (748, 399) with delta (0, 0)
Screenshot: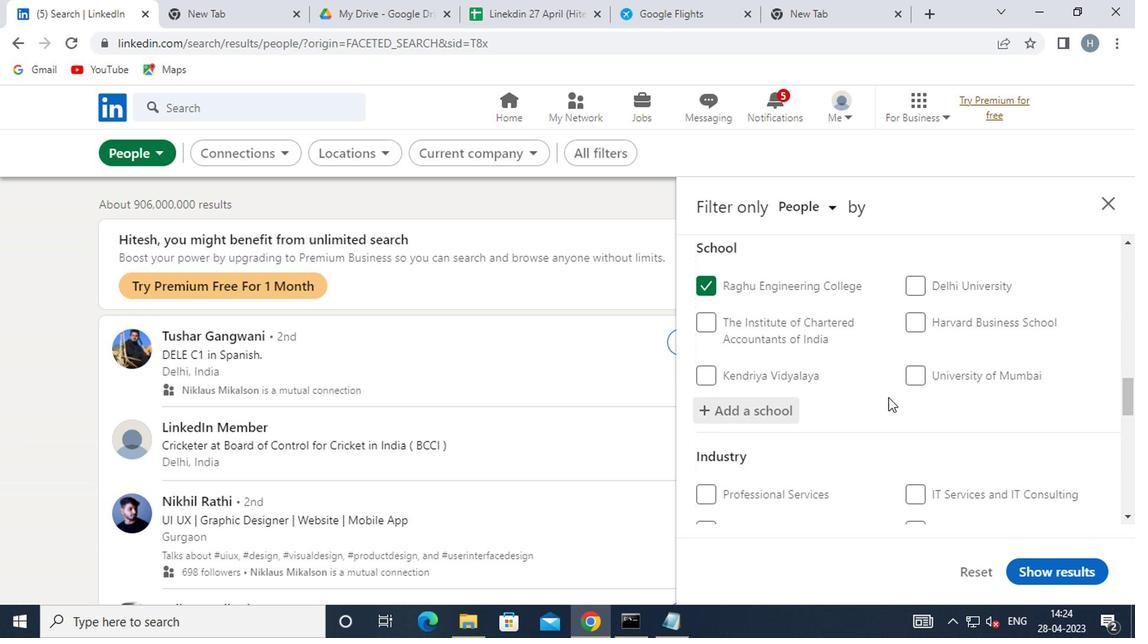 
Action: Mouse moved to (737, 396)
Screenshot: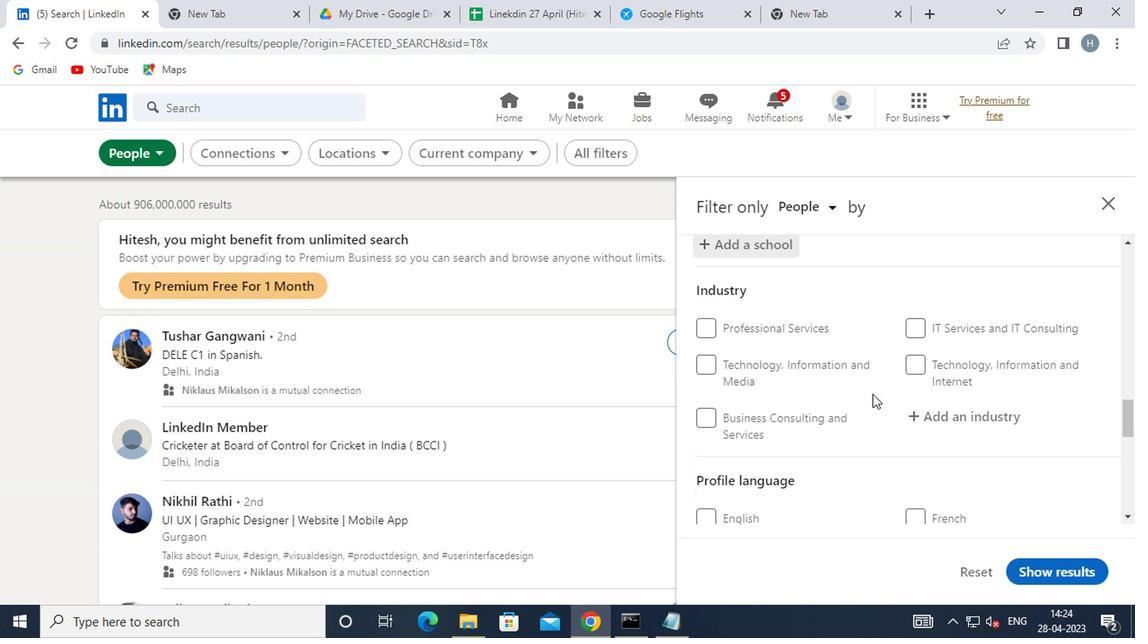 
Action: Mouse scrolled (737, 396) with delta (0, 0)
Screenshot: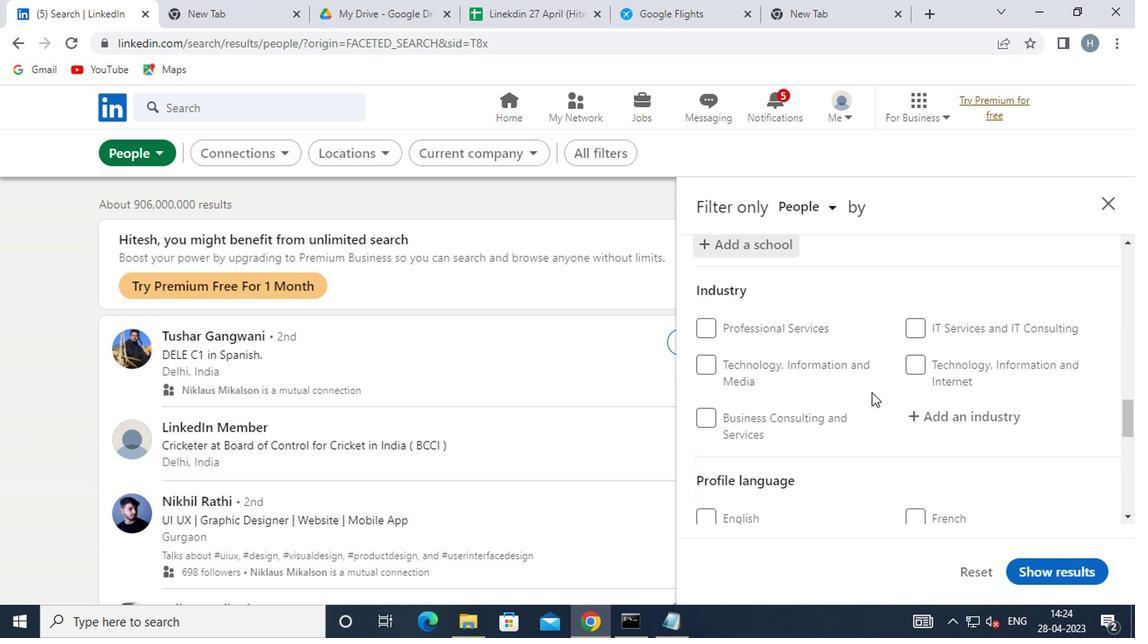 
Action: Mouse moved to (809, 354)
Screenshot: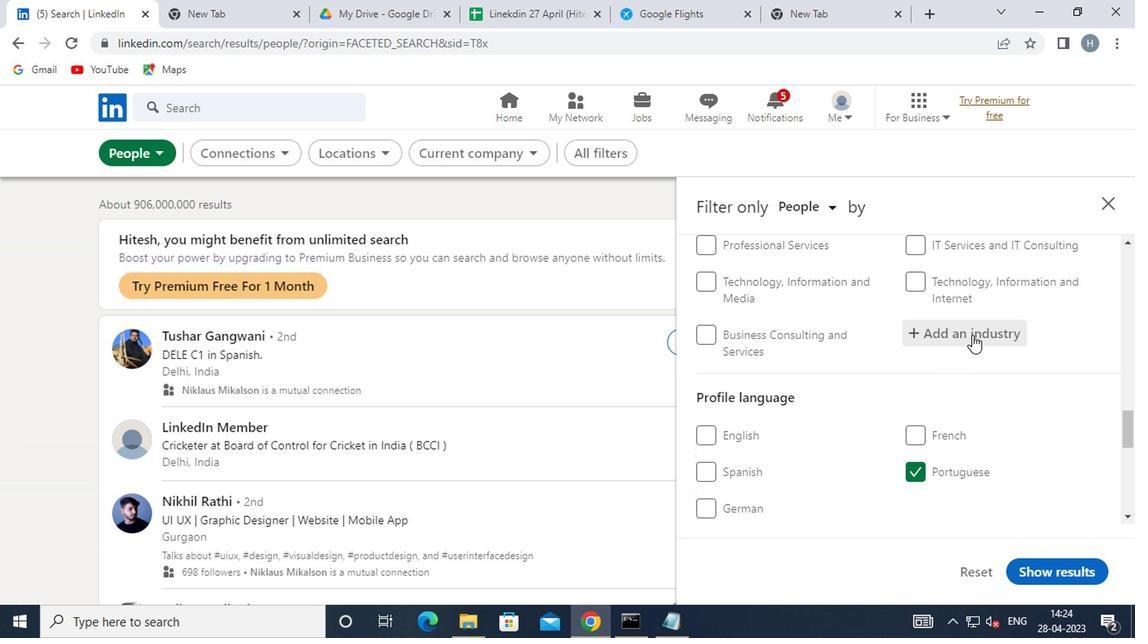 
Action: Mouse pressed left at (809, 354)
Screenshot: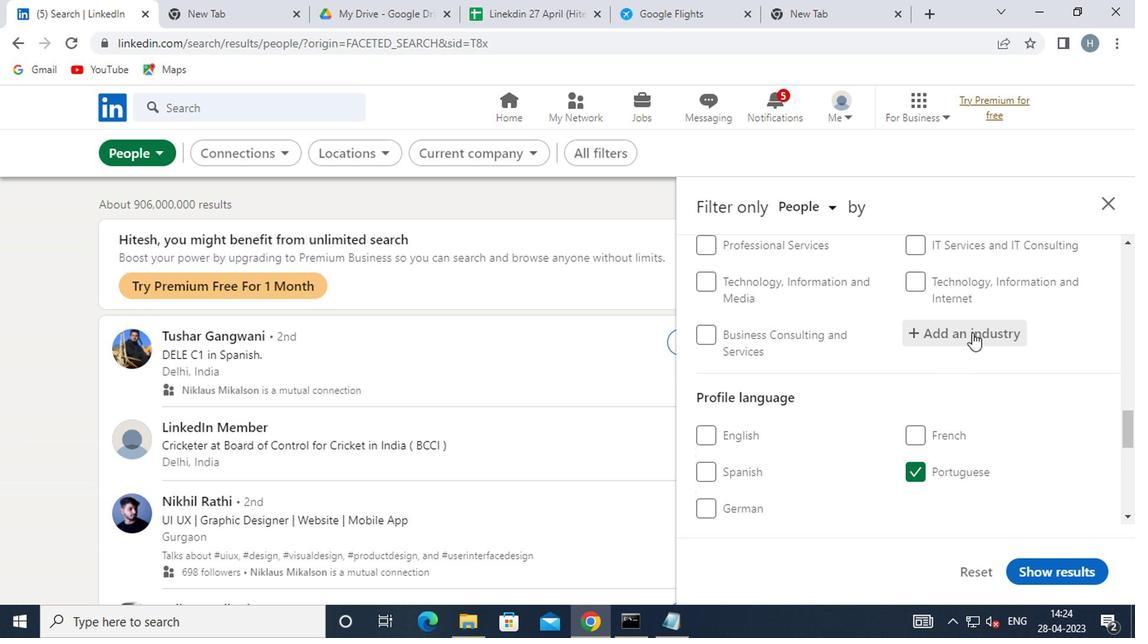 
Action: Key pressed <Key.shift>
Screenshot: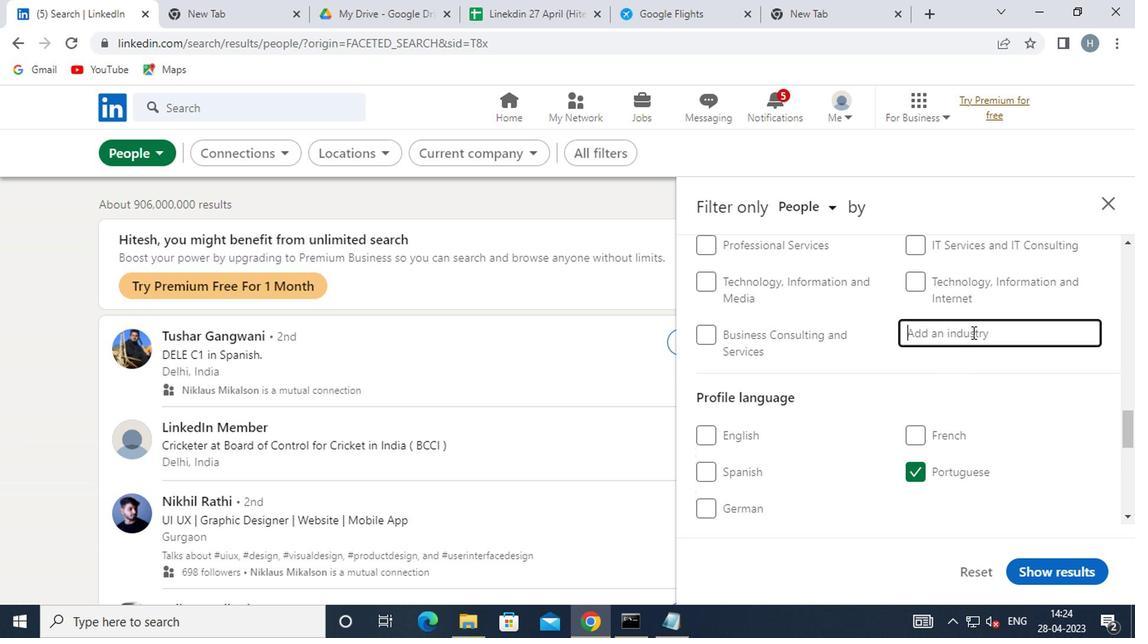 
Action: Mouse moved to (809, 354)
Screenshot: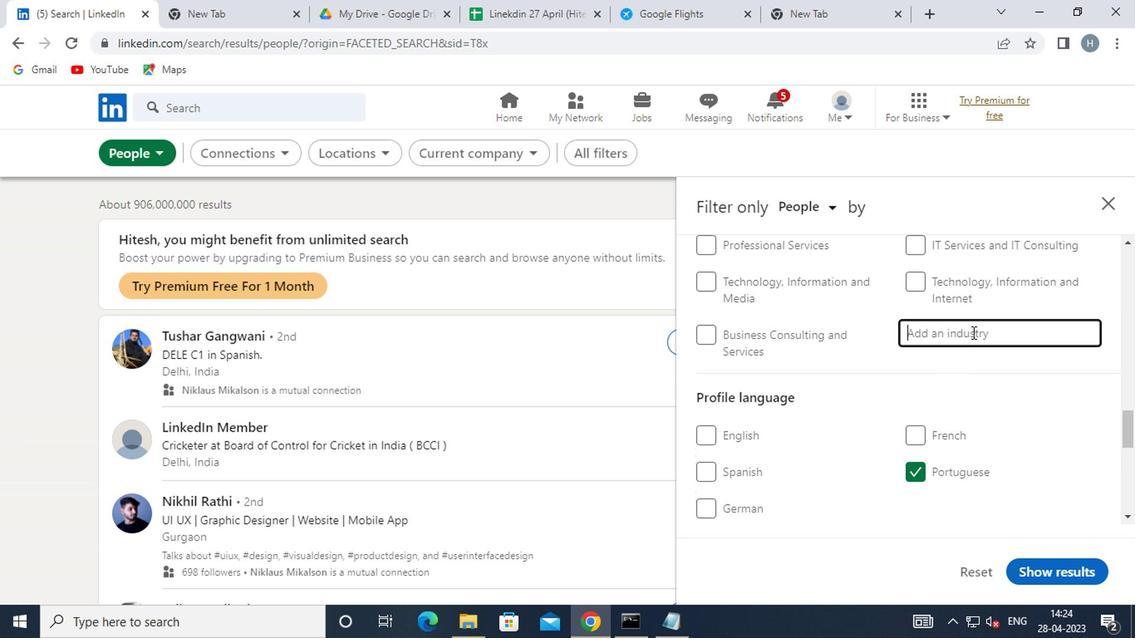 
Action: Key pressed W
Screenshot: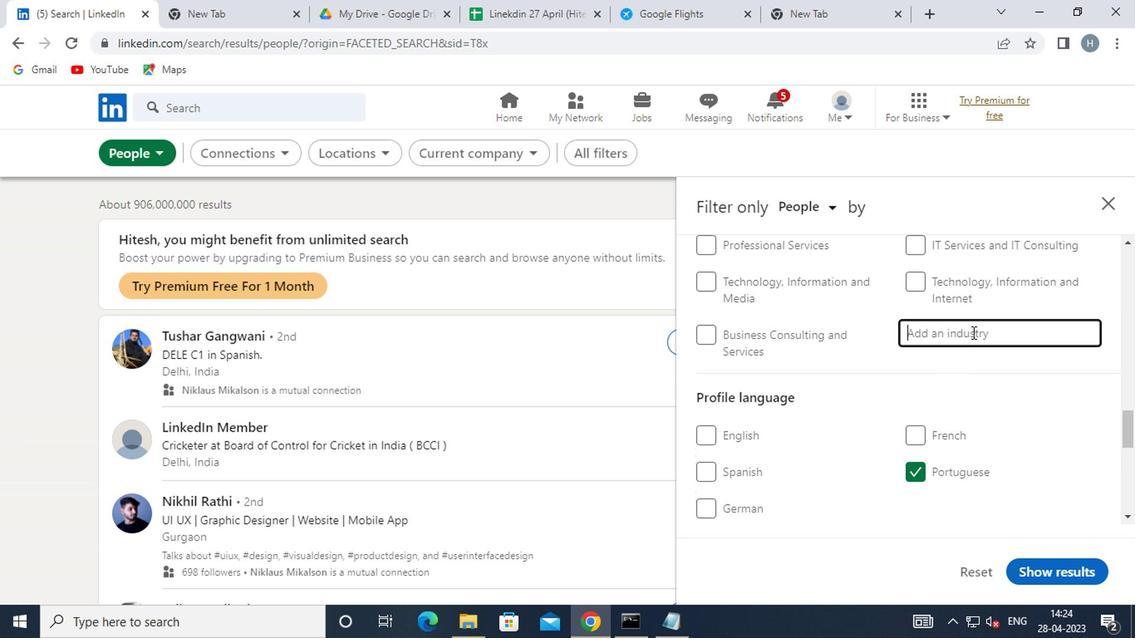 
Action: Mouse moved to (809, 358)
Screenshot: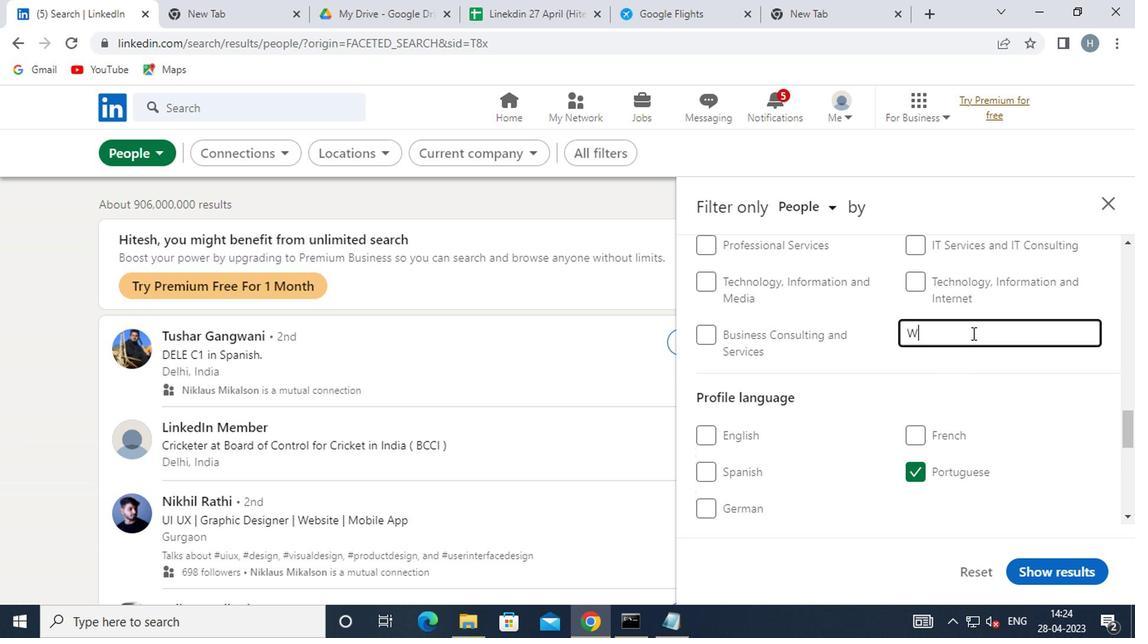 
Action: Key pressed H
Screenshot: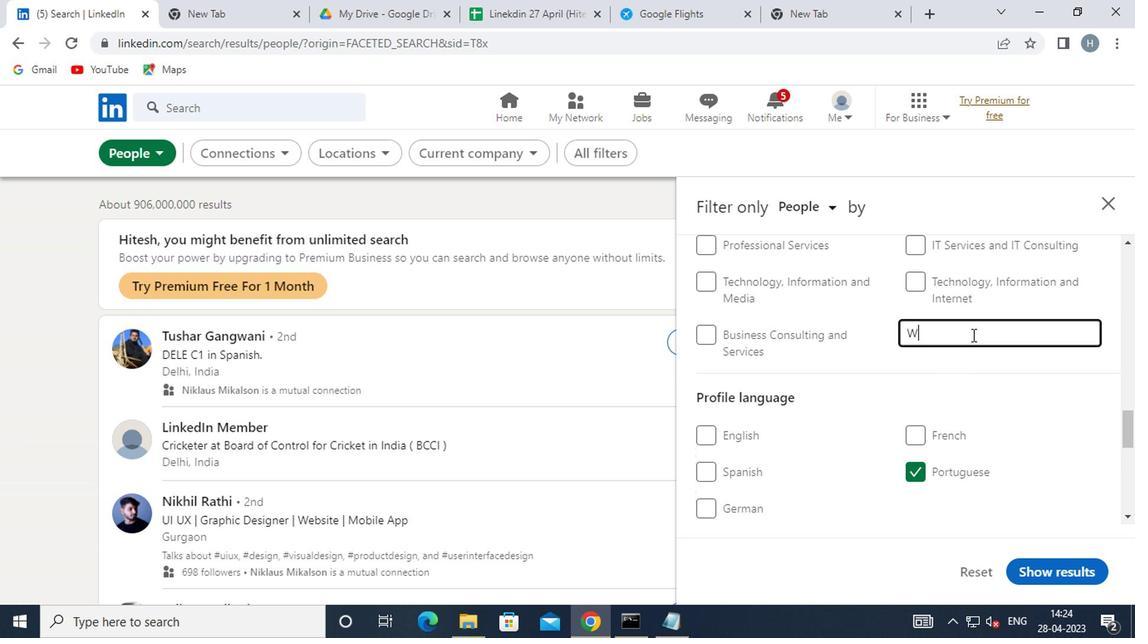 
Action: Mouse moved to (809, 359)
Screenshot: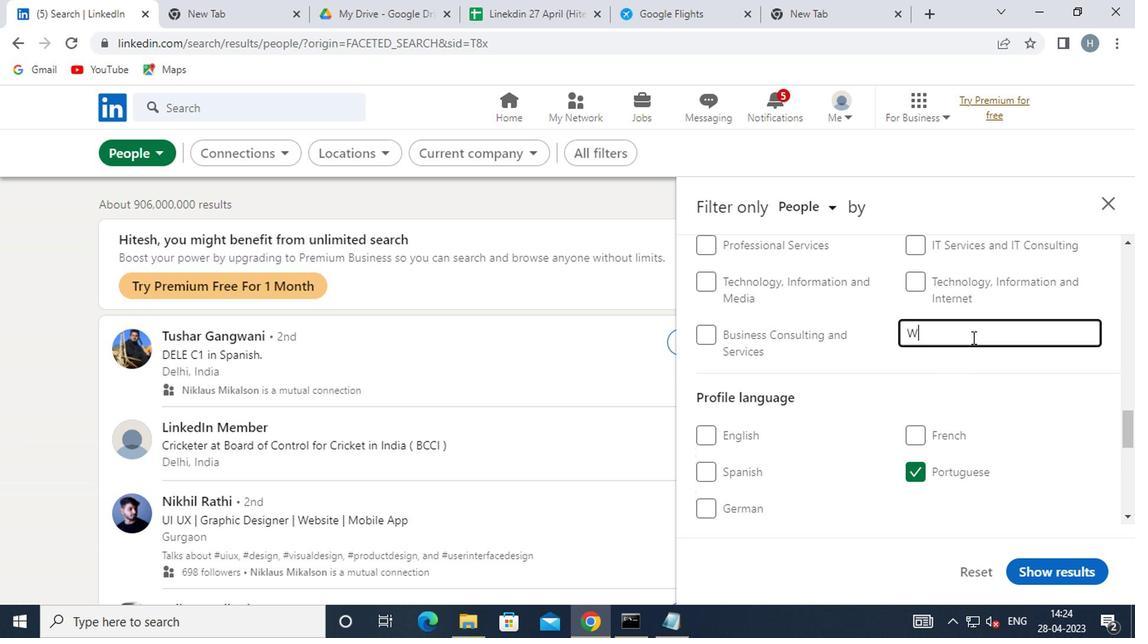 
Action: Key pressed OLES
Screenshot: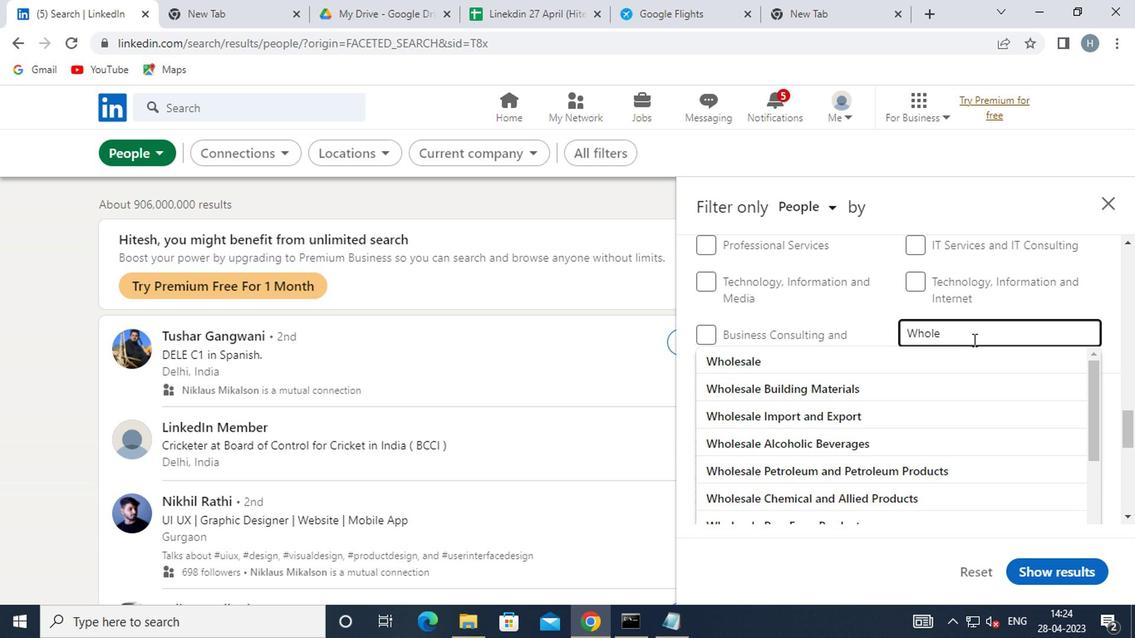 
Action: Mouse moved to (809, 359)
Screenshot: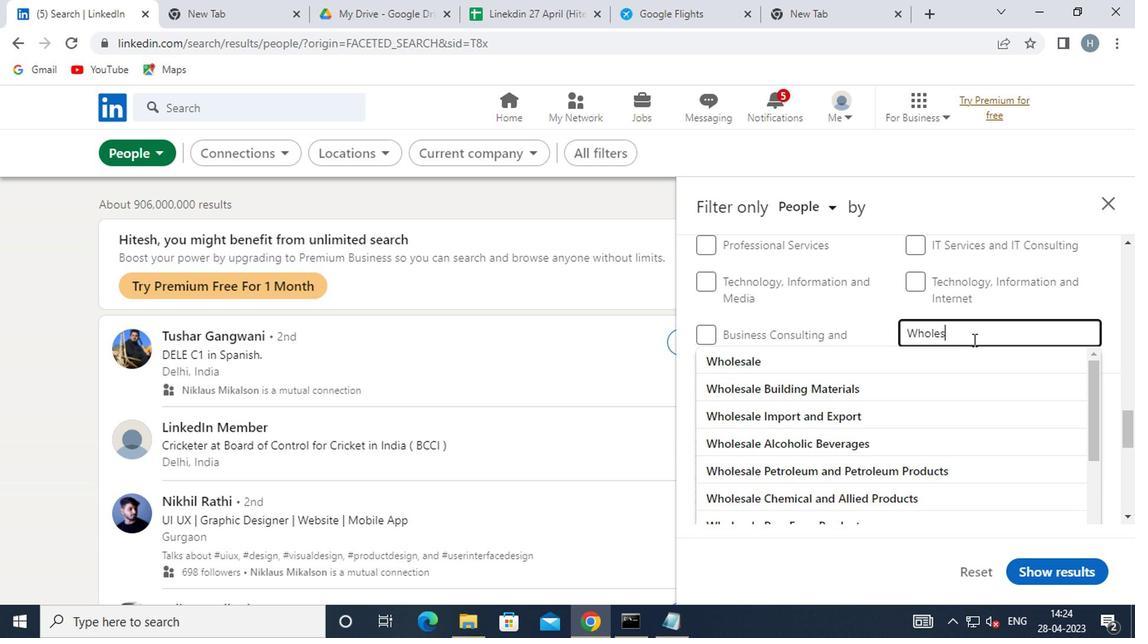 
Action: Key pressed A
Screenshot: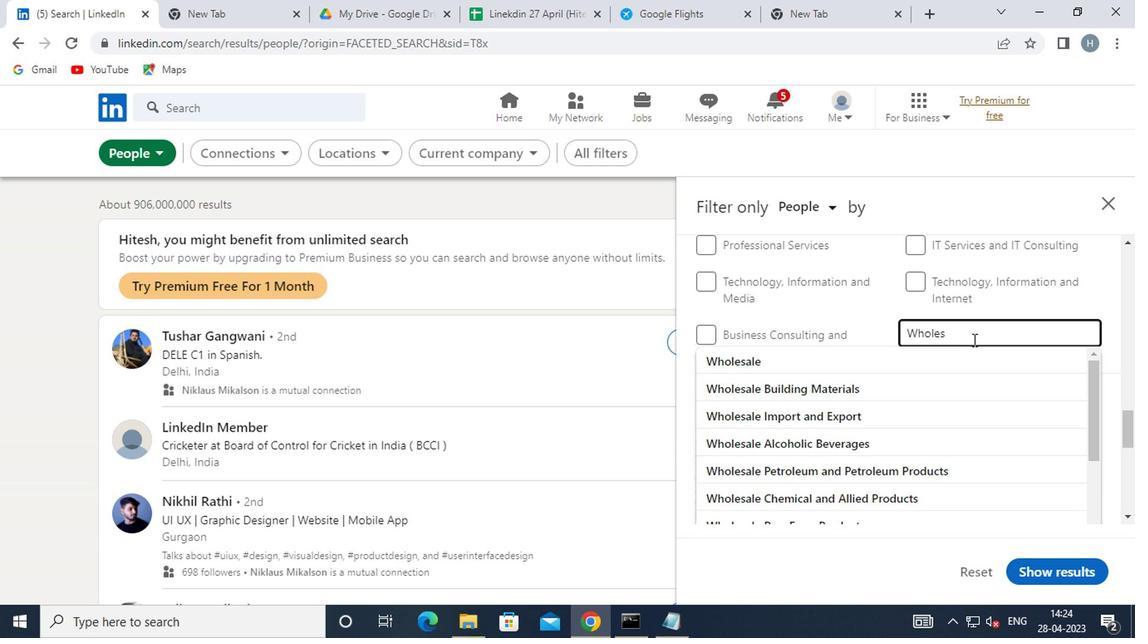 
Action: Mouse moved to (811, 358)
Screenshot: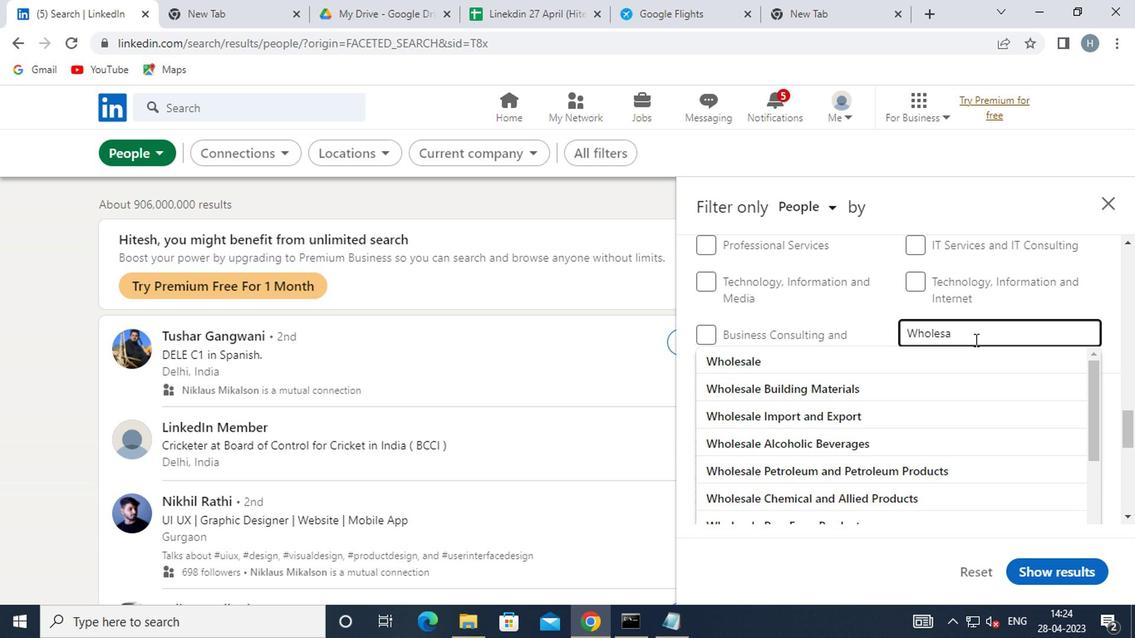 
Action: Key pressed L
Screenshot: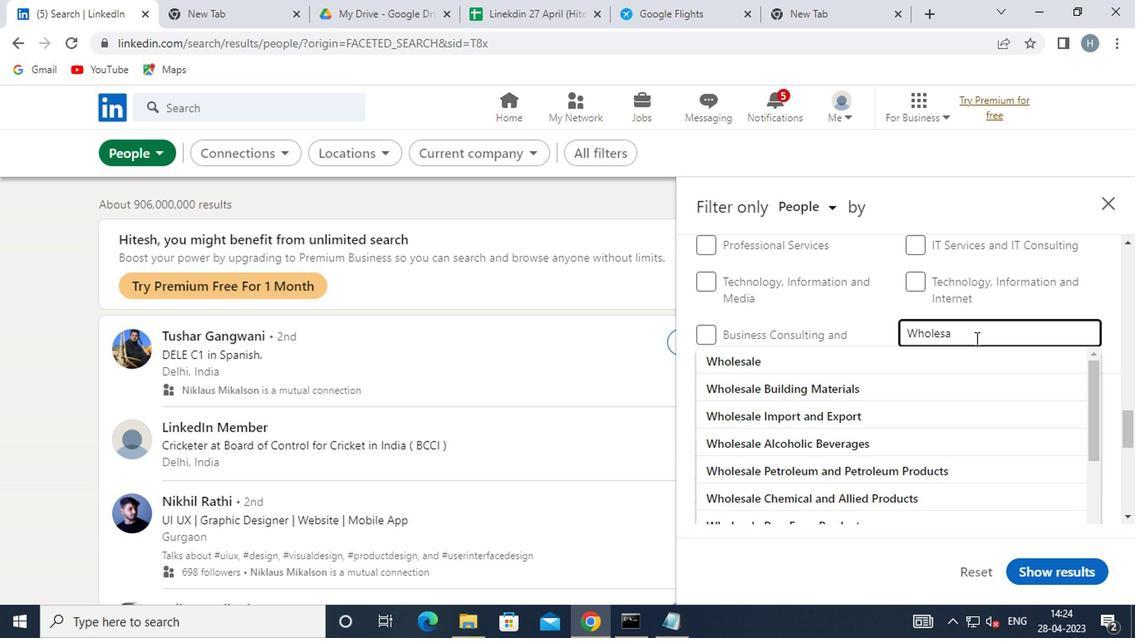 
Action: Mouse moved to (812, 357)
Screenshot: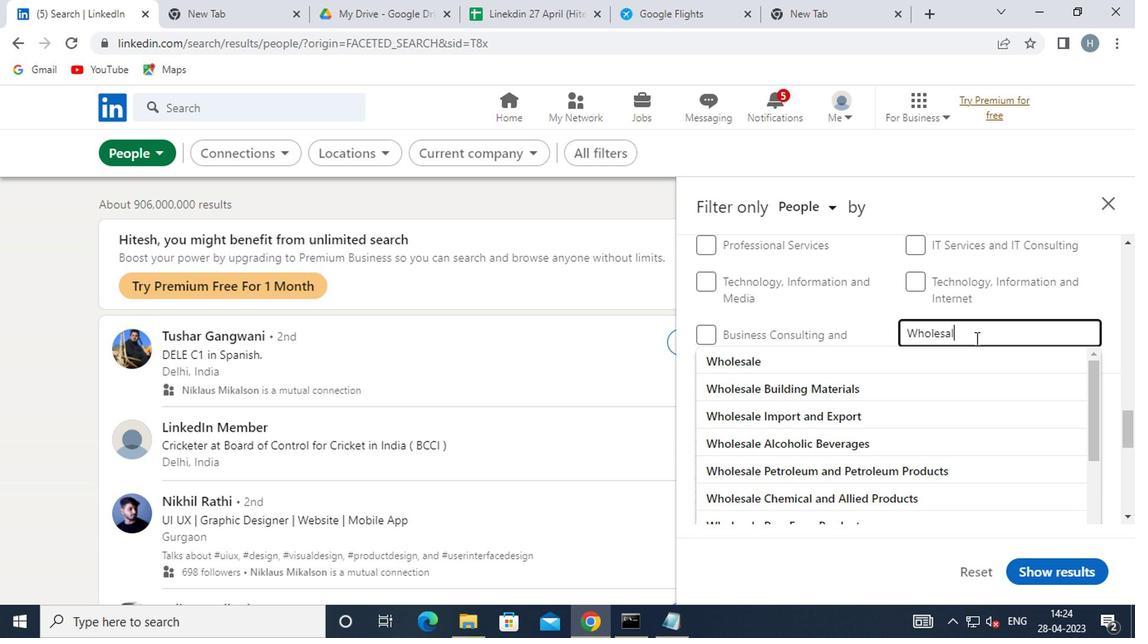 
Action: Key pressed E<Key.space><Key.shift><Key.shift><Key.shift><Key.shift><Key.shift><Key.shift><Key.shift>C
Screenshot: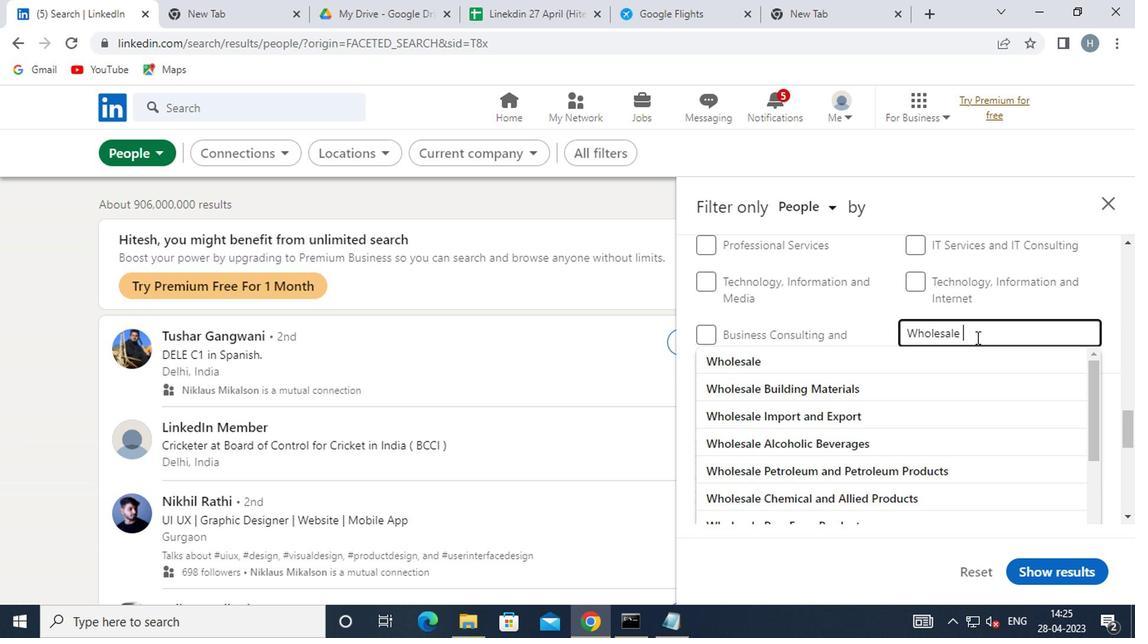 
Action: Mouse moved to (812, 355)
Screenshot: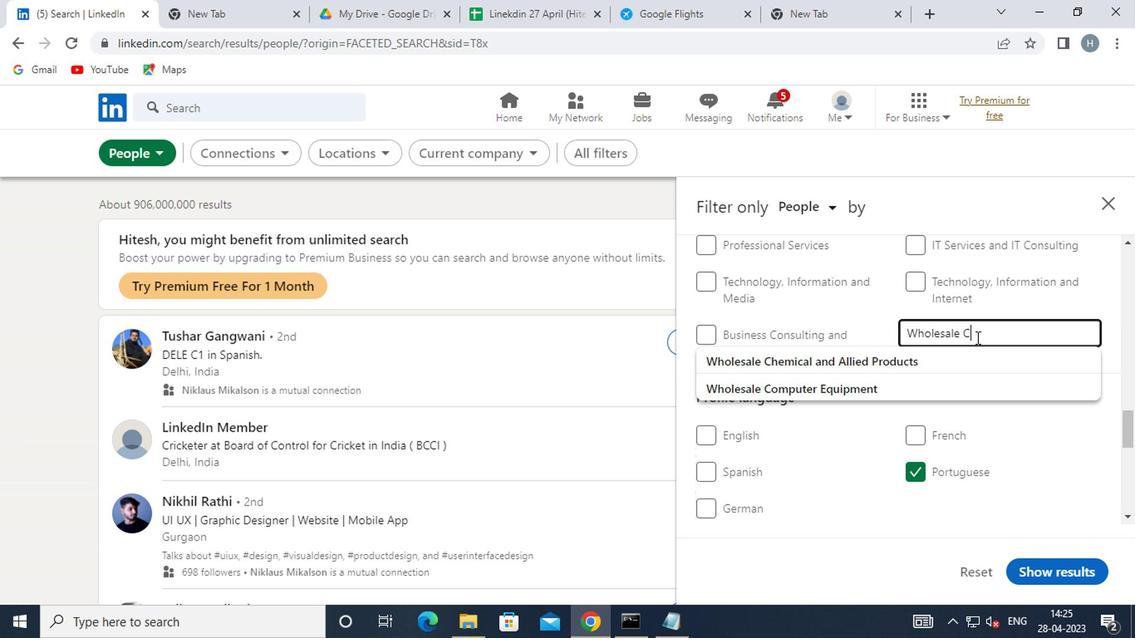 
Action: Key pressed HEM
Screenshot: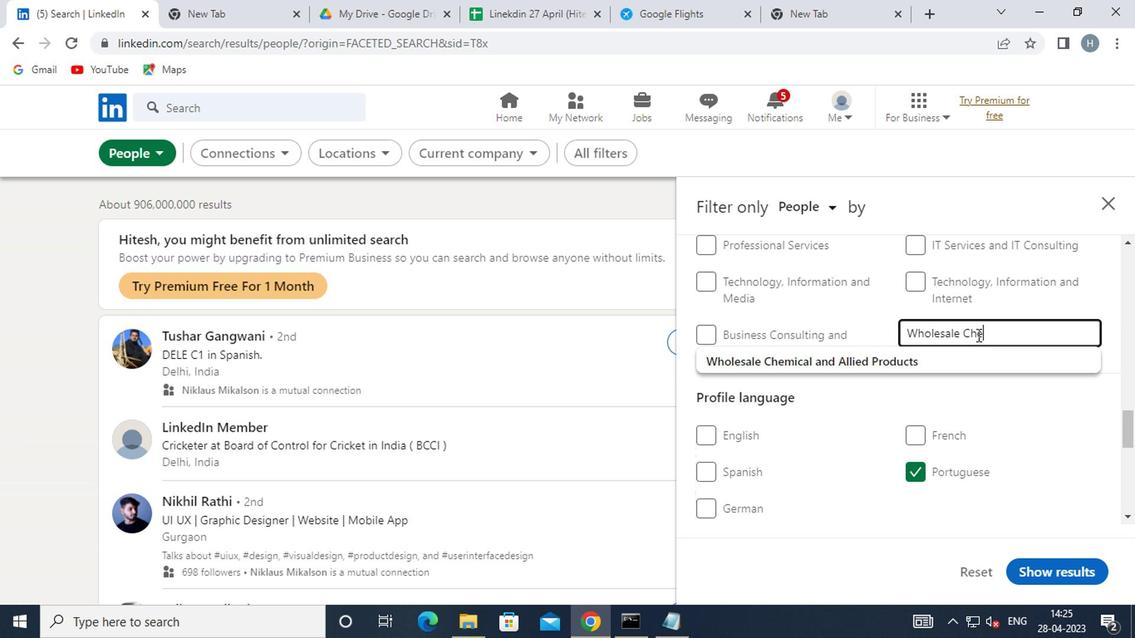 
Action: Mouse moved to (794, 367)
Screenshot: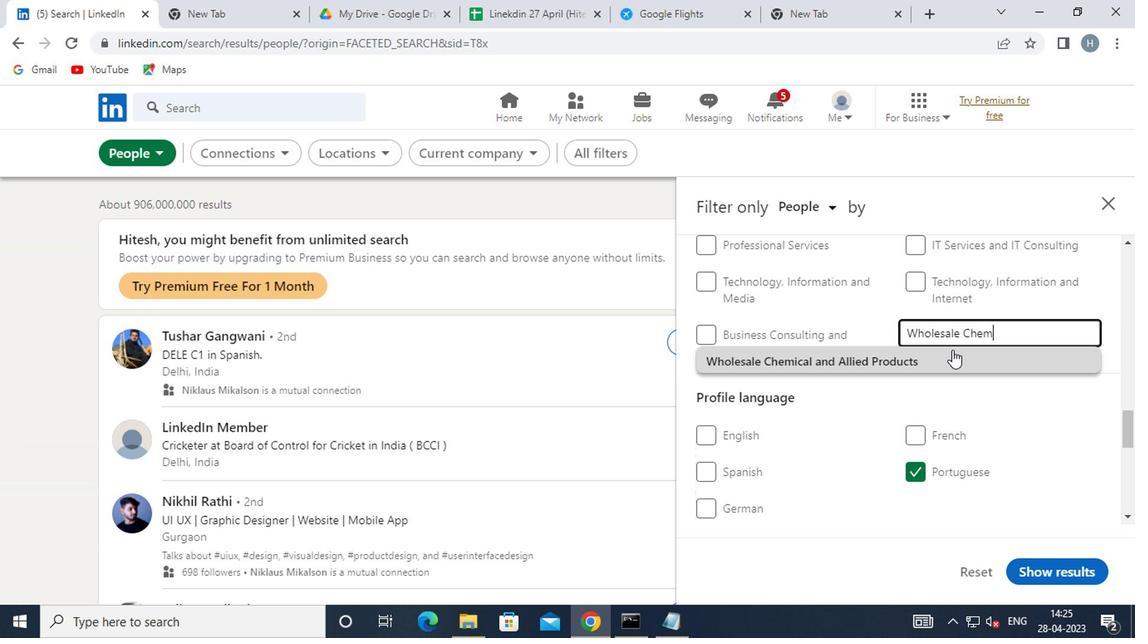 
Action: Mouse pressed left at (794, 367)
Screenshot: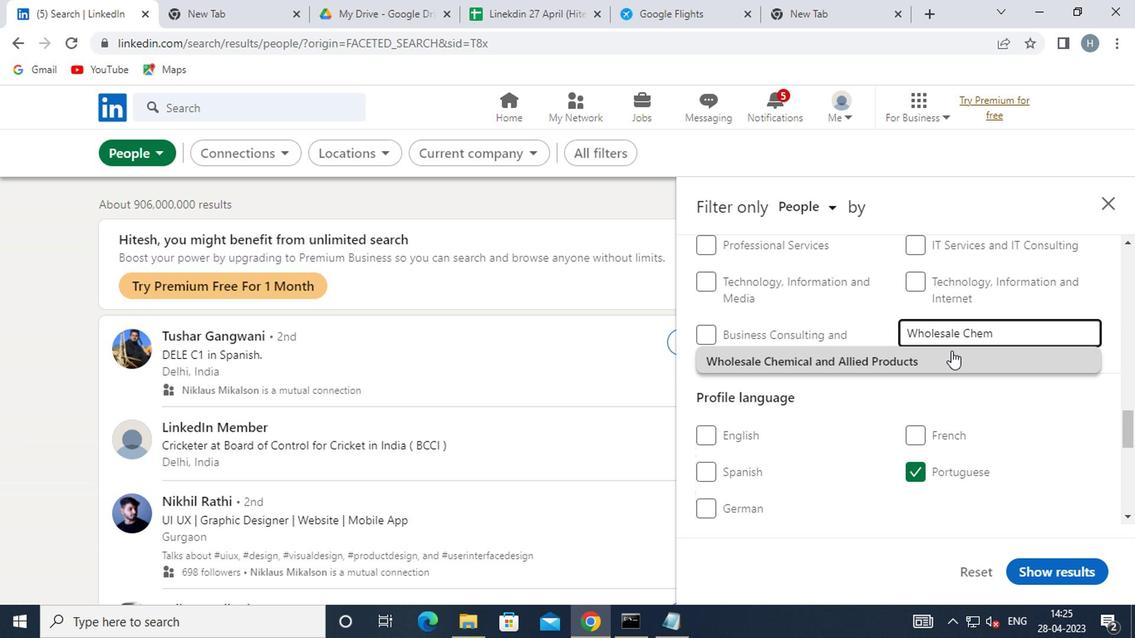
Action: Mouse moved to (737, 381)
Screenshot: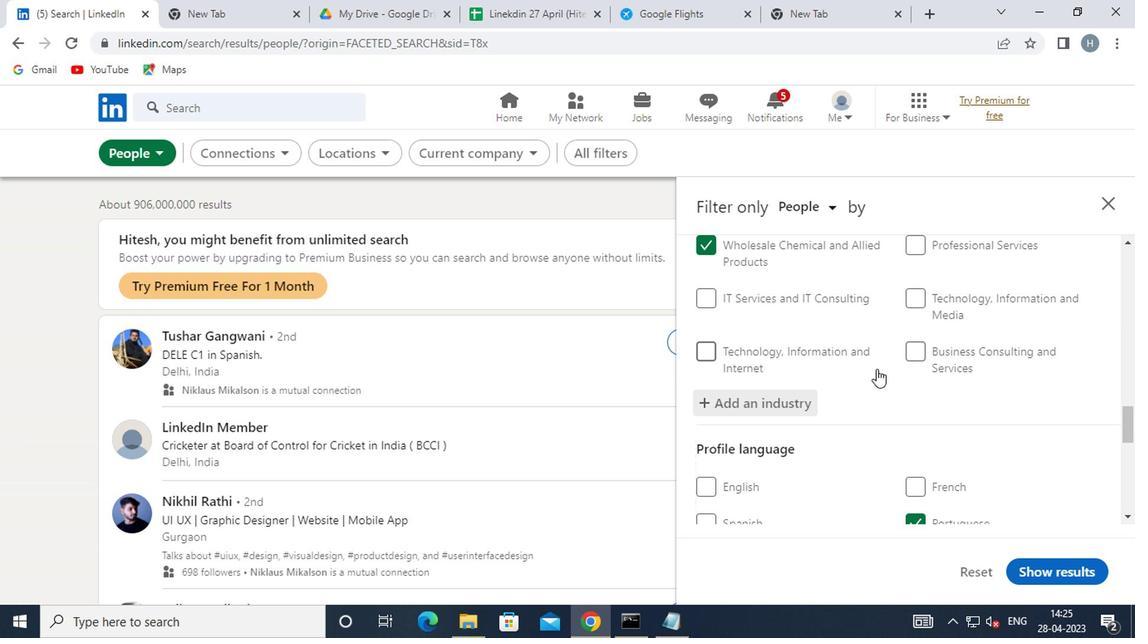 
Action: Mouse scrolled (737, 380) with delta (0, 0)
Screenshot: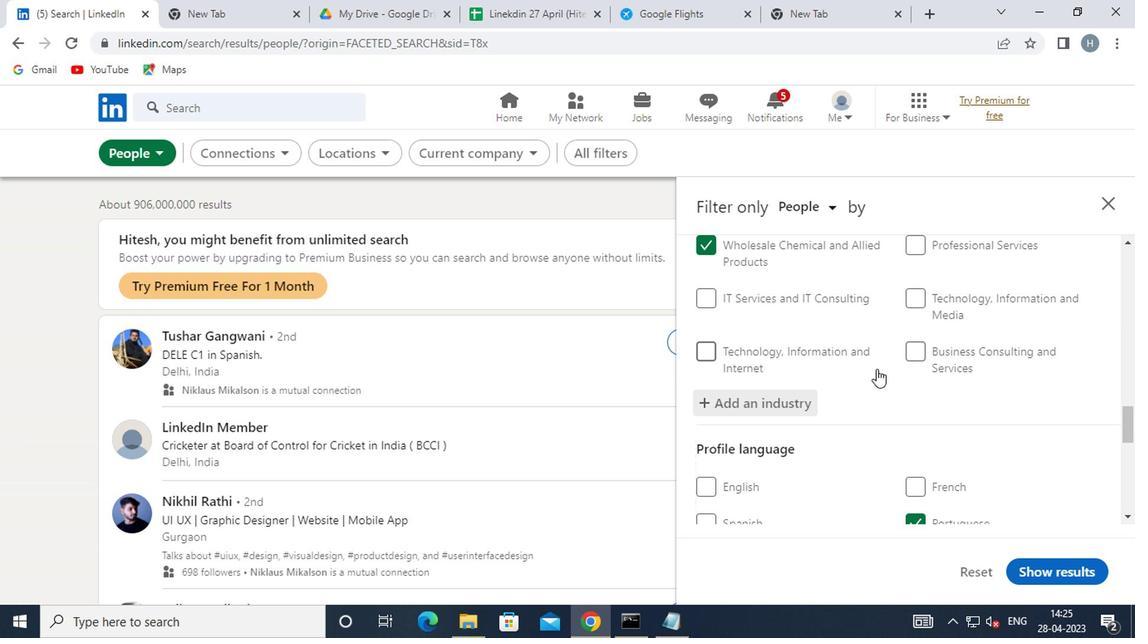 
Action: Mouse moved to (735, 381)
Screenshot: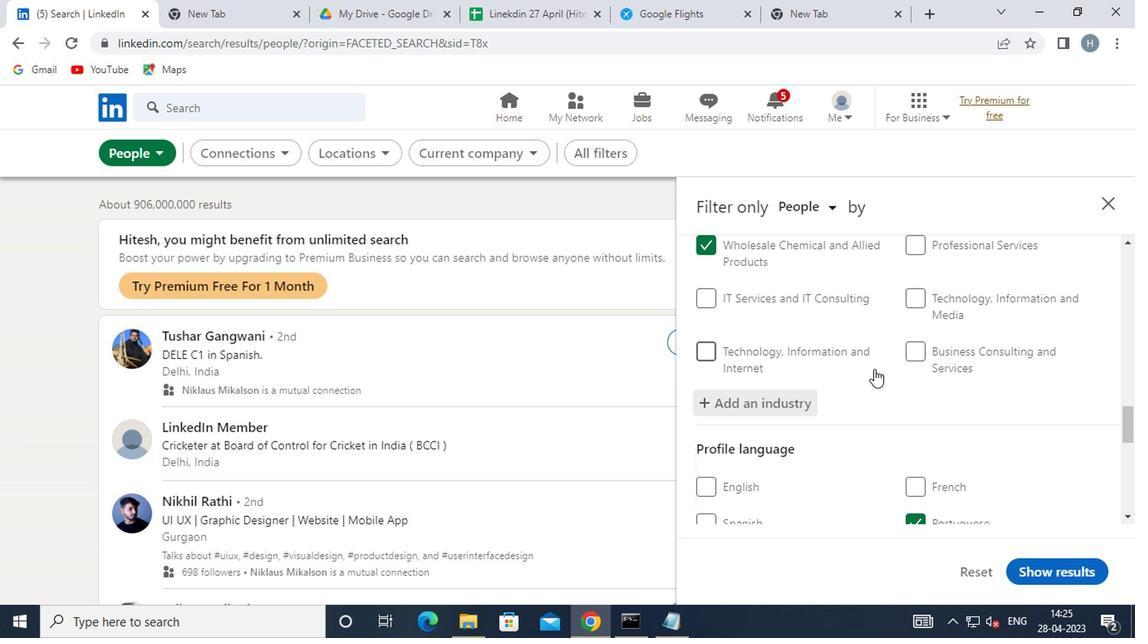
Action: Mouse scrolled (735, 381) with delta (0, 0)
Screenshot: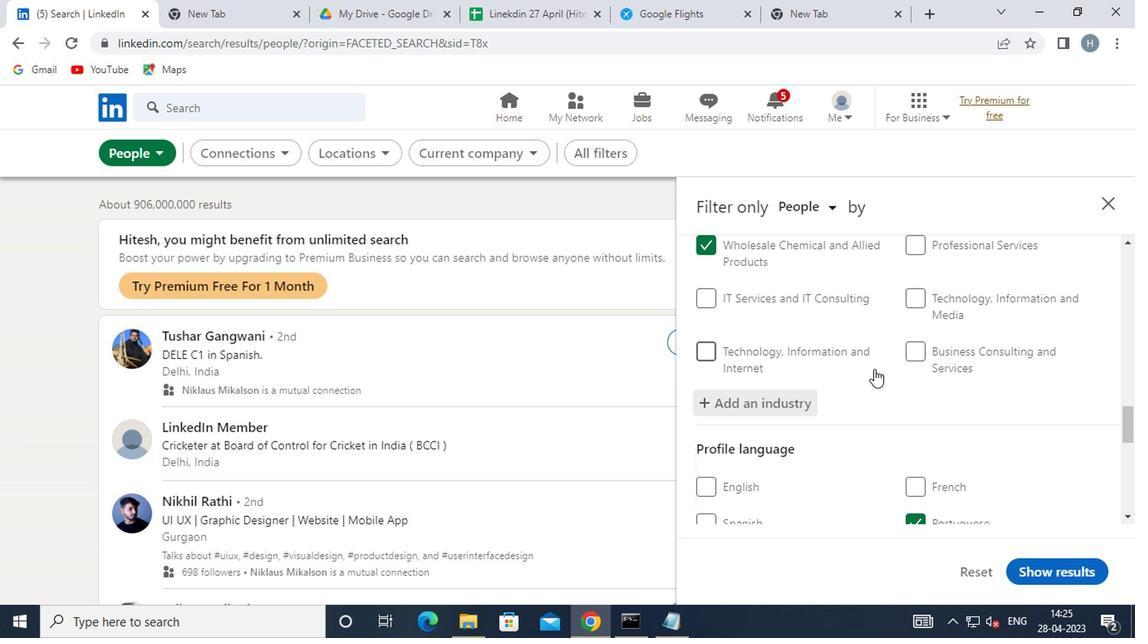 
Action: Mouse moved to (735, 382)
Screenshot: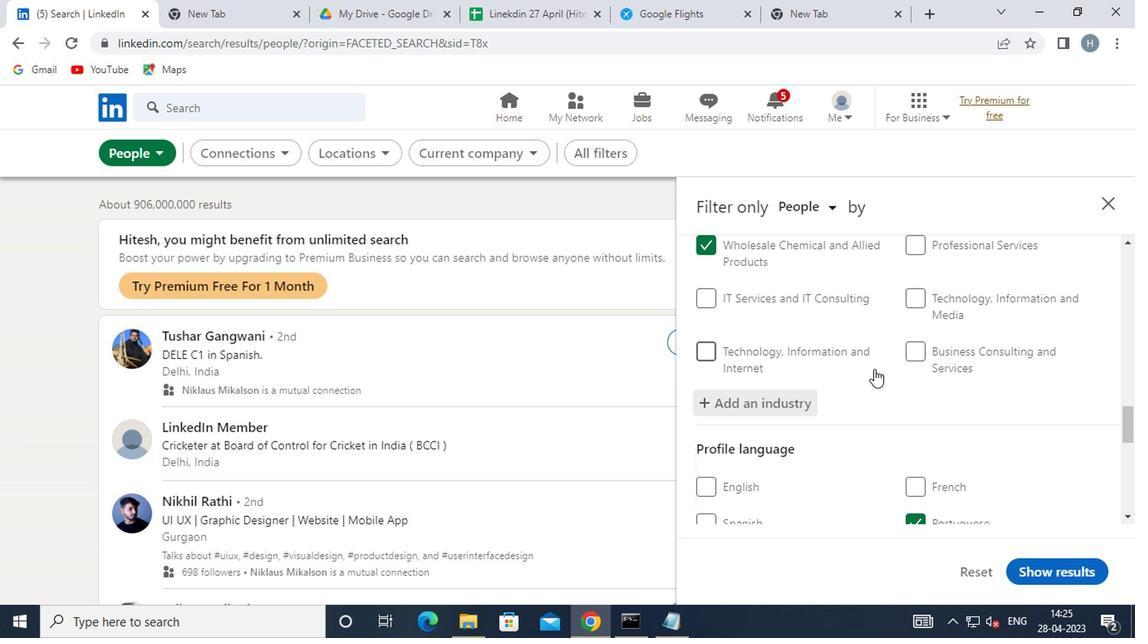 
Action: Mouse scrolled (735, 381) with delta (0, 0)
Screenshot: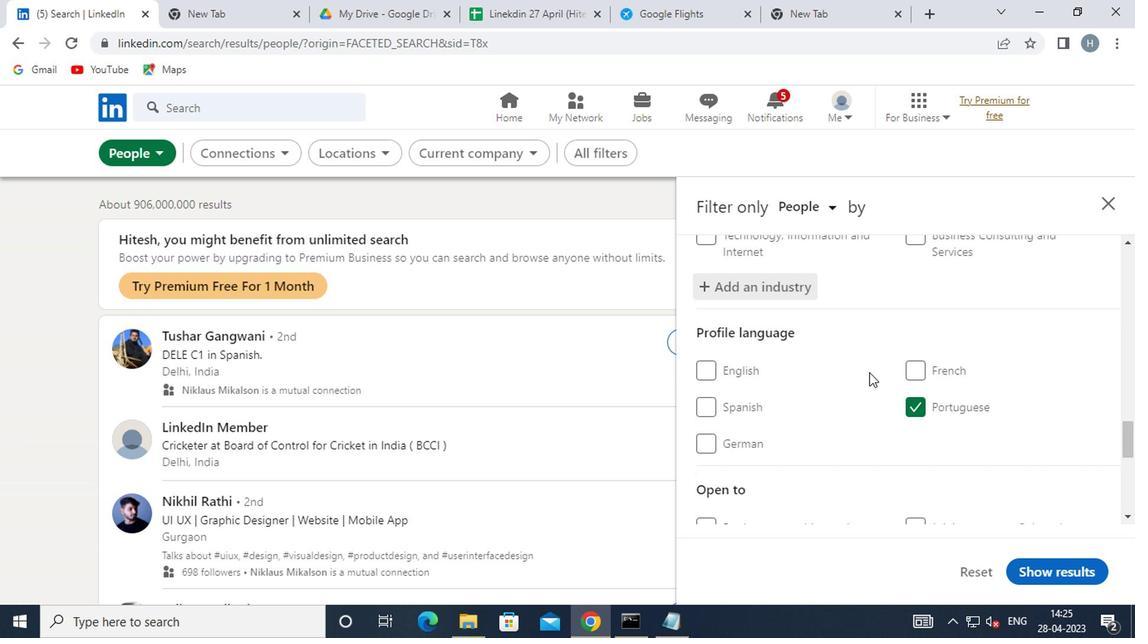 
Action: Mouse scrolled (735, 381) with delta (0, 0)
Screenshot: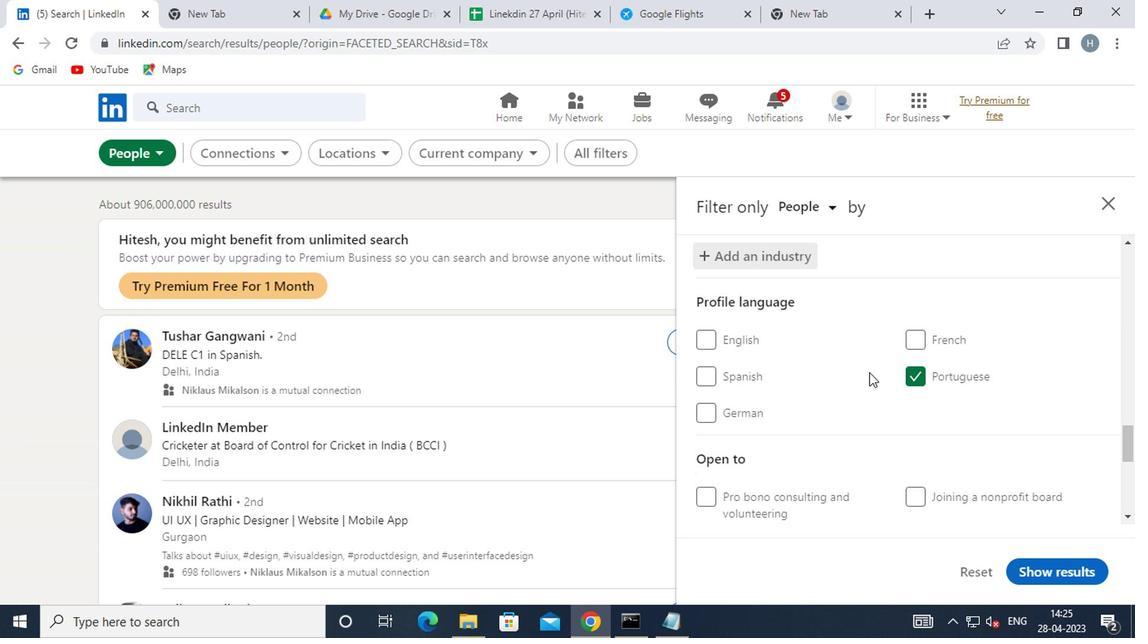 
Action: Mouse scrolled (735, 381) with delta (0, 0)
Screenshot: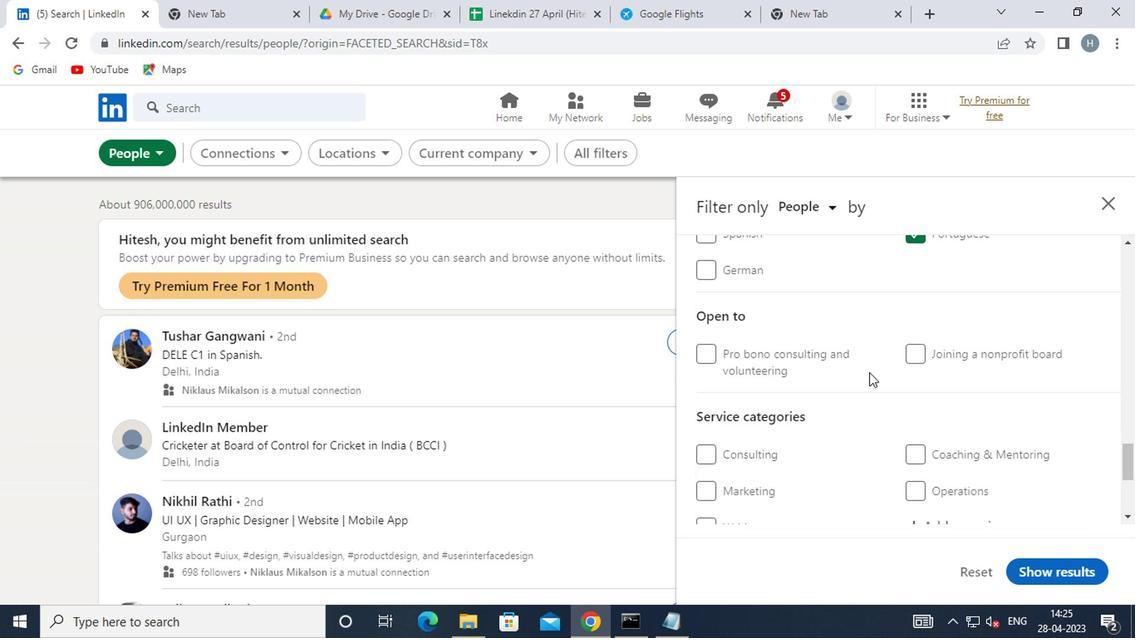 
Action: Mouse moved to (776, 398)
Screenshot: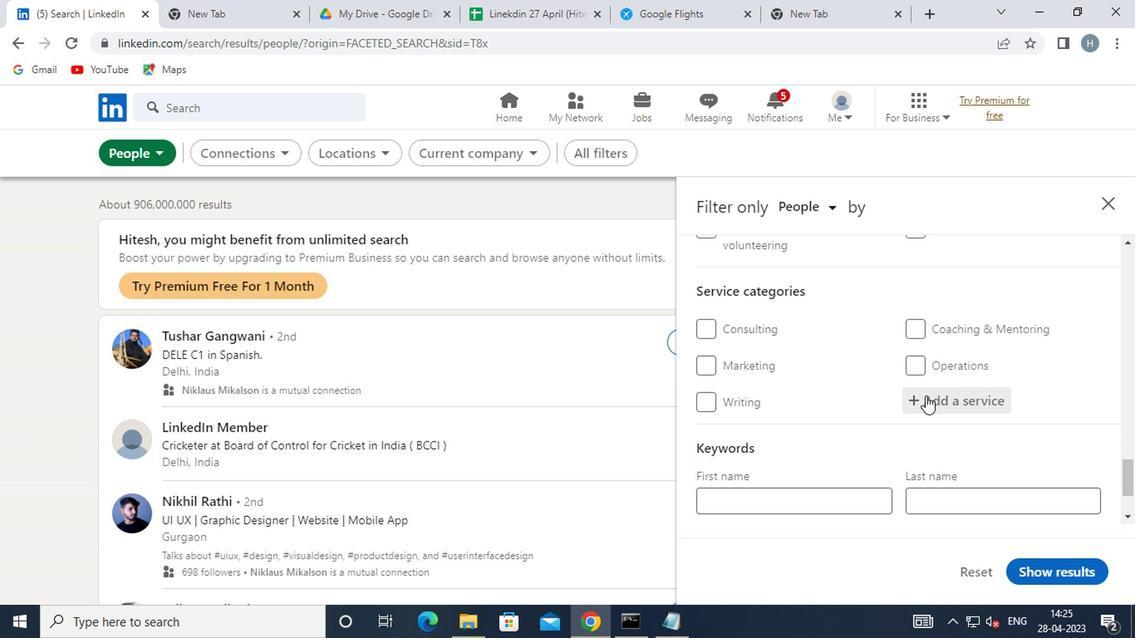 
Action: Mouse pressed left at (776, 398)
Screenshot: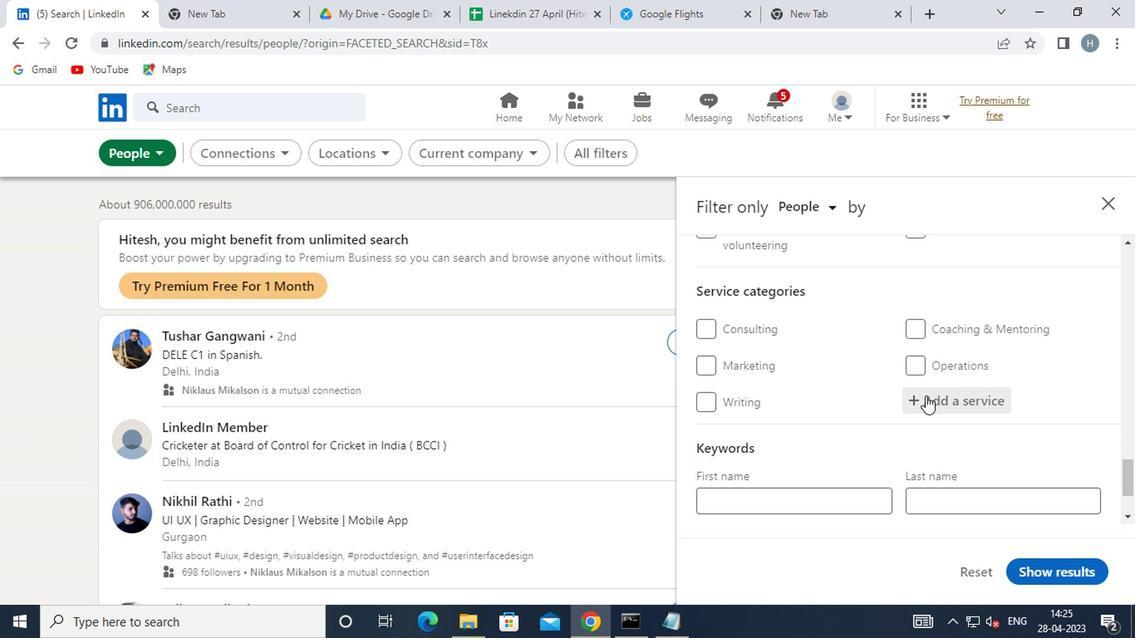 
Action: Mouse moved to (777, 395)
Screenshot: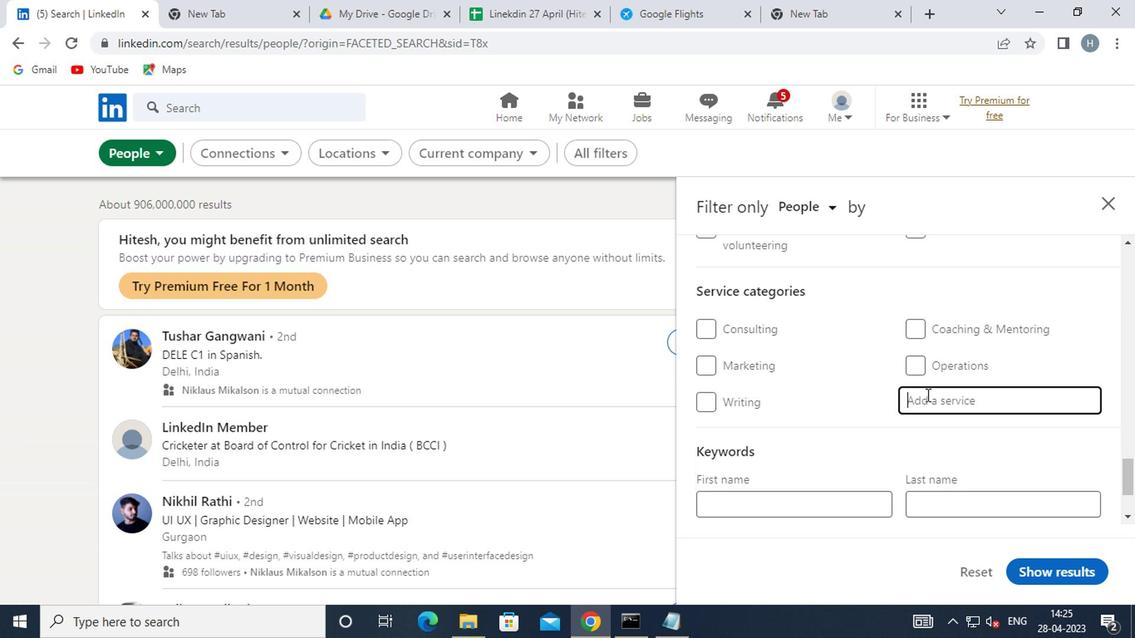 
Action: Key pressed <Key.shift>EV
Screenshot: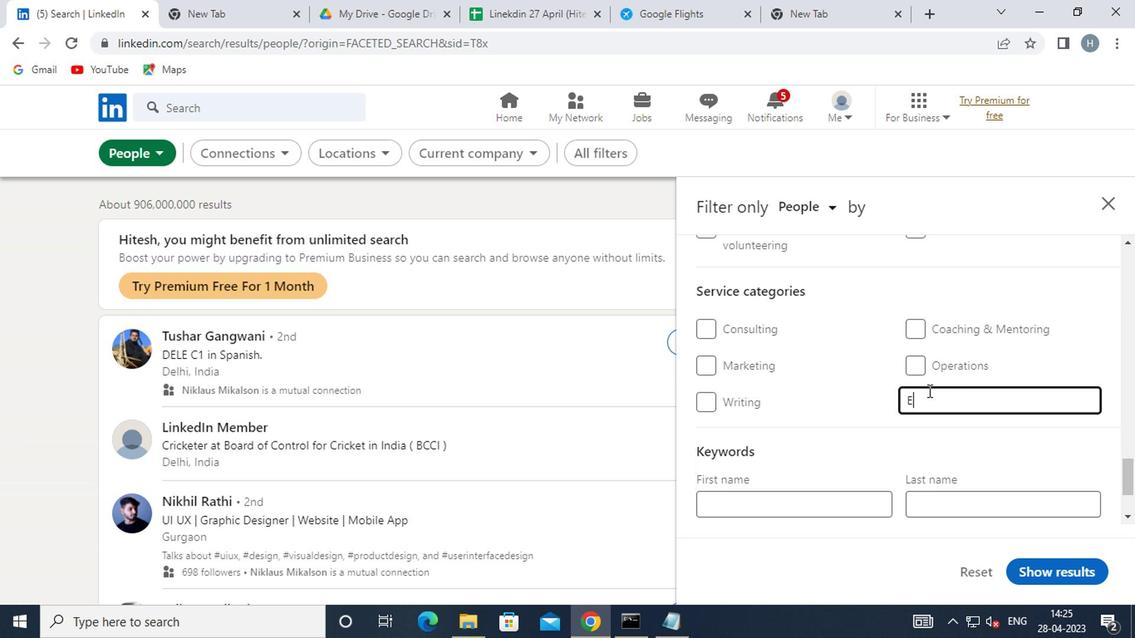 
Action: Mouse moved to (778, 395)
Screenshot: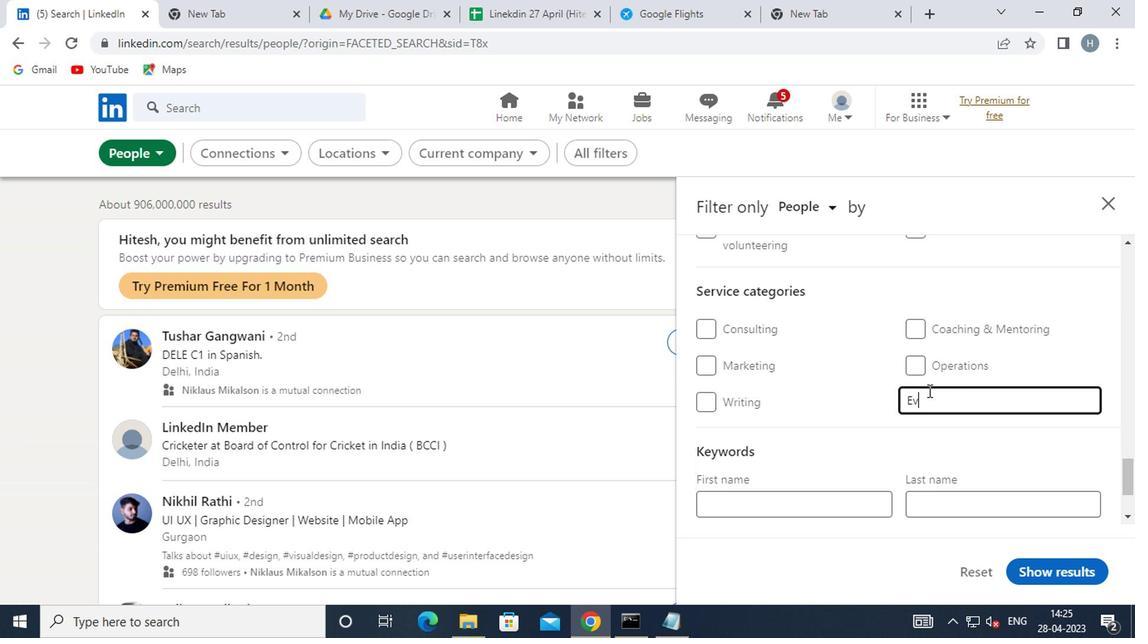 
Action: Key pressed ENT
Screenshot: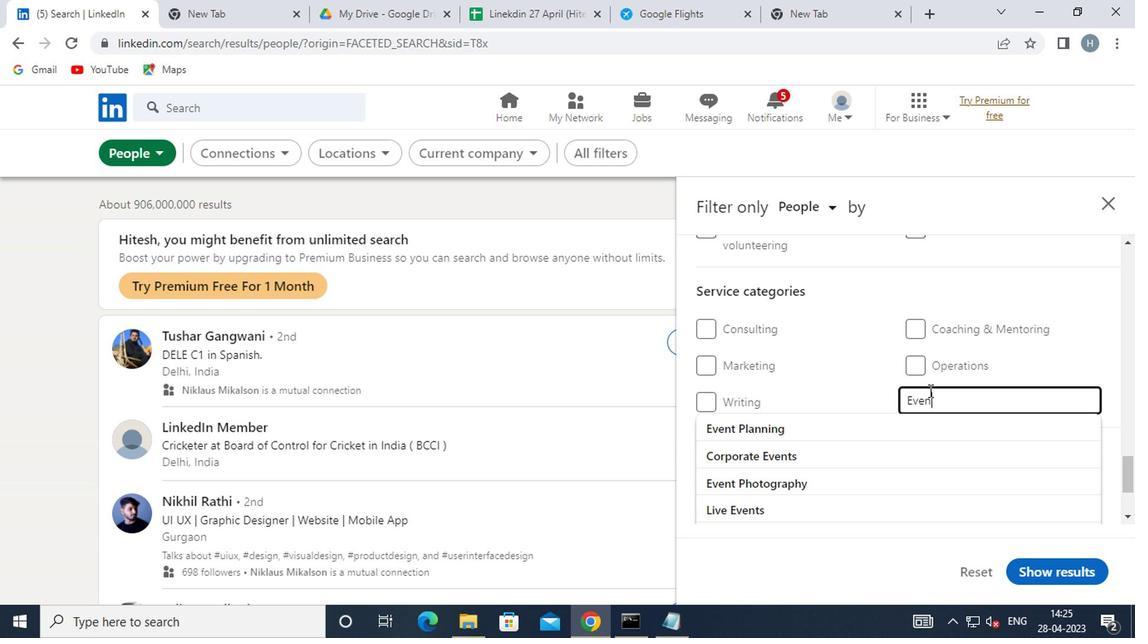
Action: Mouse moved to (779, 397)
Screenshot: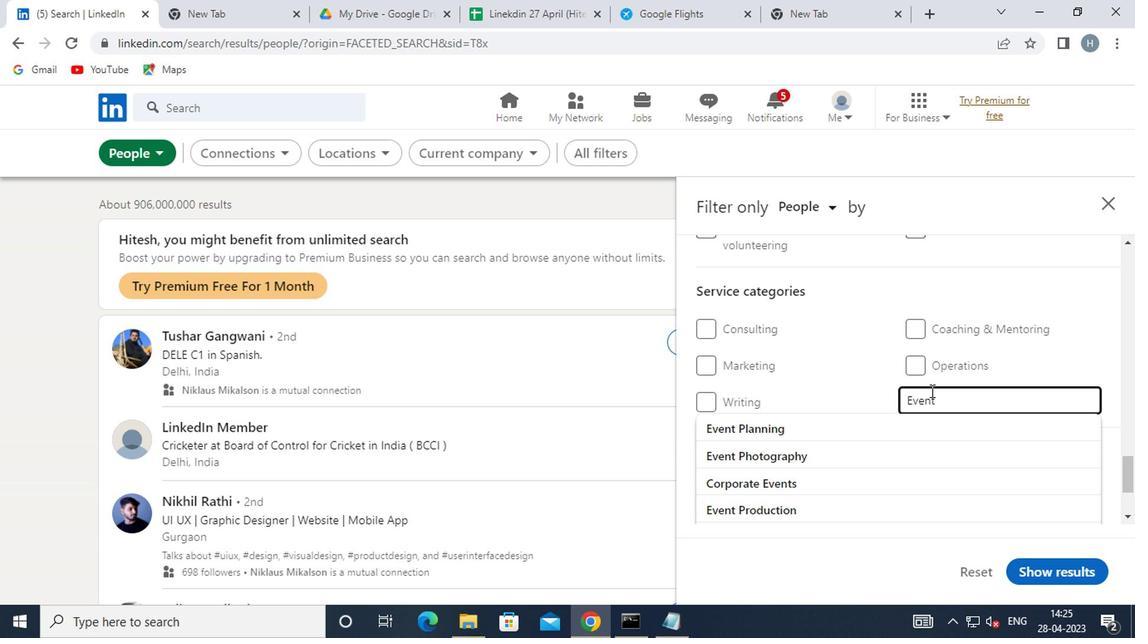 
Action: Key pressed S<Key.space><Key.shift>P
Screenshot: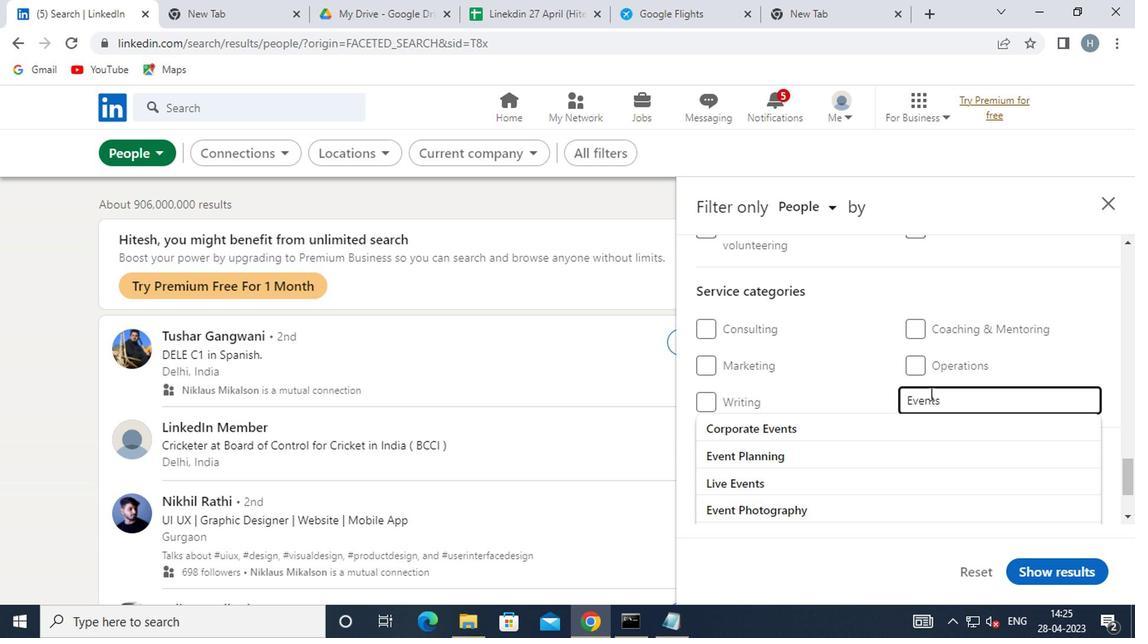 
Action: Mouse moved to (731, 440)
Screenshot: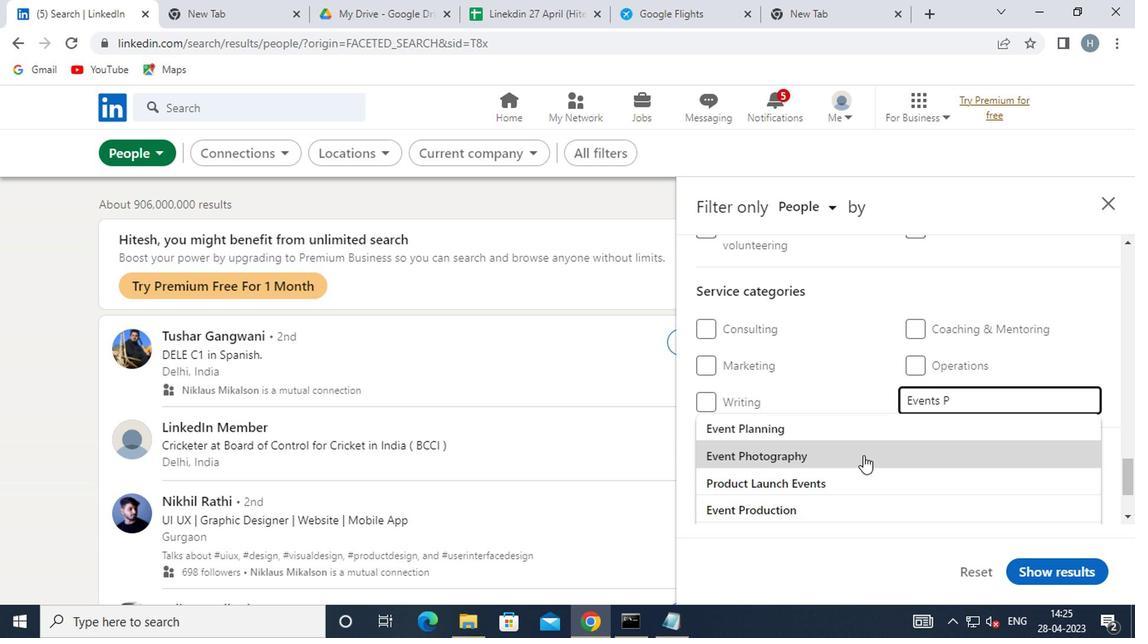 
Action: Mouse pressed left at (731, 440)
Screenshot: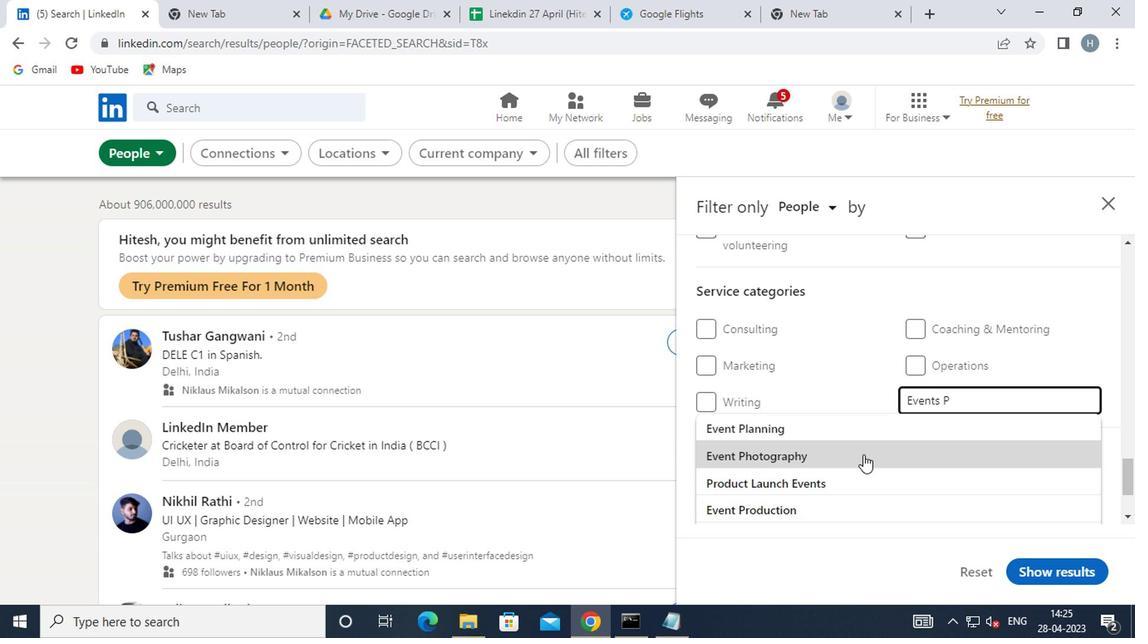 
Action: Mouse moved to (719, 432)
Screenshot: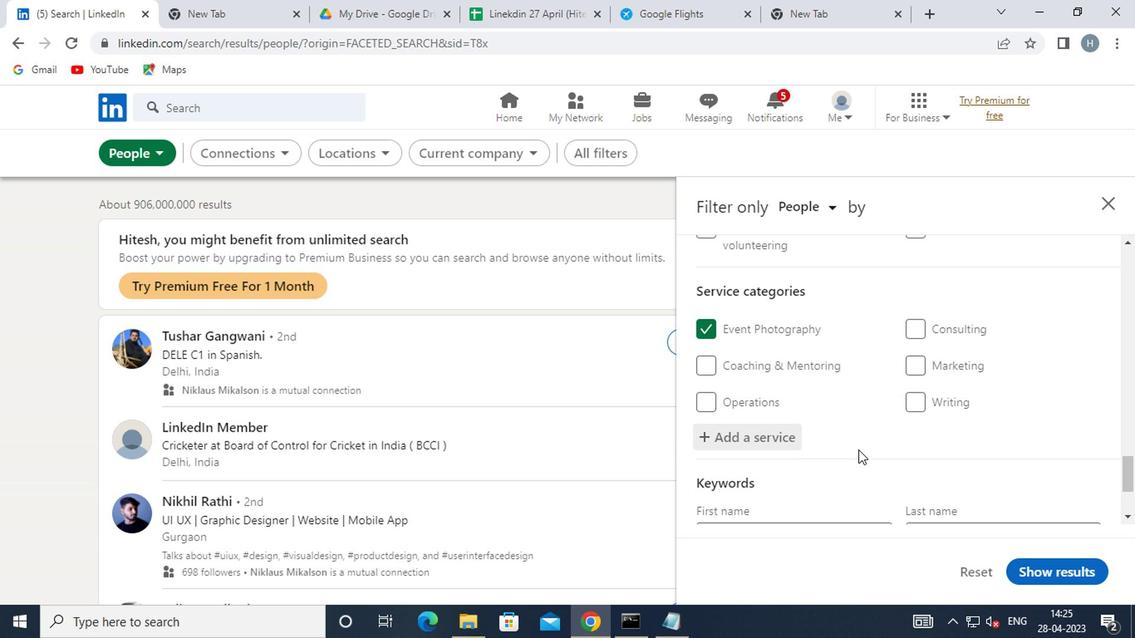 
Action: Mouse scrolled (719, 431) with delta (0, 0)
Screenshot: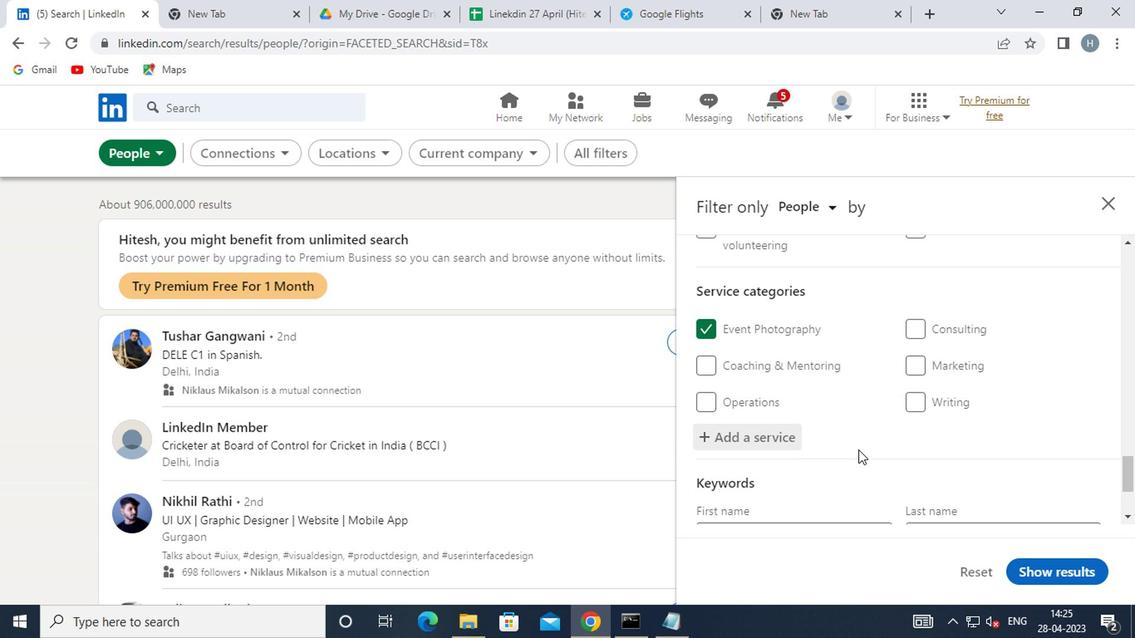 
Action: Mouse scrolled (719, 431) with delta (0, 0)
Screenshot: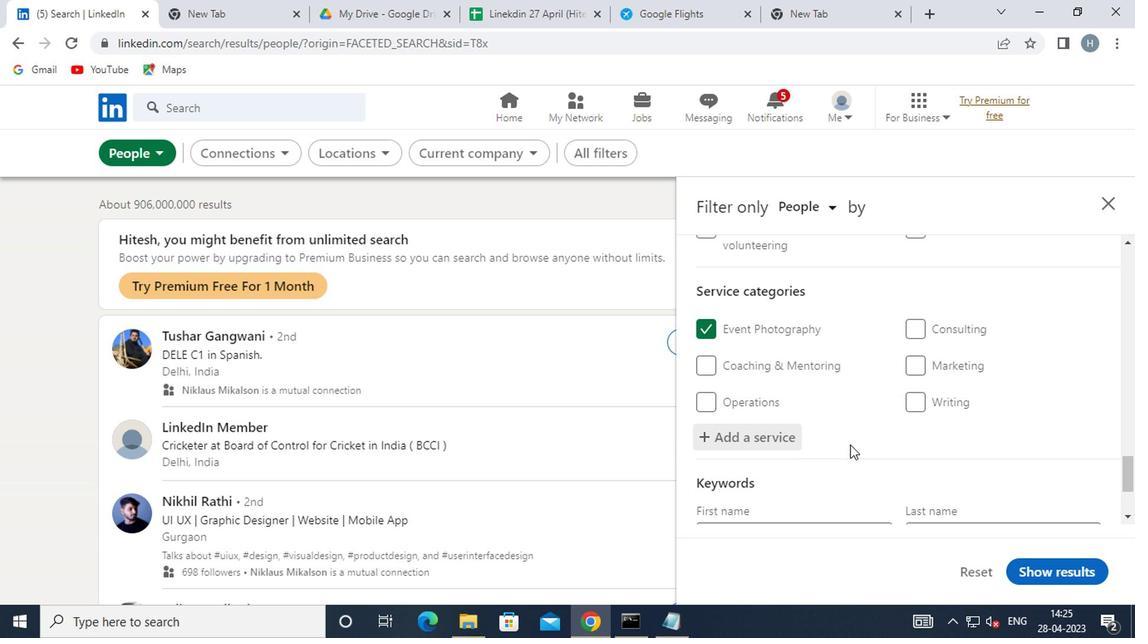 
Action: Mouse moved to (717, 431)
Screenshot: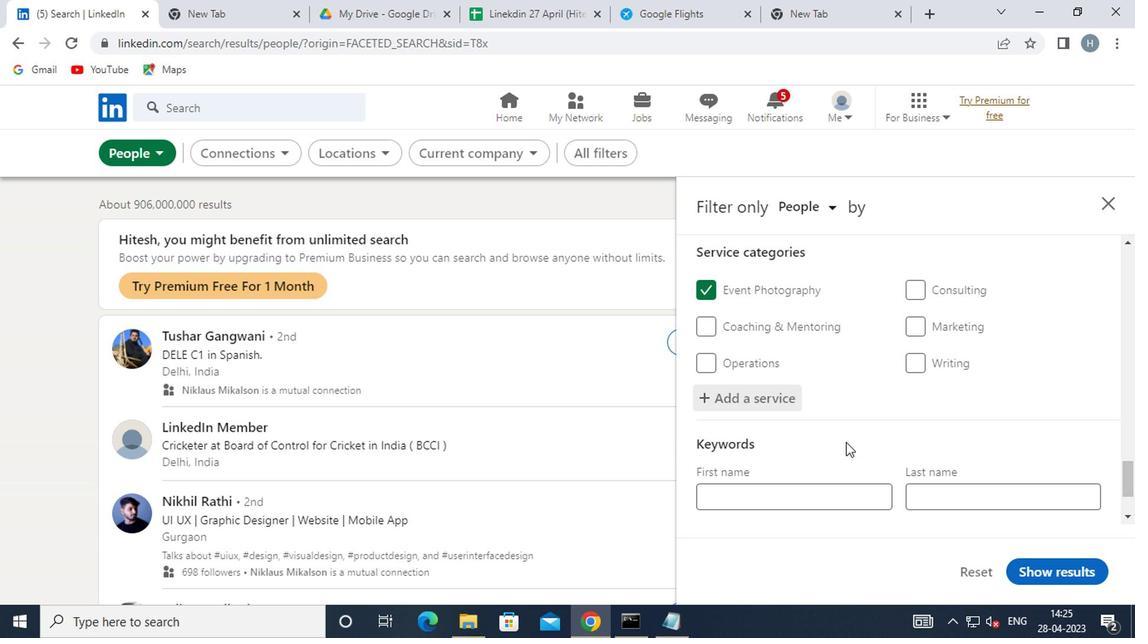 
Action: Mouse scrolled (717, 430) with delta (0, 0)
Screenshot: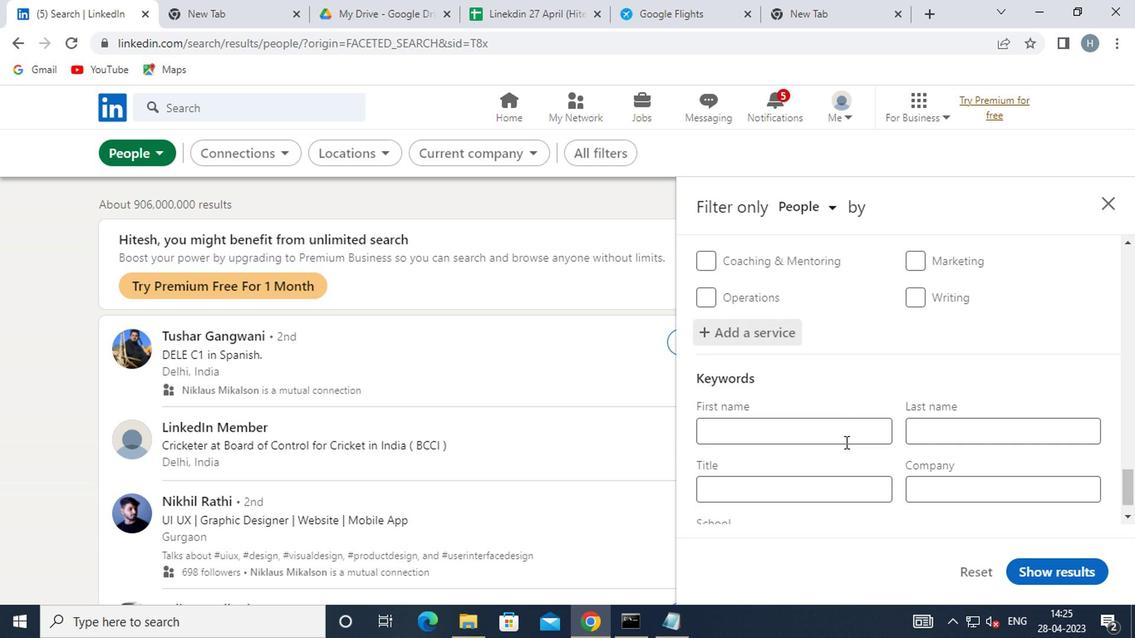 
Action: Mouse moved to (707, 433)
Screenshot: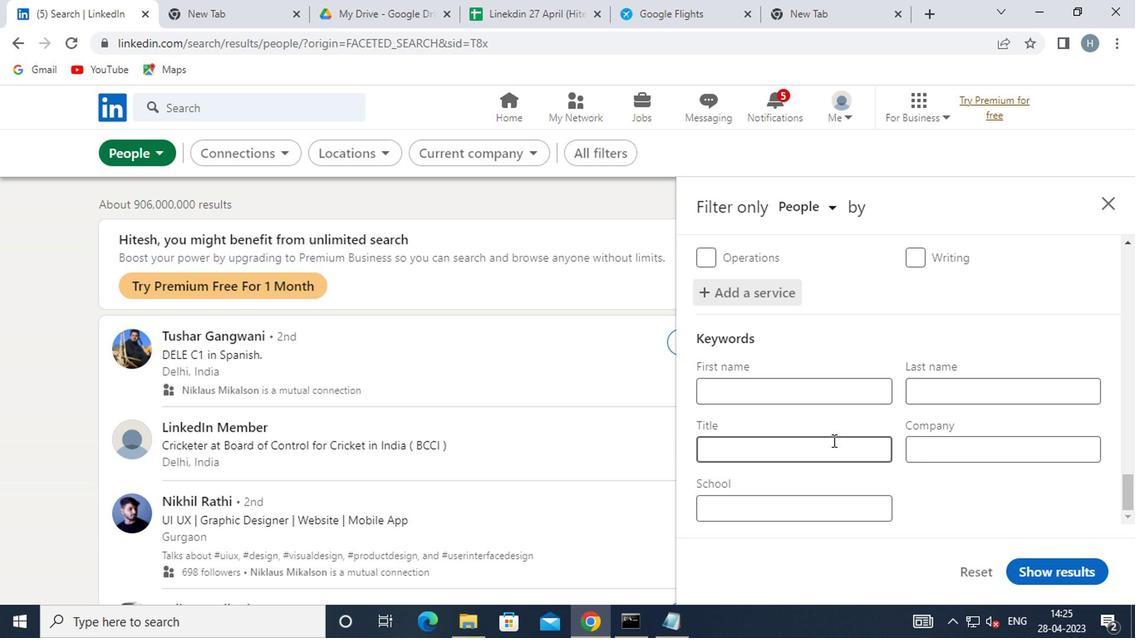 
Action: Mouse pressed left at (707, 433)
Screenshot: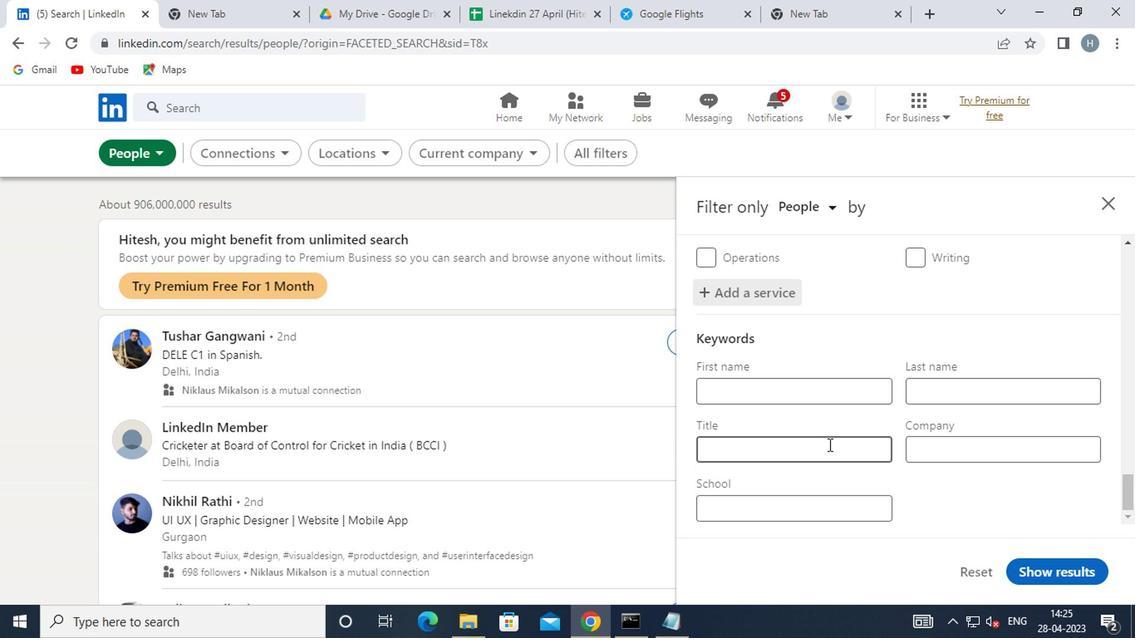 
Action: Key pressed <Key.shift><Key.shift><Key.shift>BARI
Screenshot: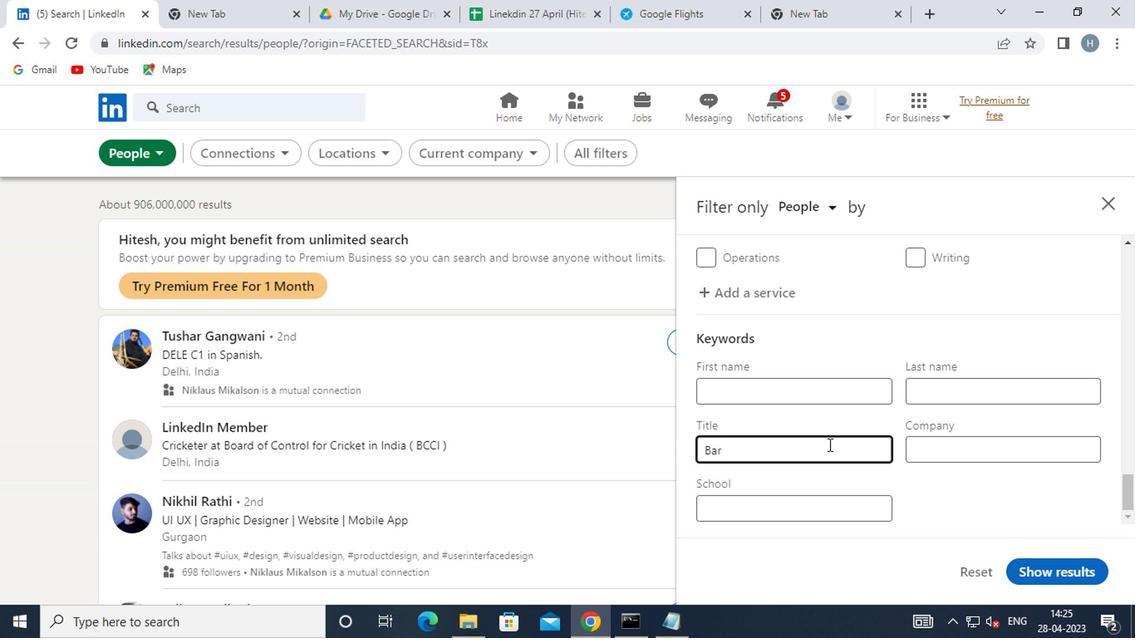 
Action: Mouse moved to (706, 433)
Screenshot: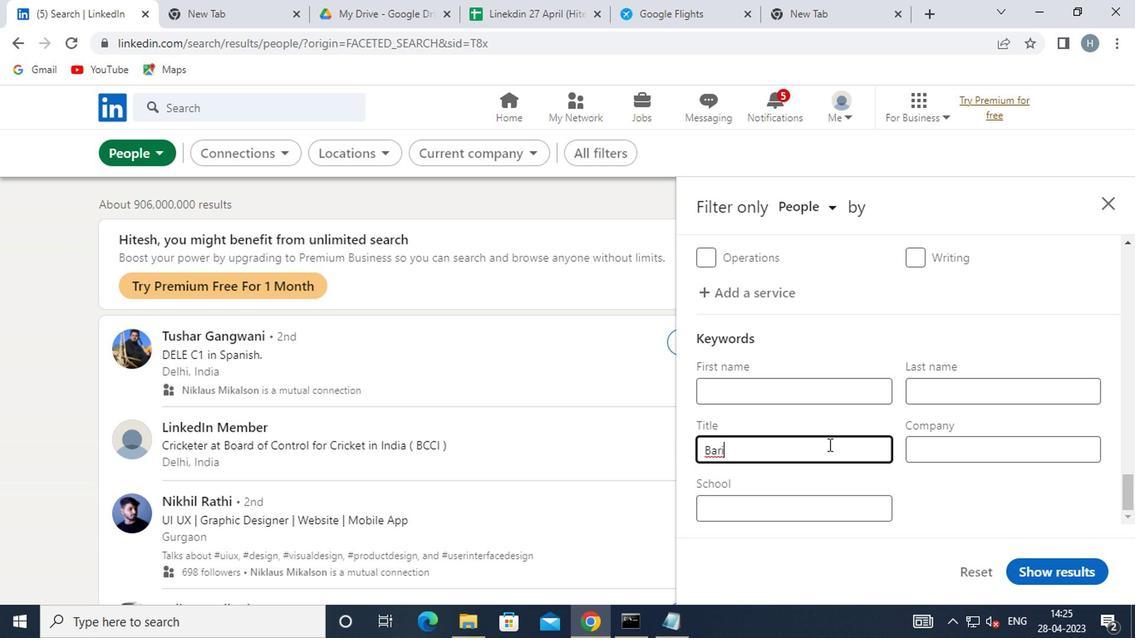
Action: Key pressed S
Screenshot: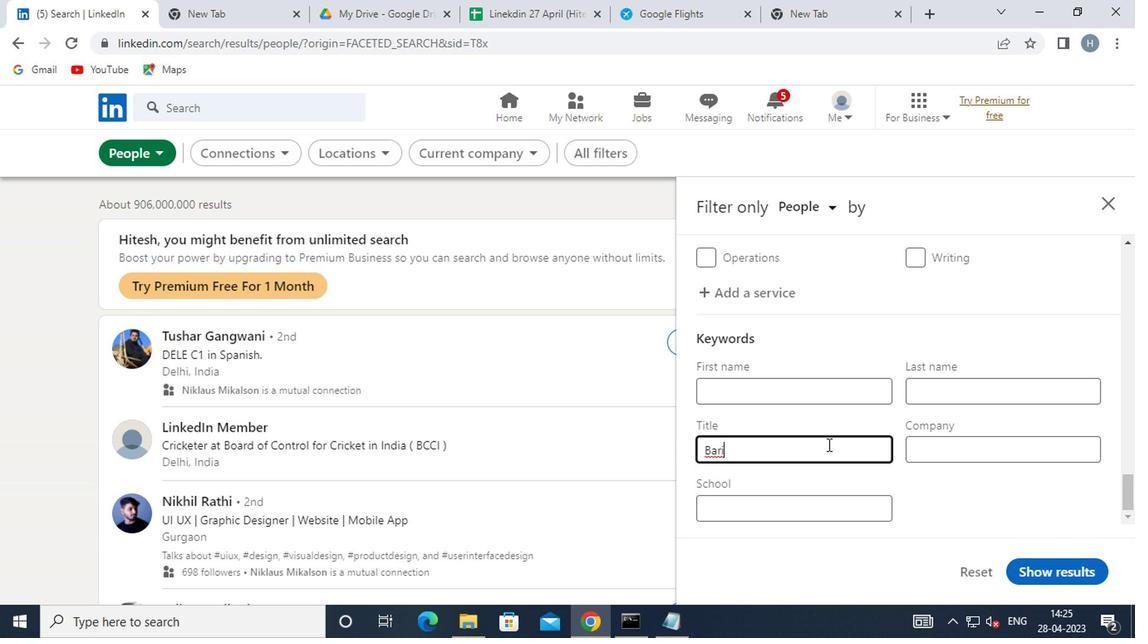
Action: Mouse moved to (706, 433)
Screenshot: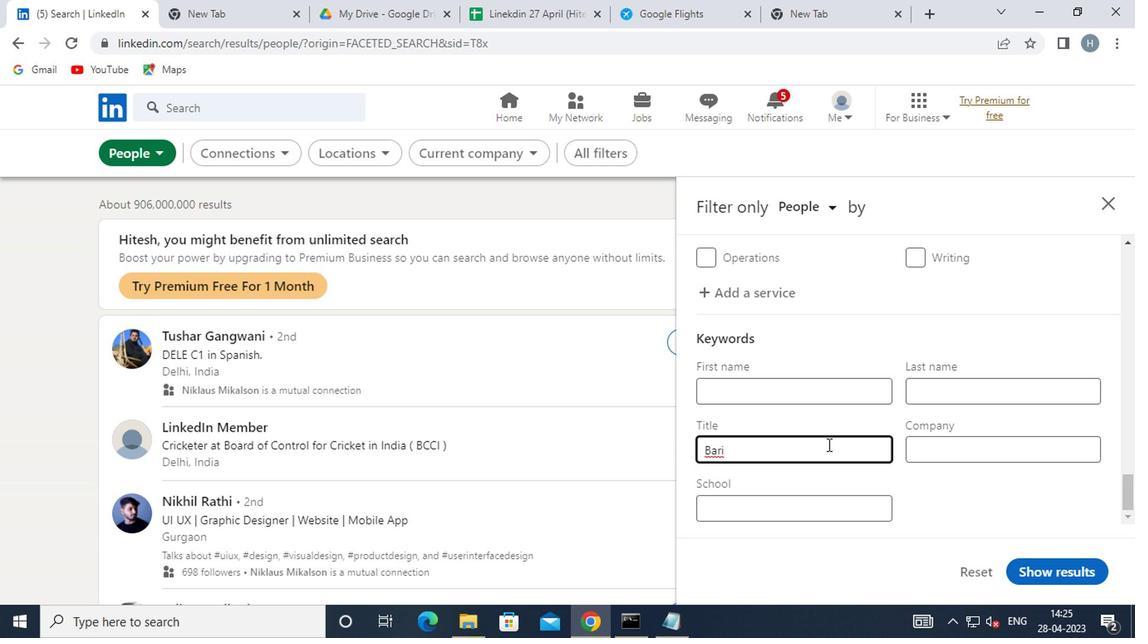 
Action: Key pressed T
Screenshot: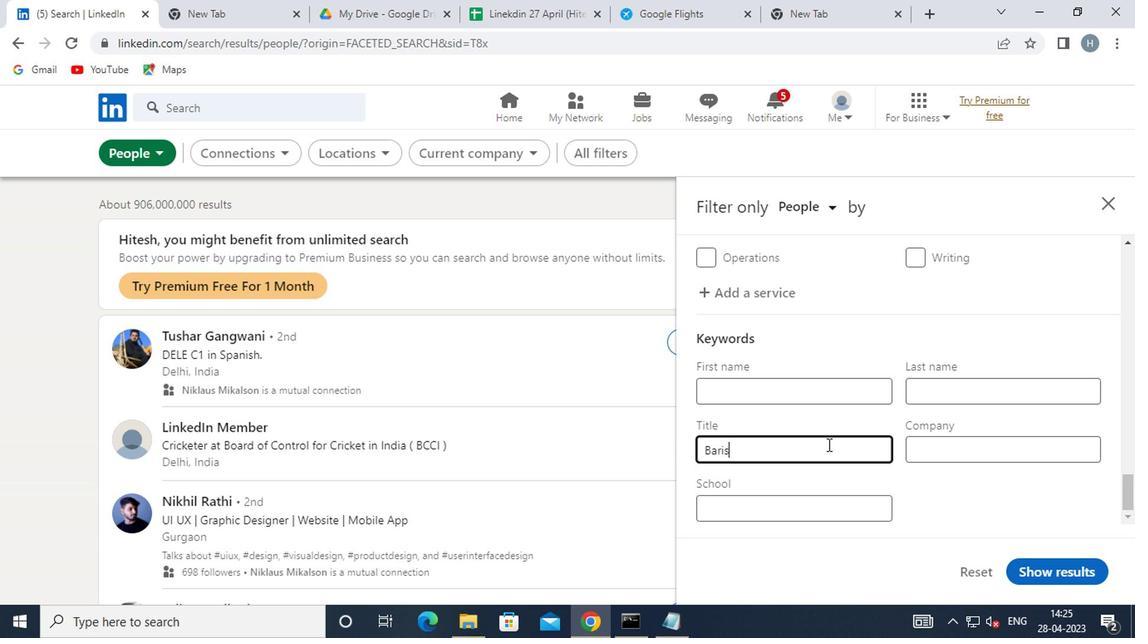 
Action: Mouse moved to (706, 433)
Screenshot: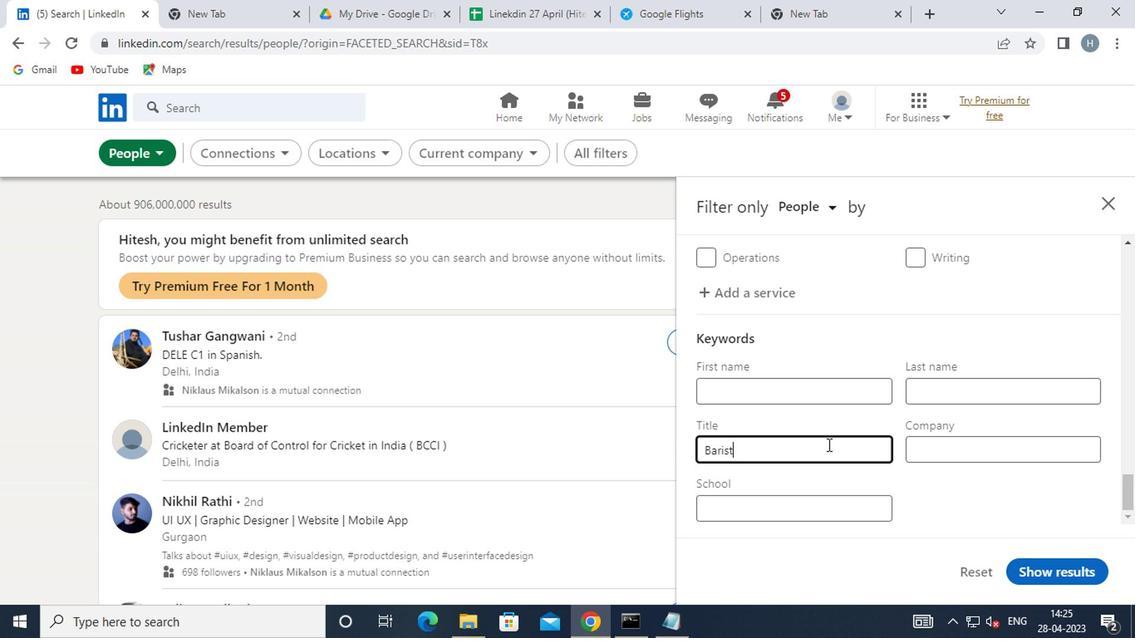 
Action: Key pressed A
Screenshot: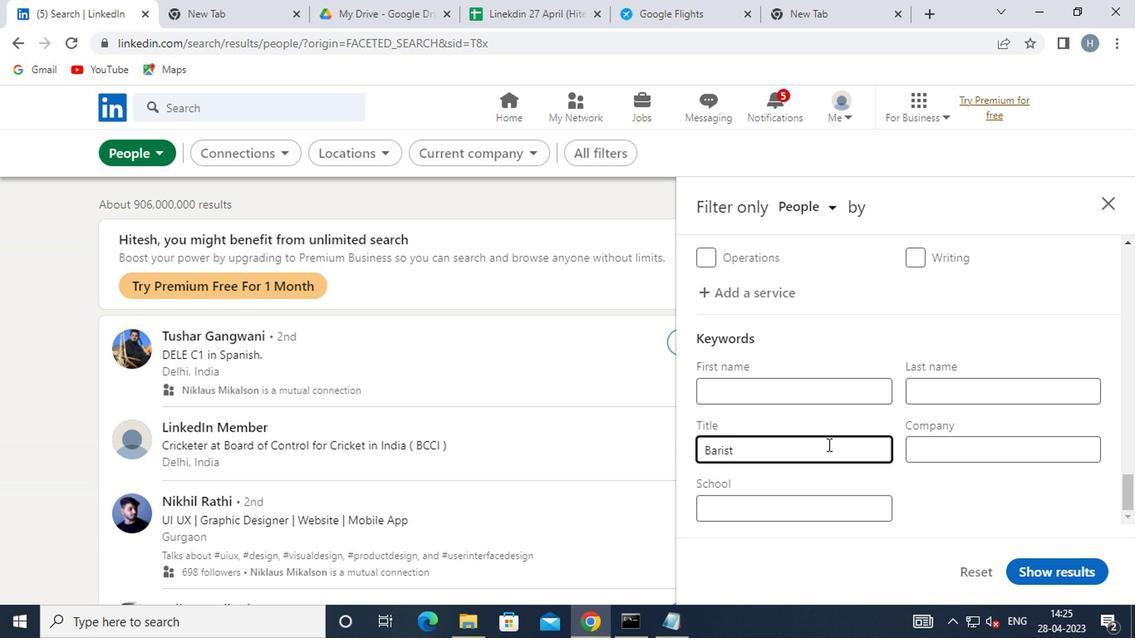 
Action: Mouse moved to (882, 522)
Screenshot: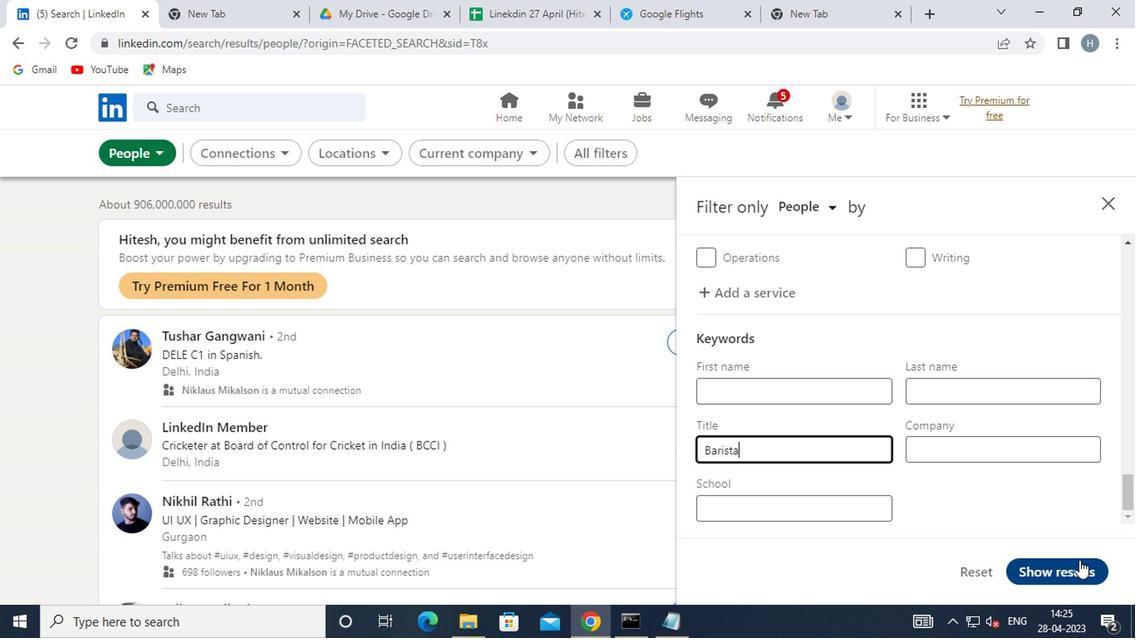 
Action: Mouse pressed left at (882, 522)
Screenshot: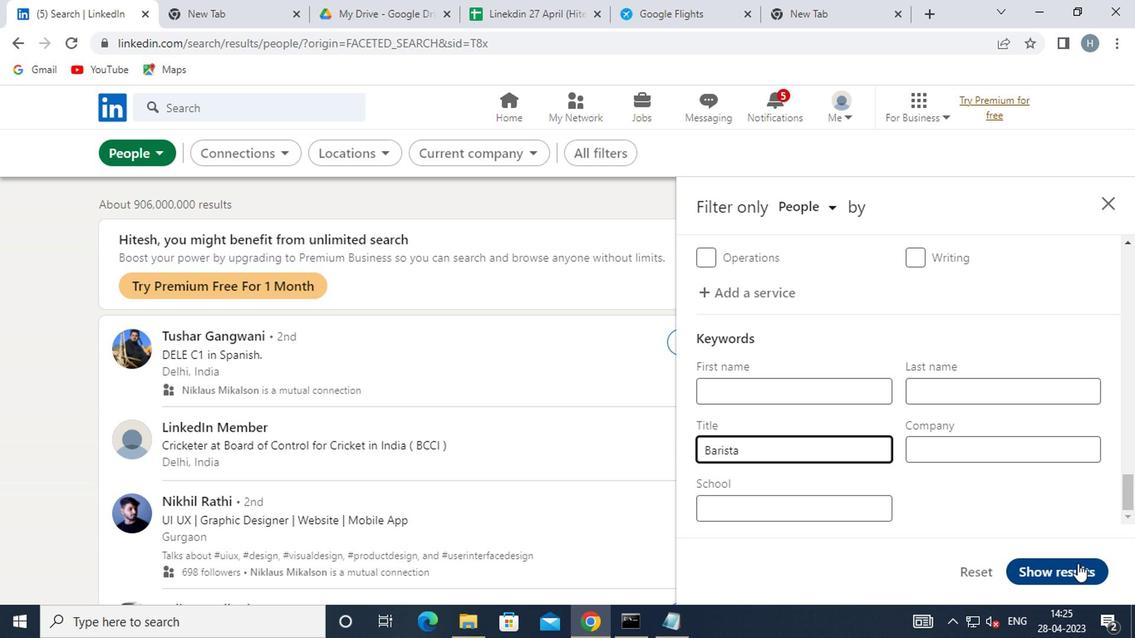 
Action: Mouse moved to (720, 396)
Screenshot: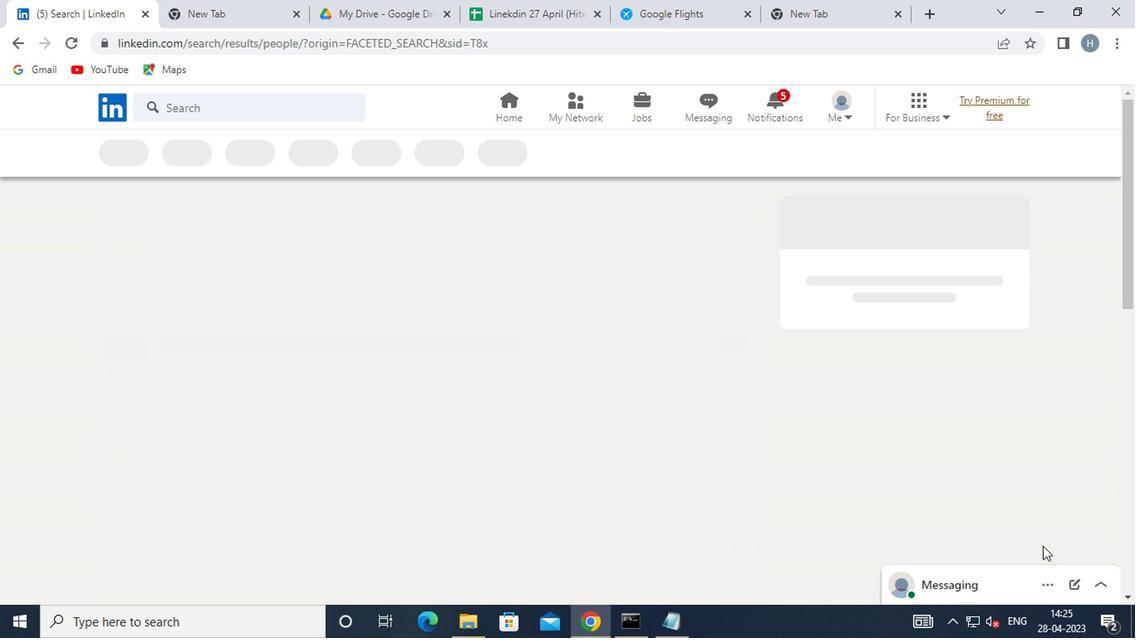 
